 Task: Look for space in Pułtusk, Poland from 4th June, 2023 to 8th June, 2023 for 2 adults in price range Rs.8000 to Rs.16000. Place can be private room with 1  bedroom having 1 bed and 1 bathroom. Property type can be house, flat, guest house, hotel. Booking option can be shelf check-in. Required host language is English.
Action: Mouse pressed left at (494, 81)
Screenshot: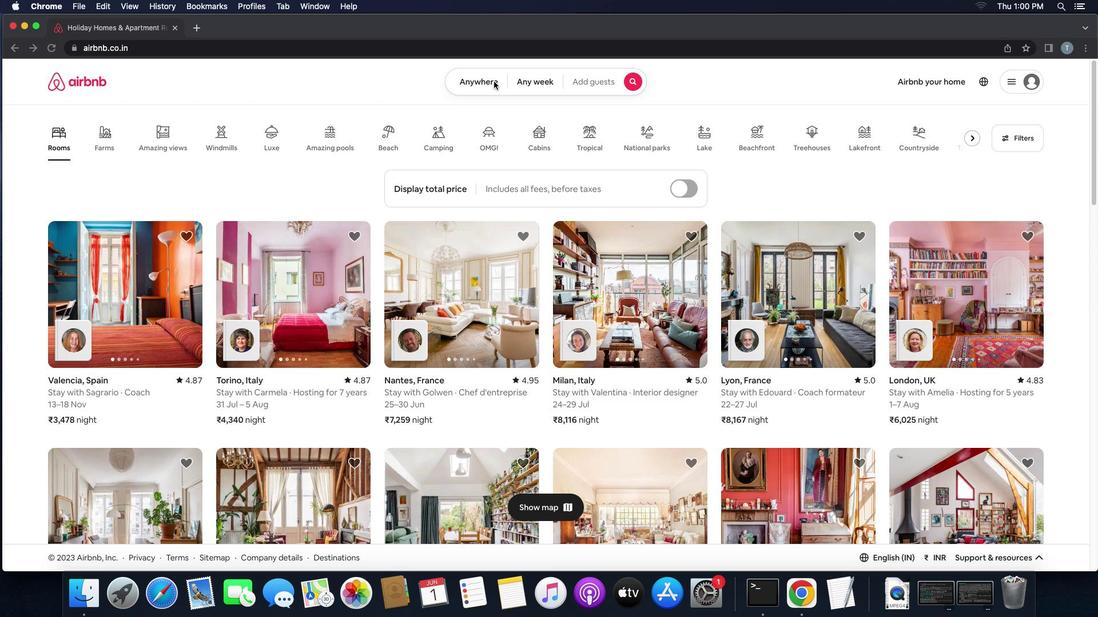 
Action: Mouse moved to (478, 81)
Screenshot: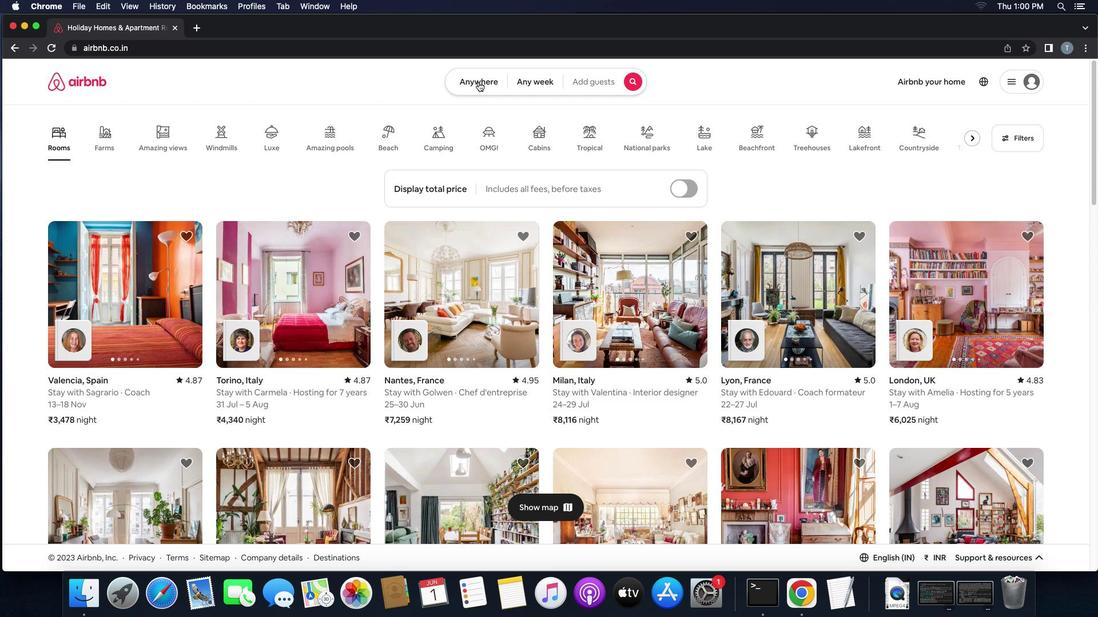 
Action: Mouse pressed left at (478, 81)
Screenshot: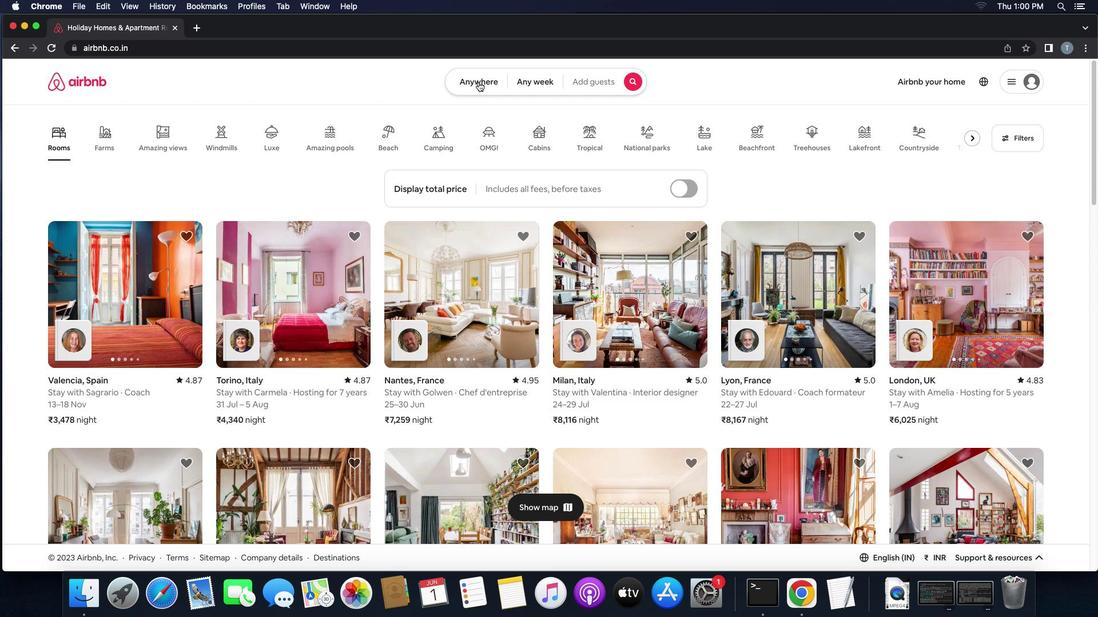 
Action: Mouse moved to (420, 131)
Screenshot: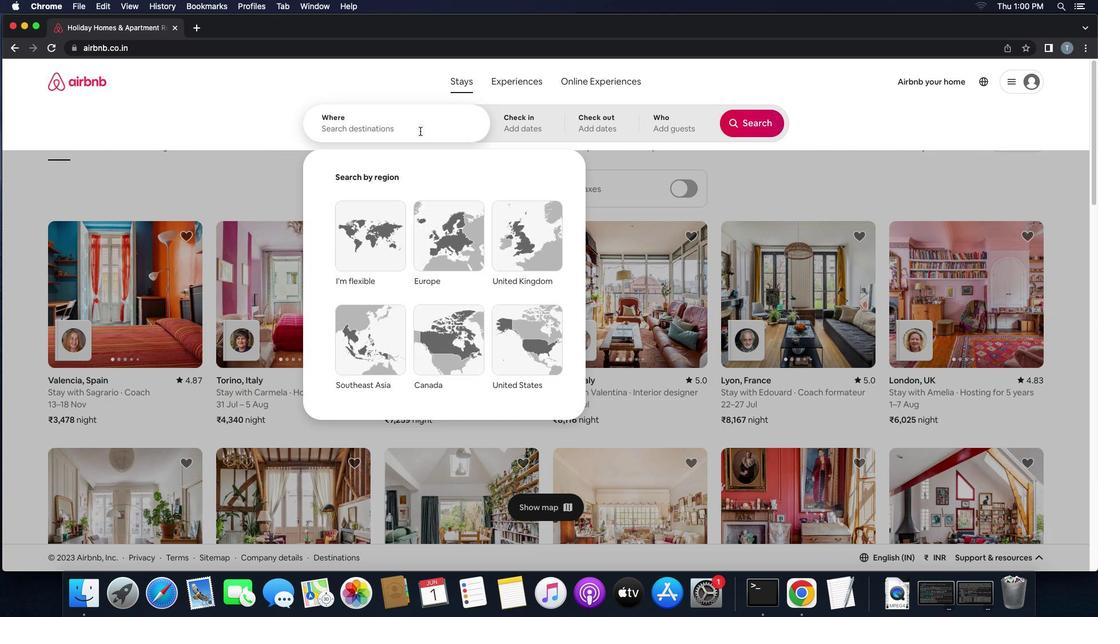 
Action: Mouse pressed left at (420, 131)
Screenshot: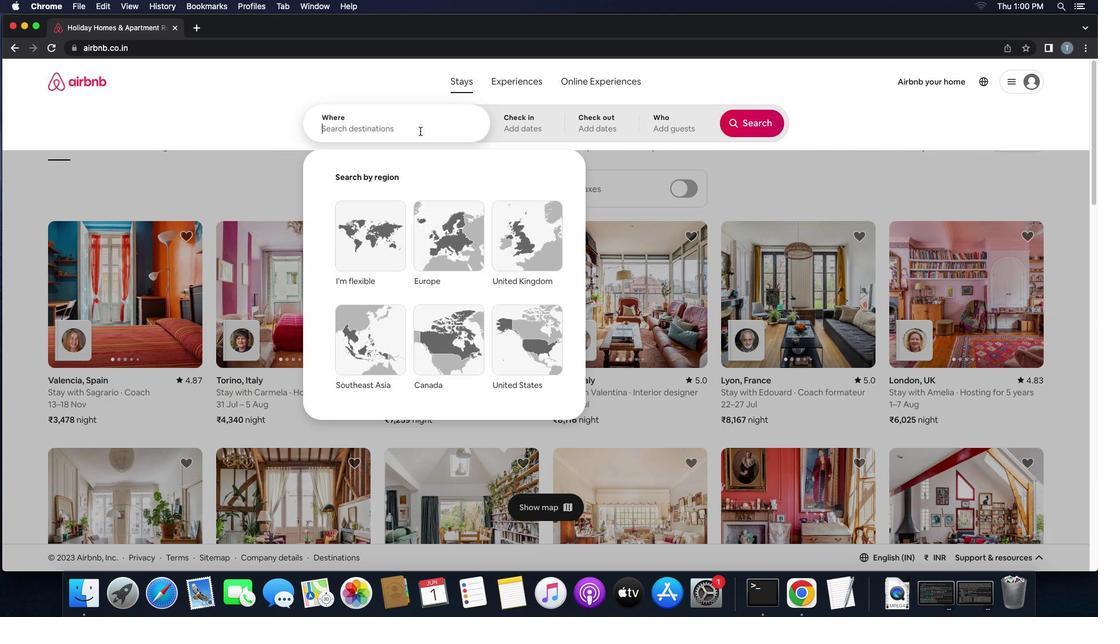 
Action: Key pressed 'p''i'Key.backspace'u''l''t''u''s''k'',''p''o''l''a''n''d'
Screenshot: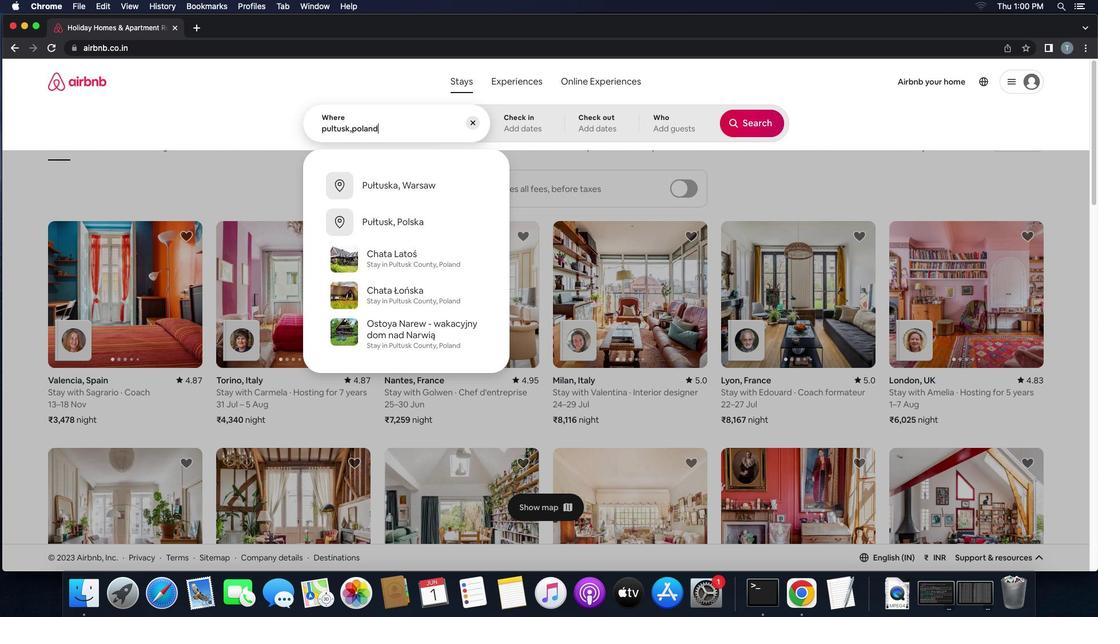 
Action: Mouse moved to (387, 184)
Screenshot: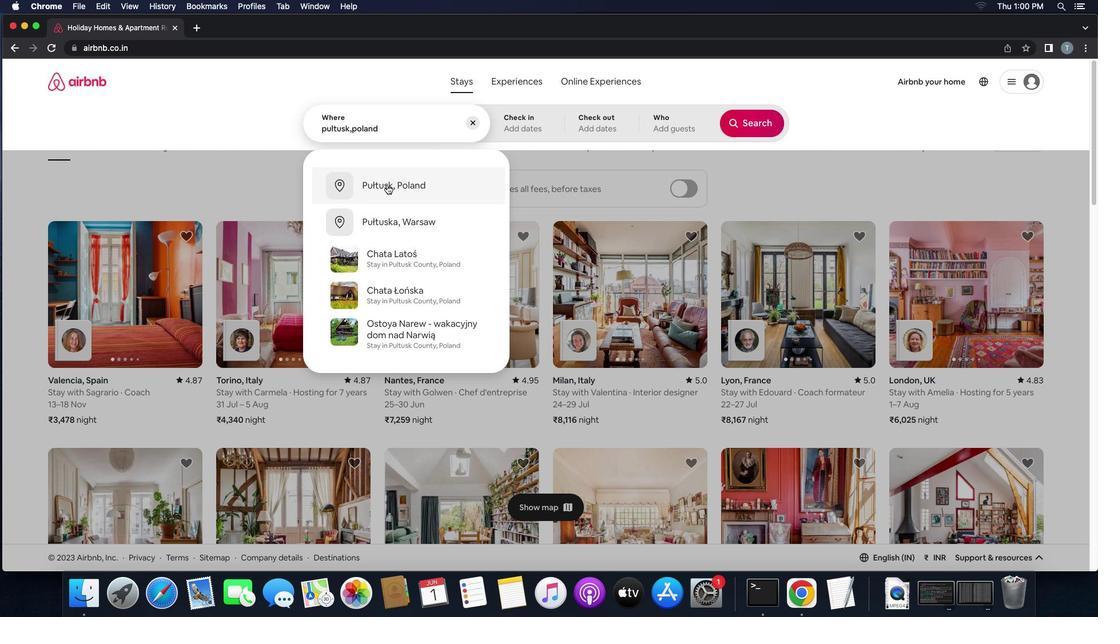 
Action: Mouse pressed left at (387, 184)
Screenshot: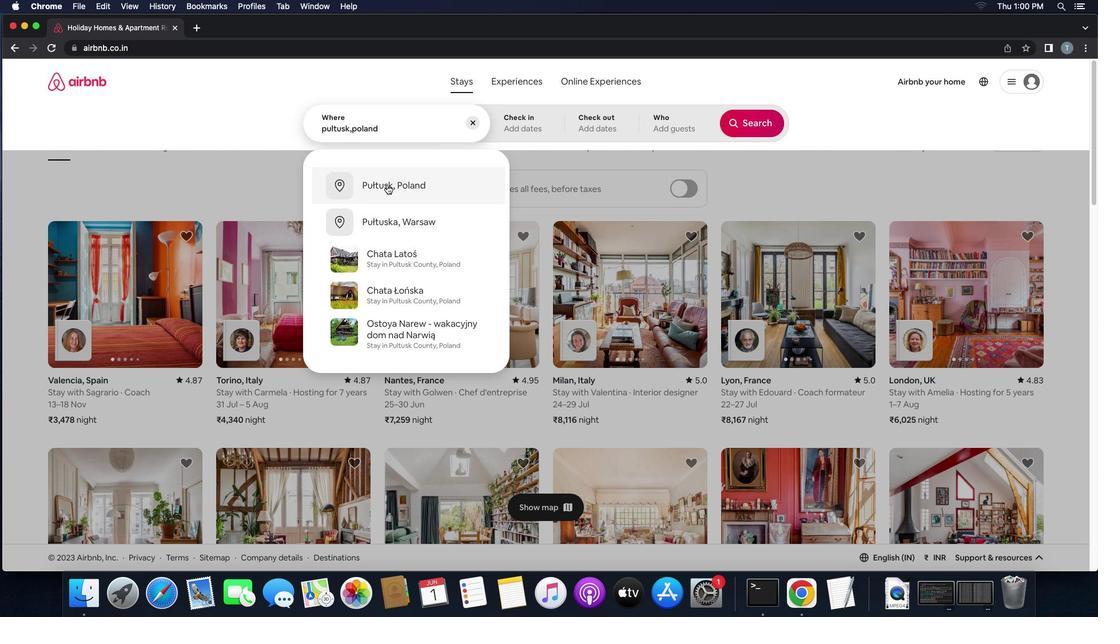 
Action: Mouse moved to (353, 288)
Screenshot: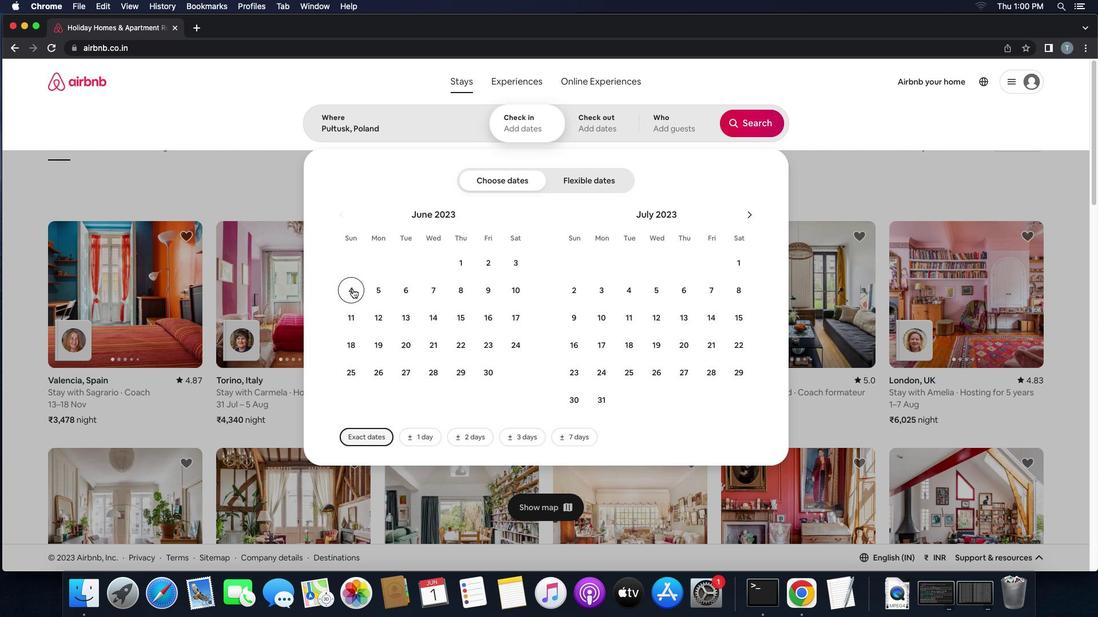 
Action: Mouse pressed left at (353, 288)
Screenshot: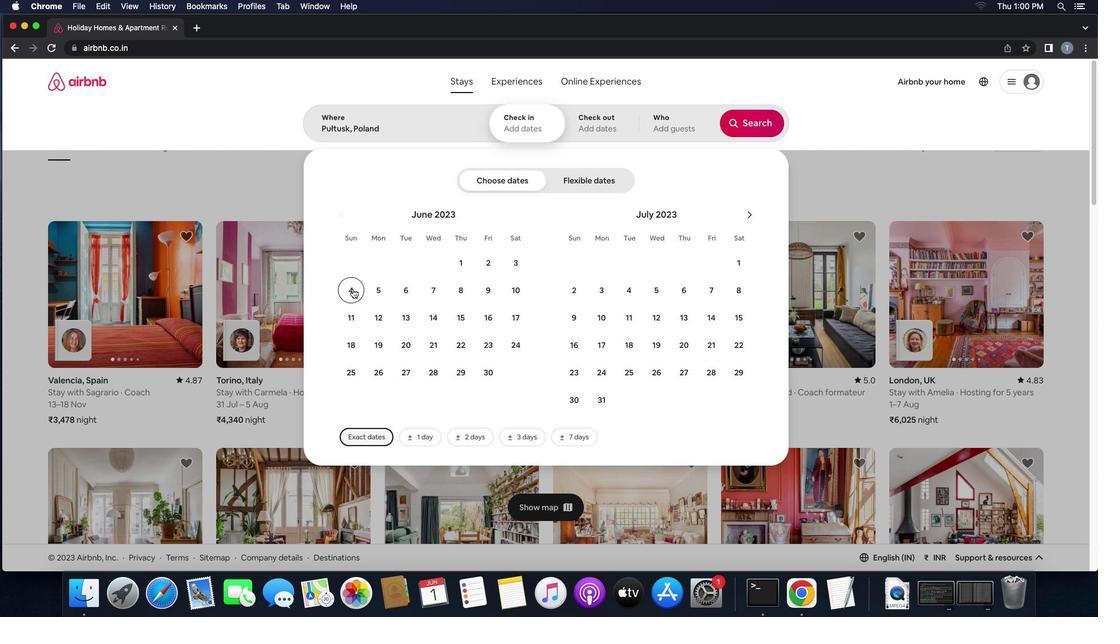 
Action: Mouse moved to (464, 290)
Screenshot: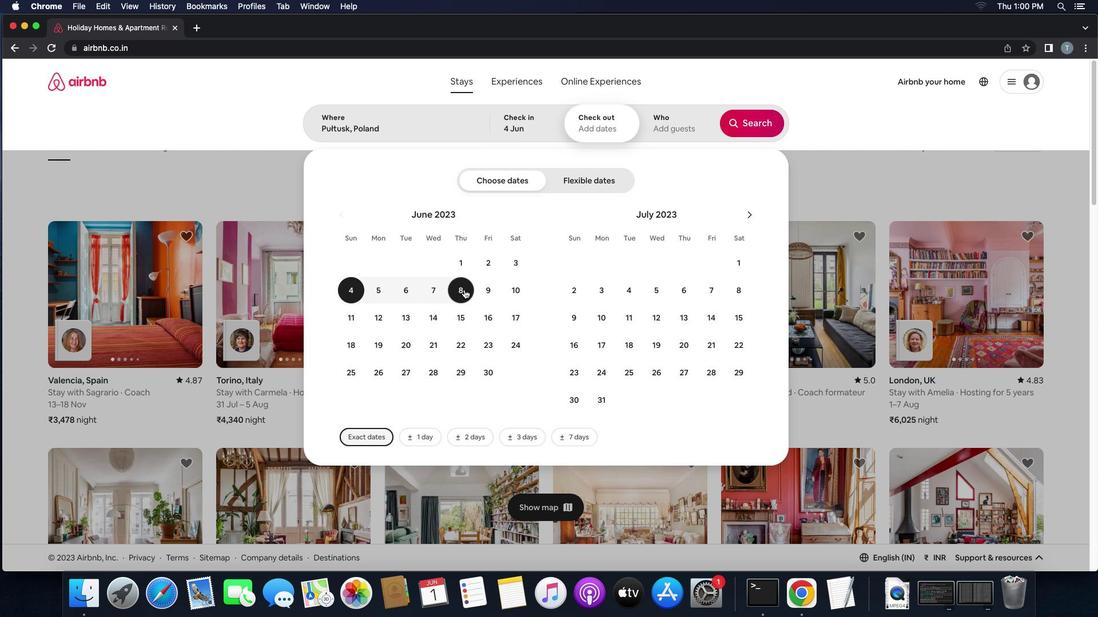 
Action: Mouse pressed left at (464, 290)
Screenshot: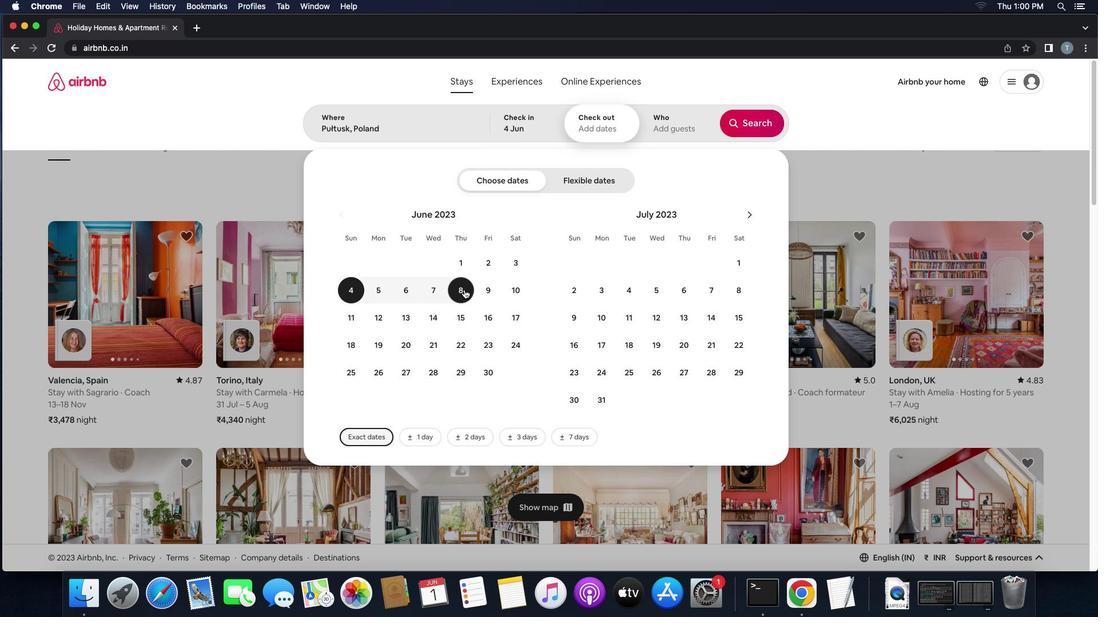 
Action: Mouse moved to (658, 132)
Screenshot: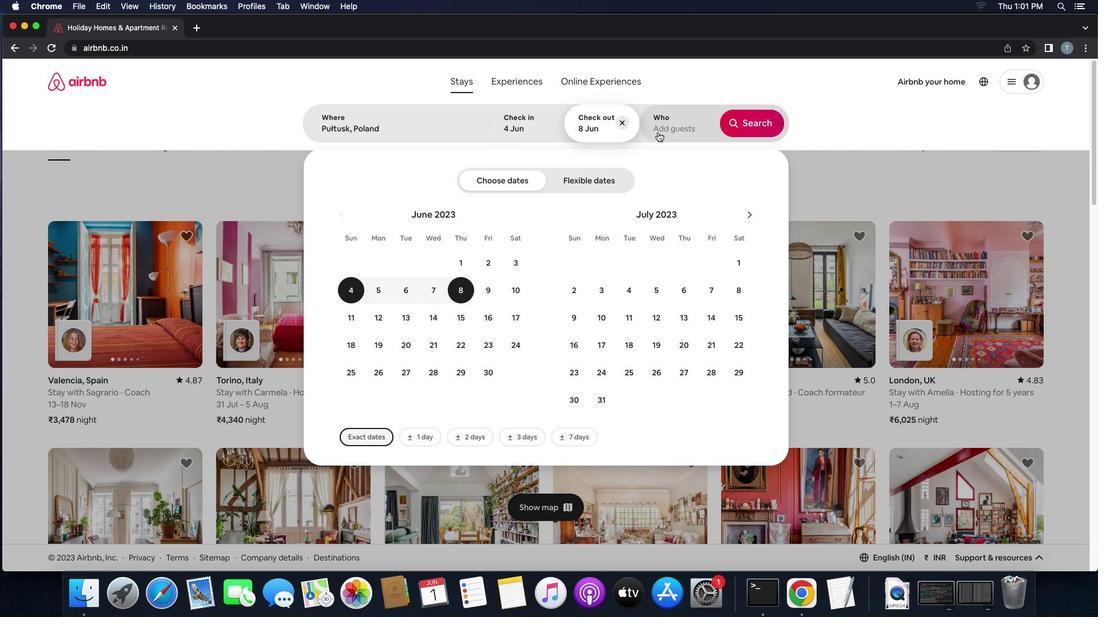 
Action: Mouse pressed left at (658, 132)
Screenshot: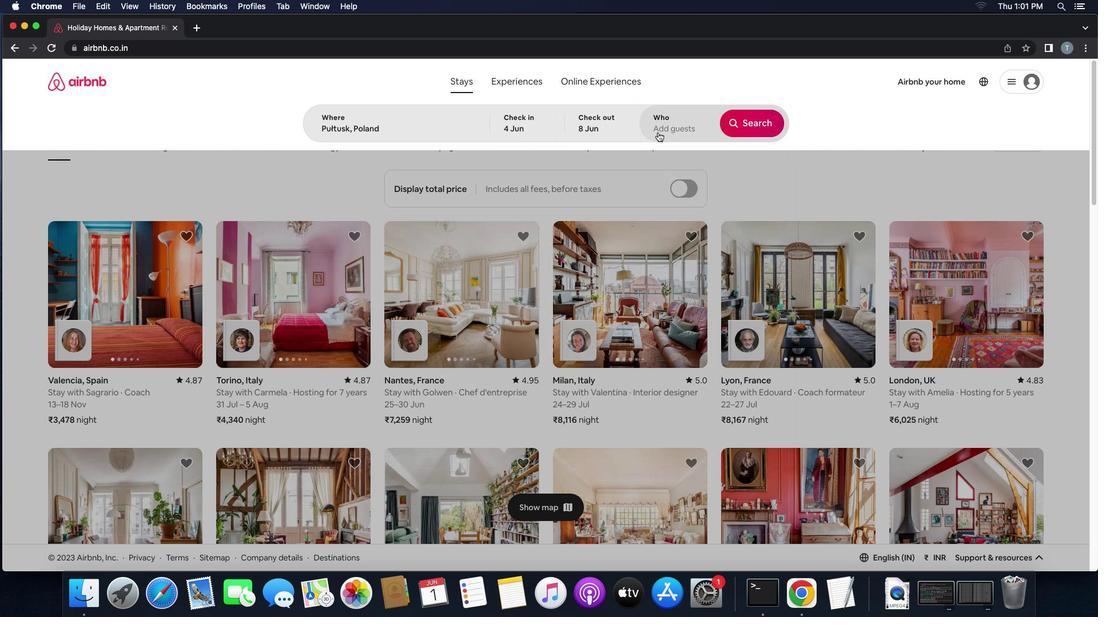 
Action: Mouse moved to (758, 187)
Screenshot: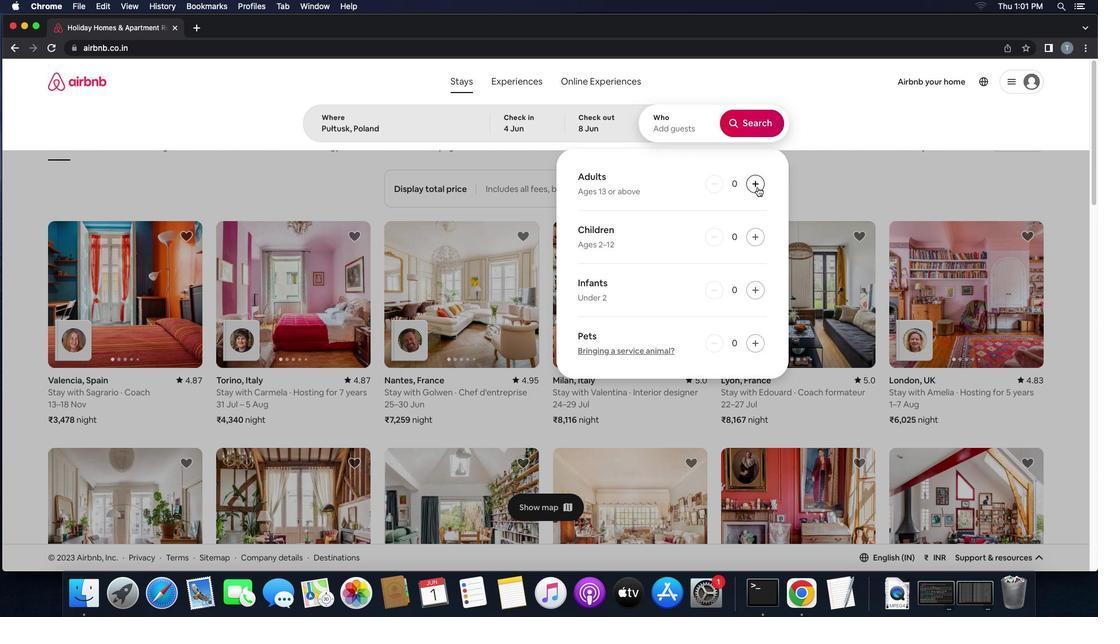 
Action: Mouse pressed left at (758, 187)
Screenshot: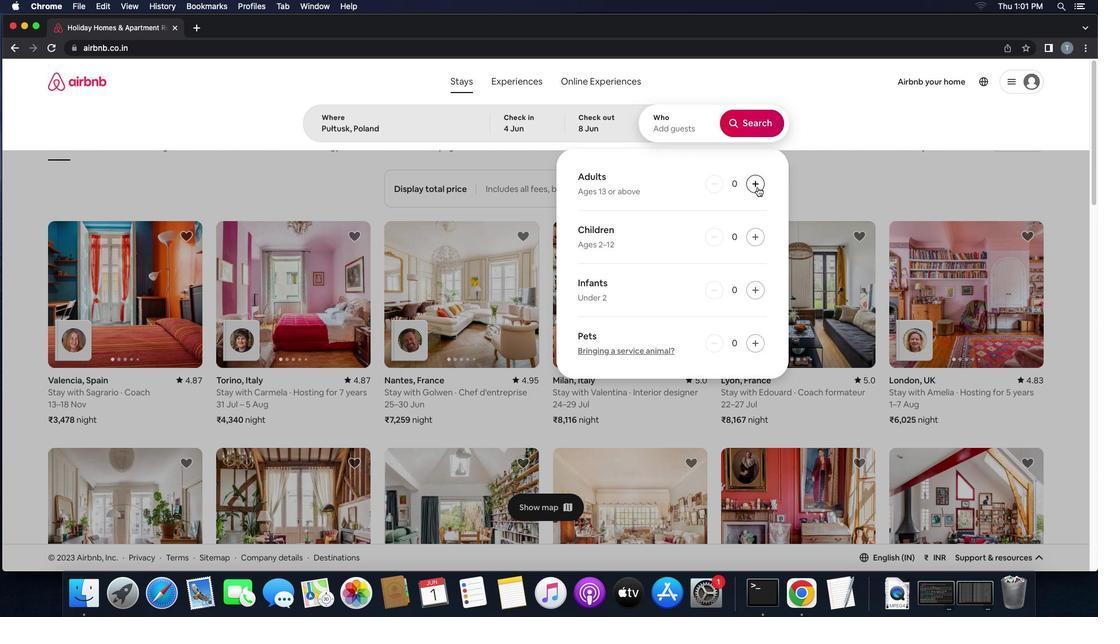 
Action: Mouse pressed left at (758, 187)
Screenshot: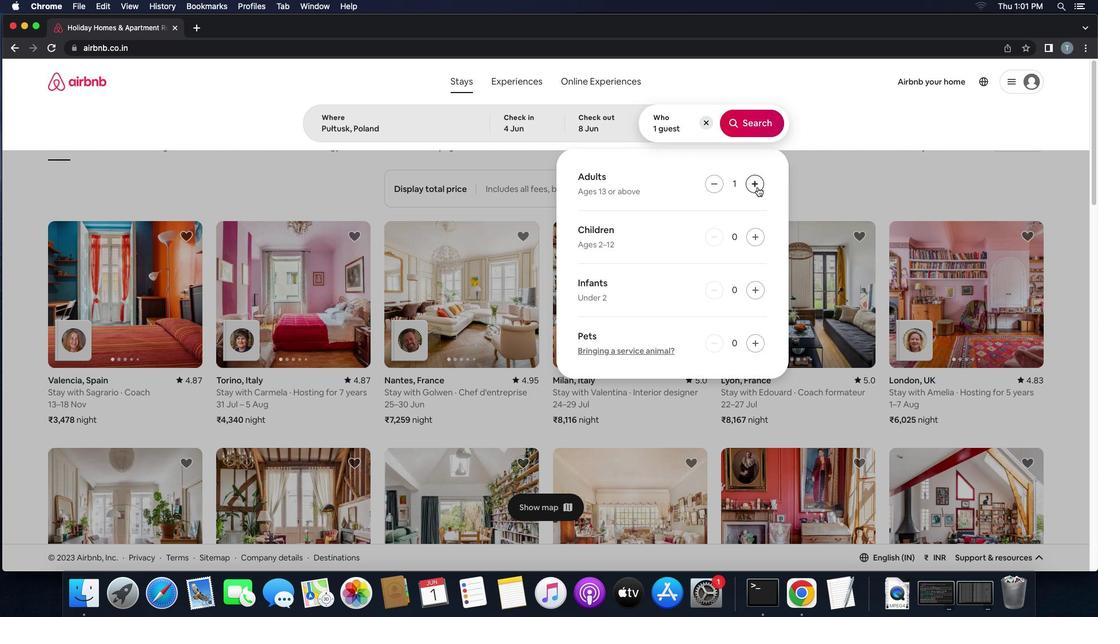 
Action: Mouse moved to (758, 128)
Screenshot: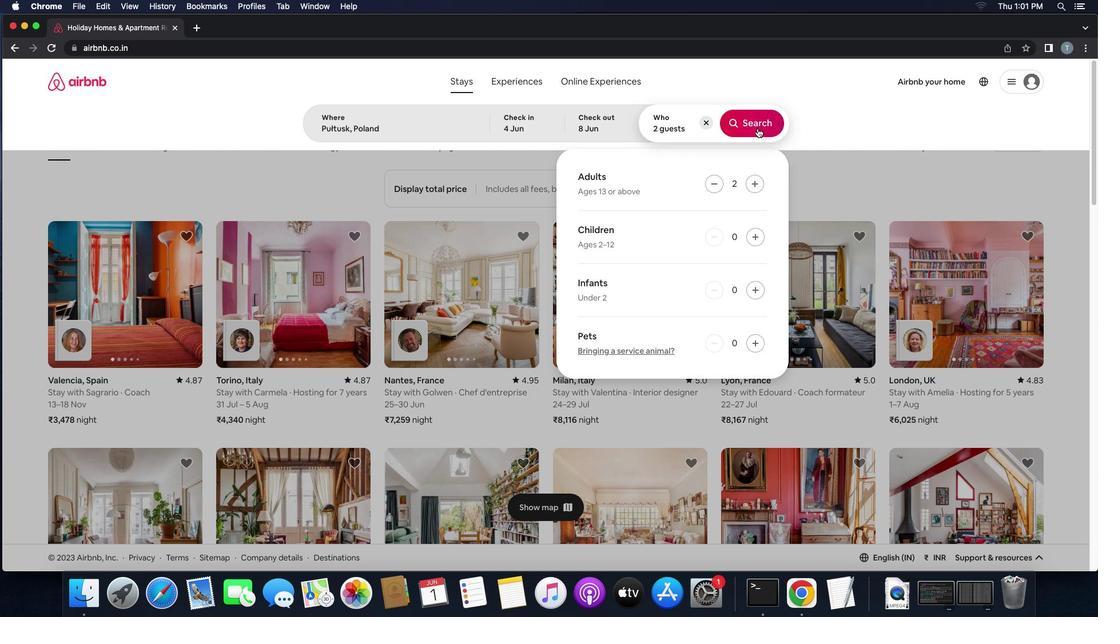 
Action: Mouse pressed left at (758, 128)
Screenshot: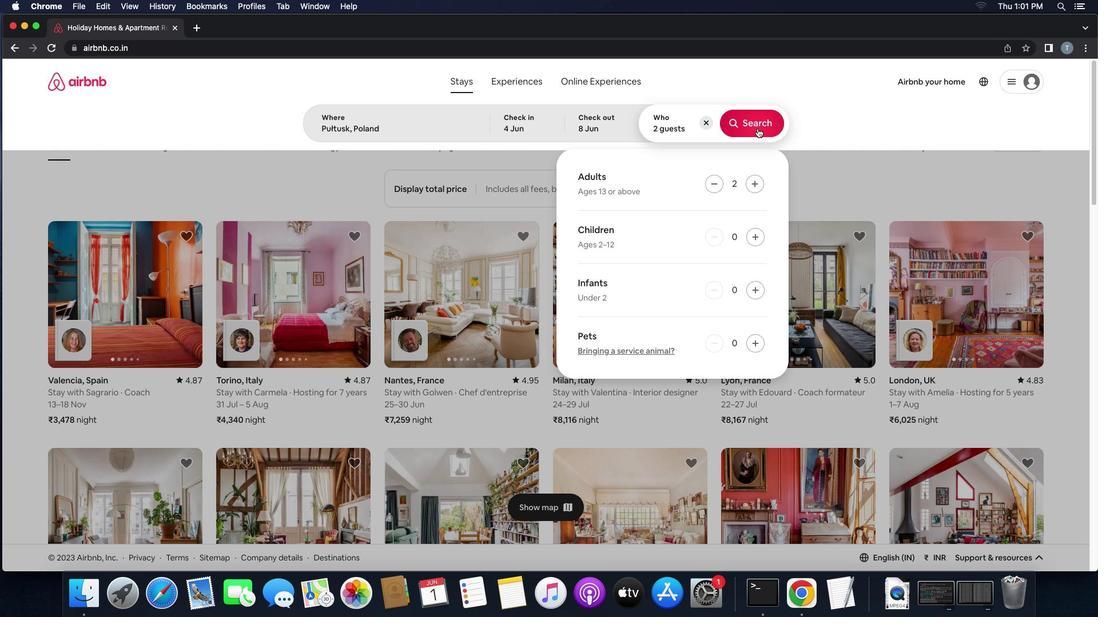 
Action: Mouse moved to (1061, 129)
Screenshot: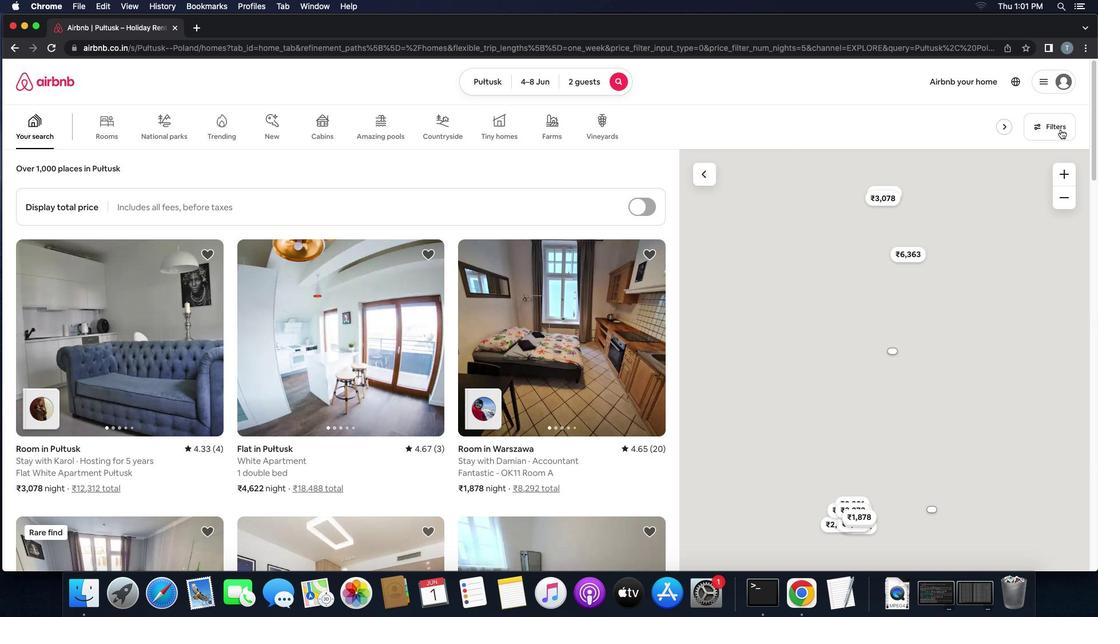 
Action: Mouse pressed left at (1061, 129)
Screenshot: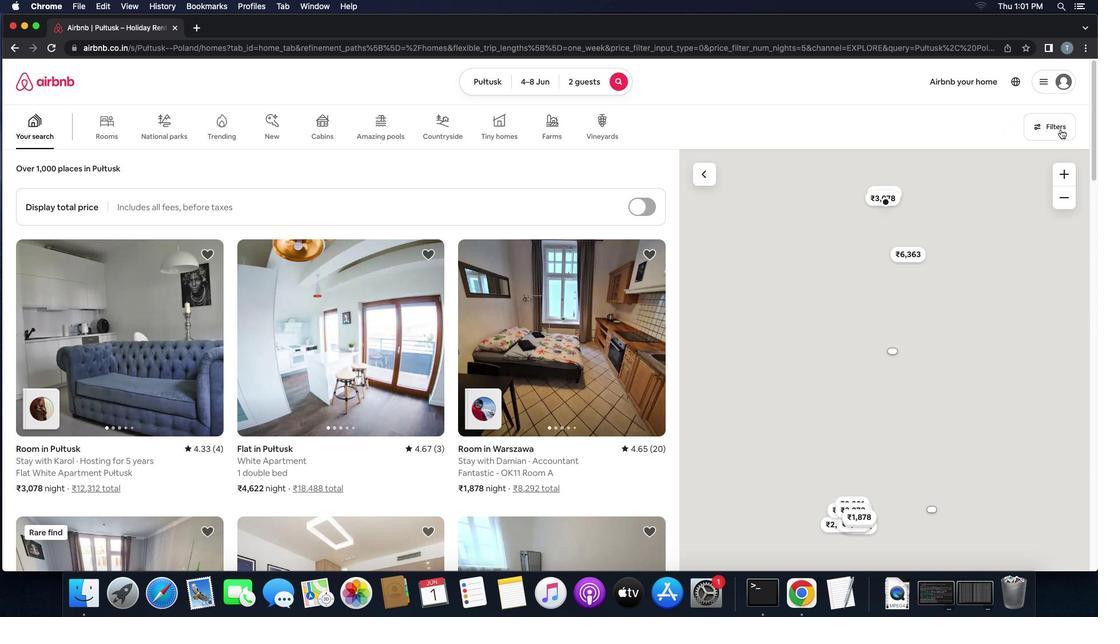 
Action: Mouse moved to (456, 412)
Screenshot: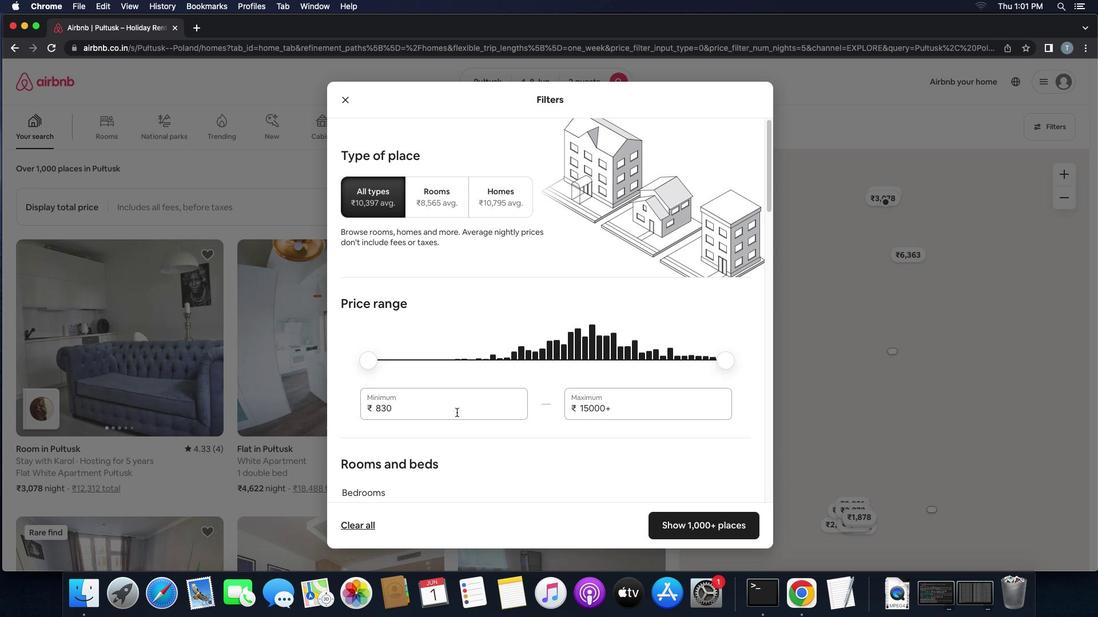 
Action: Mouse pressed left at (456, 412)
Screenshot: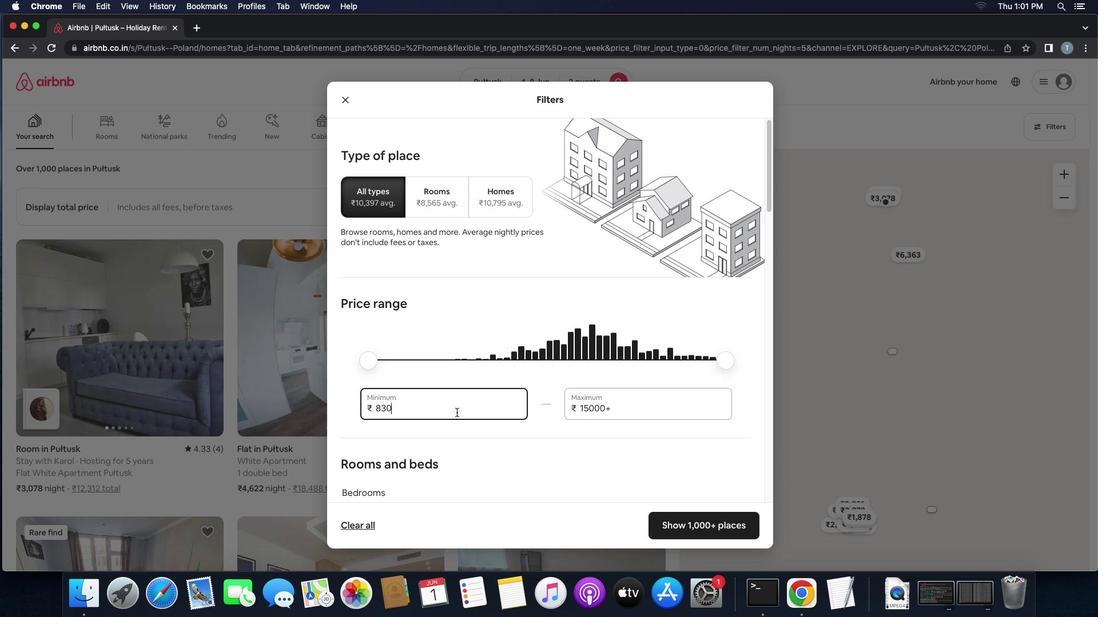 
Action: Key pressed Key.backspaceKey.backspaceKey.backspaceKey.backspace
Screenshot: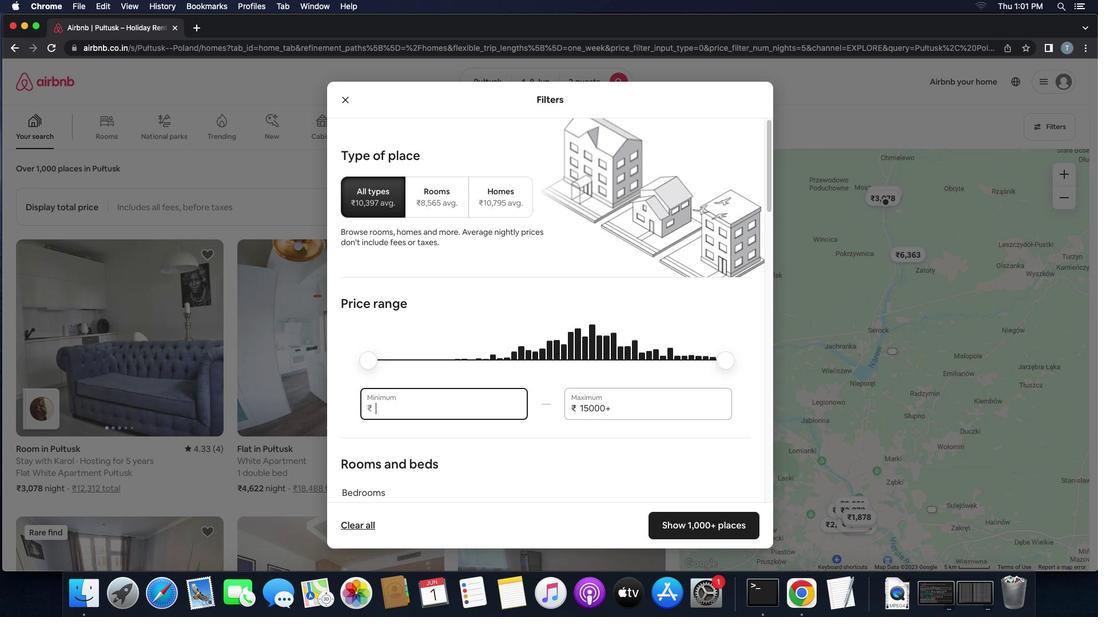 
Action: Mouse moved to (513, 422)
Screenshot: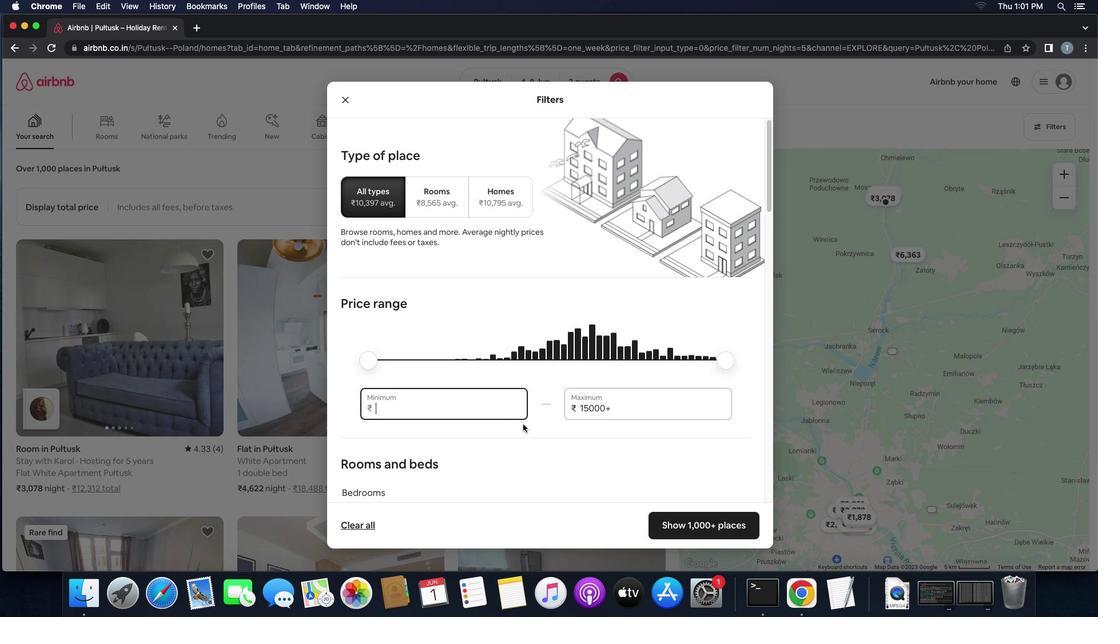 
Action: Key pressed '8'
Screenshot: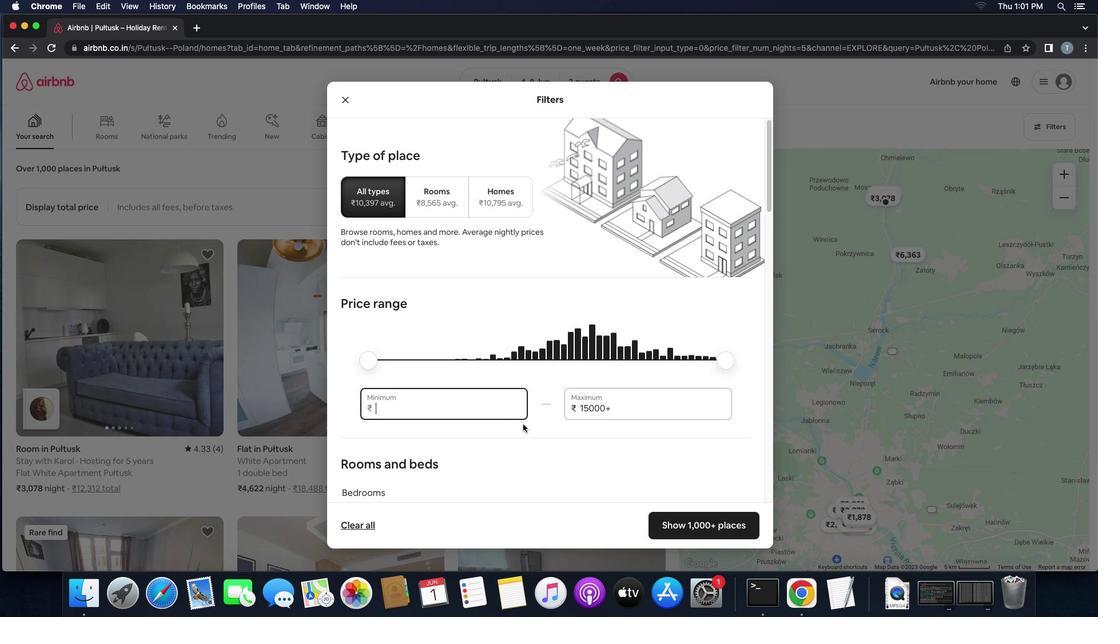 
Action: Mouse moved to (523, 425)
Screenshot: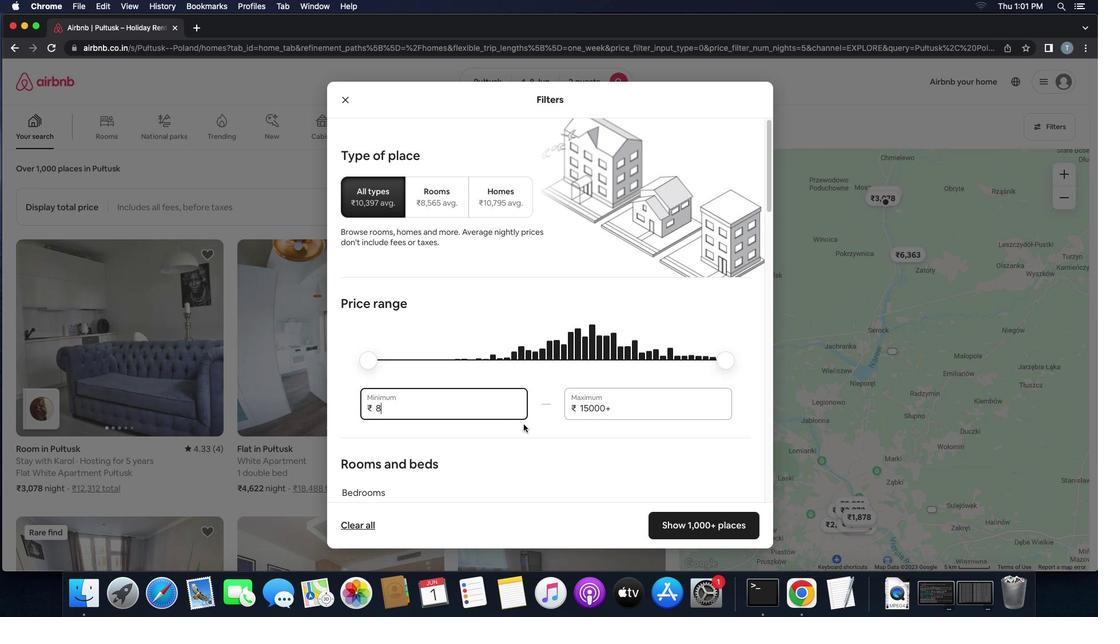 
Action: Key pressed '0''0''0'
Screenshot: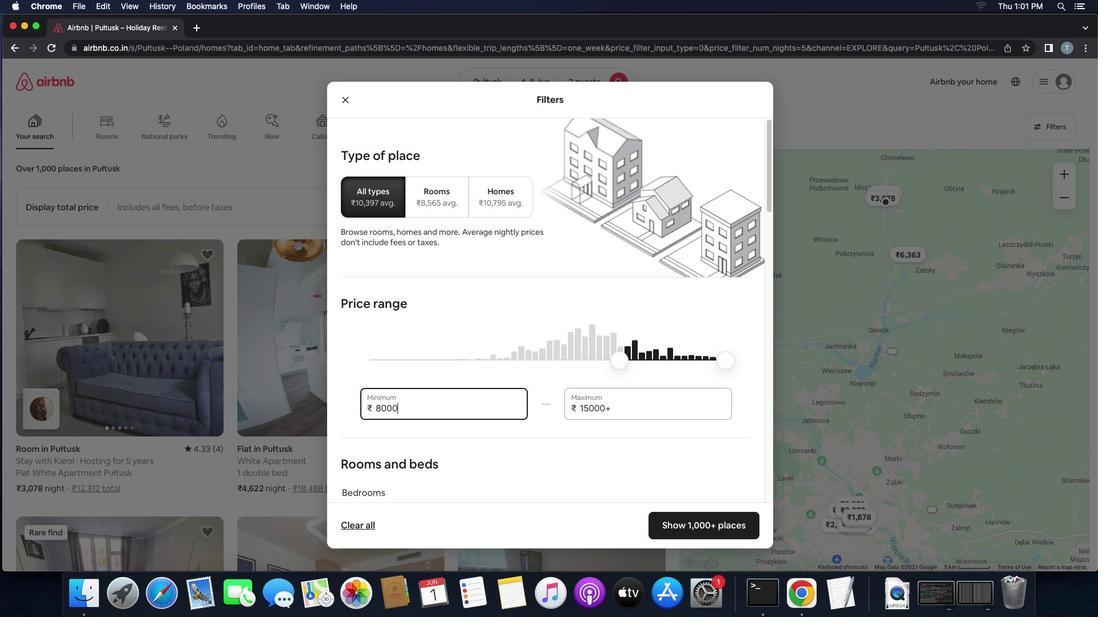 
Action: Mouse moved to (662, 406)
Screenshot: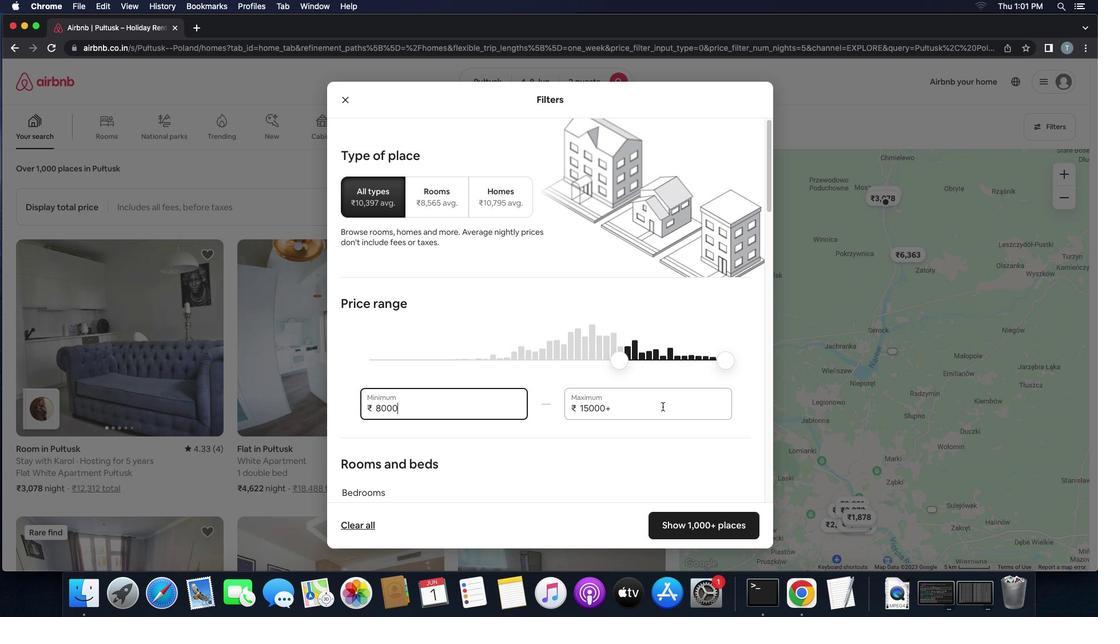 
Action: Mouse pressed left at (662, 406)
Screenshot: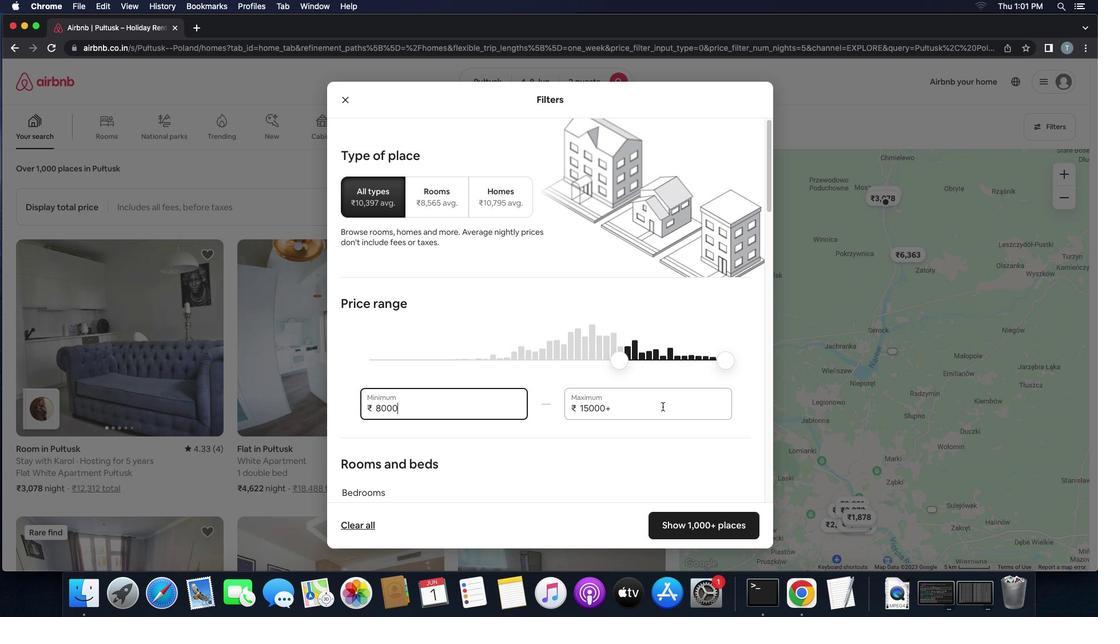 
Action: Key pressed Key.backspaceKey.backspaceKey.backspaceKey.backspaceKey.backspaceKey.backspace'1''6''0''0''0'
Screenshot: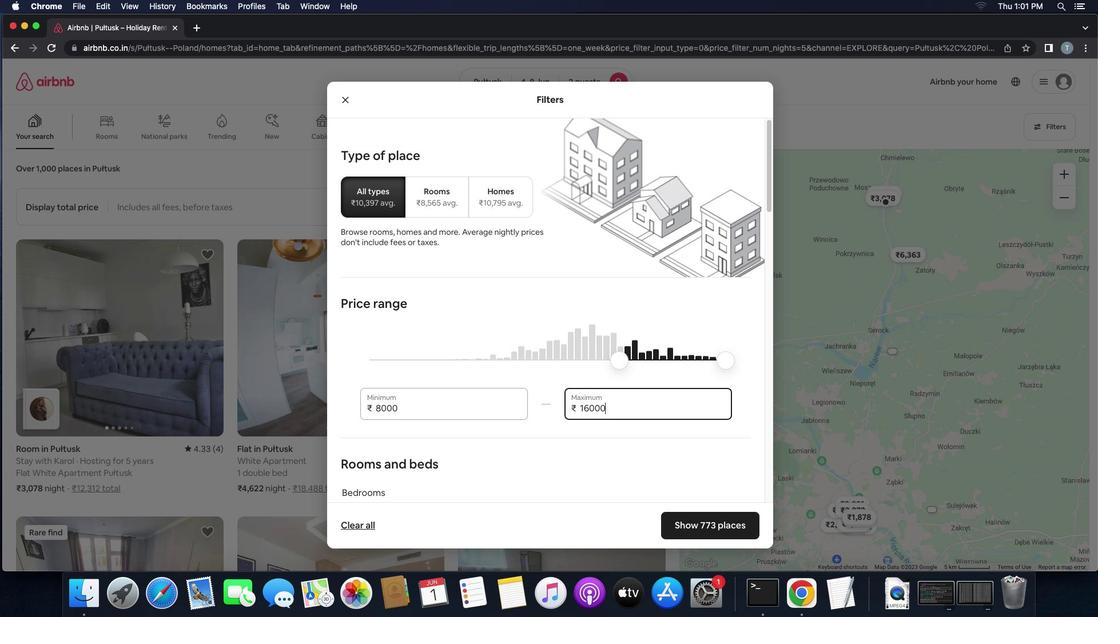 
Action: Mouse moved to (607, 400)
Screenshot: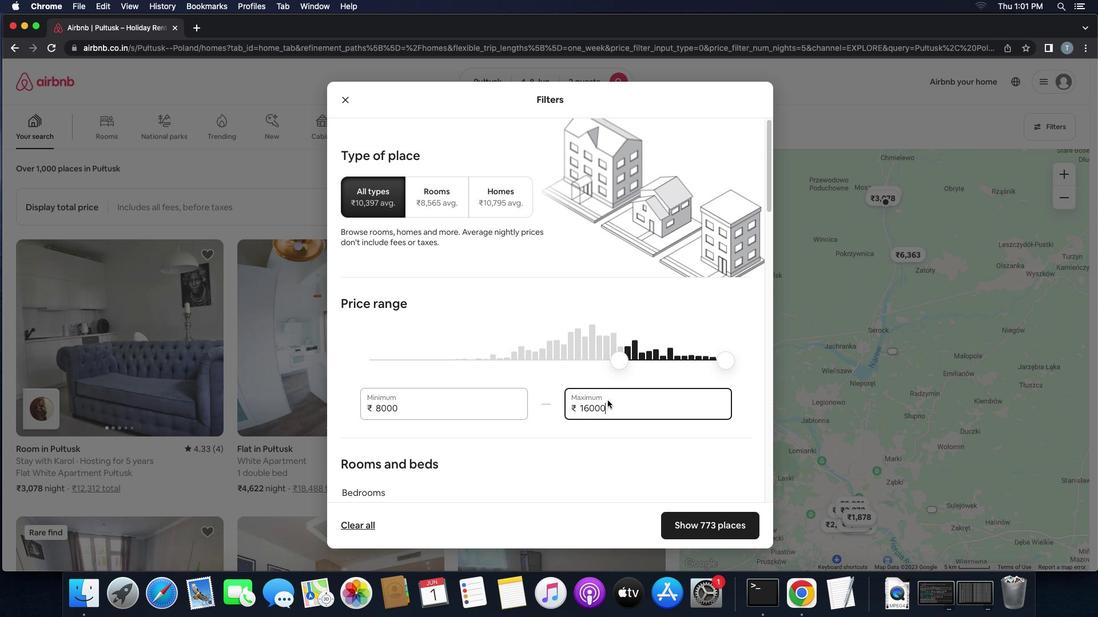 
Action: Mouse scrolled (607, 400) with delta (0, 0)
Screenshot: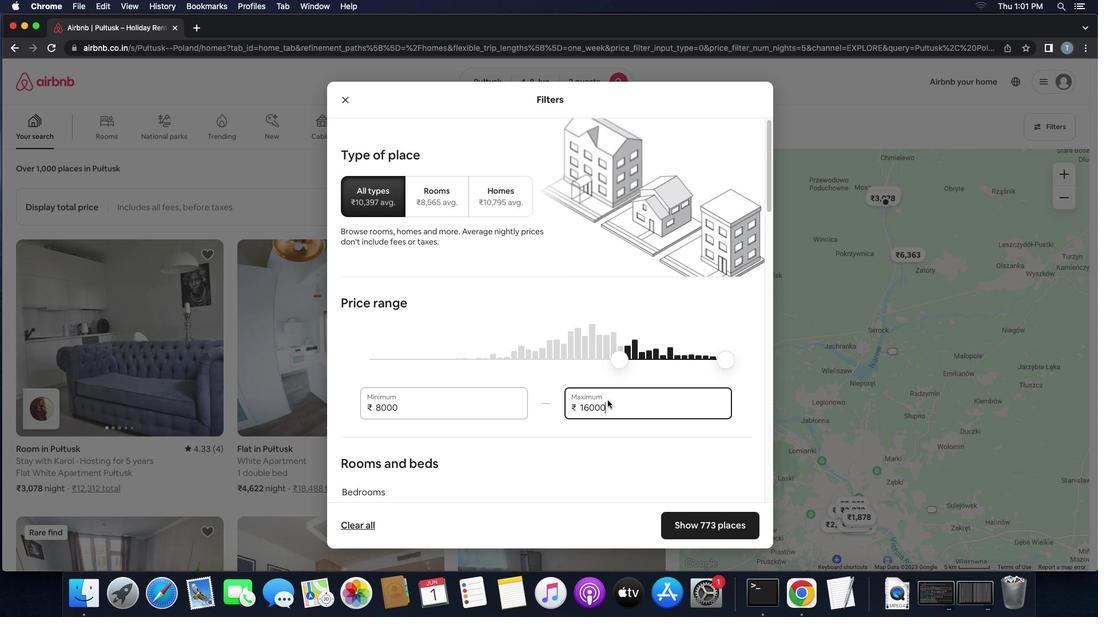
Action: Mouse scrolled (607, 400) with delta (0, 0)
Screenshot: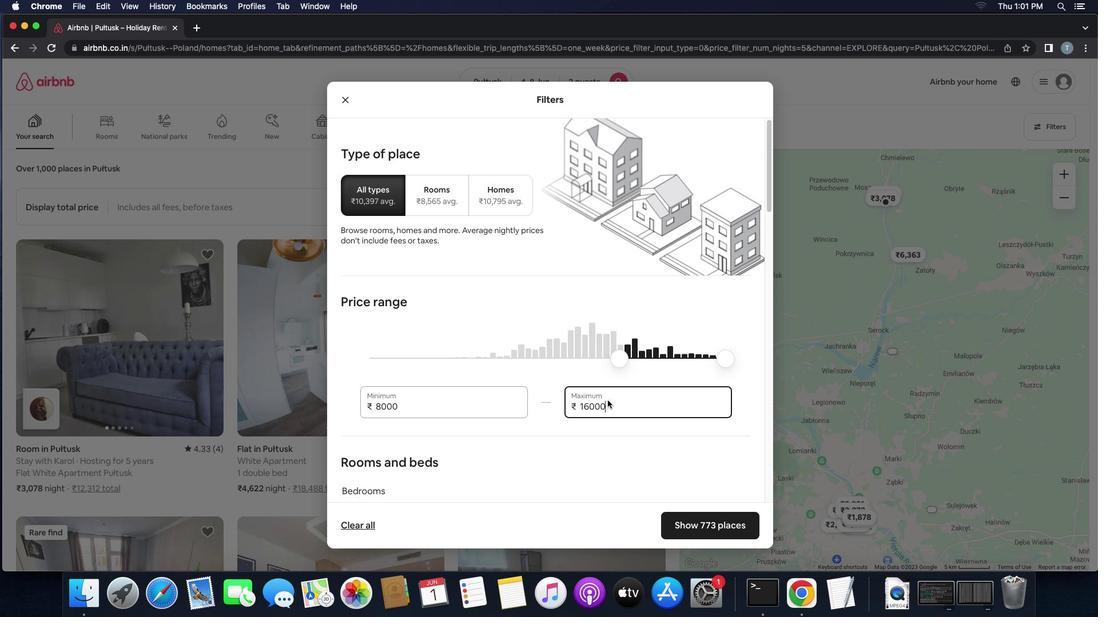 
Action: Mouse scrolled (607, 400) with delta (0, -1)
Screenshot: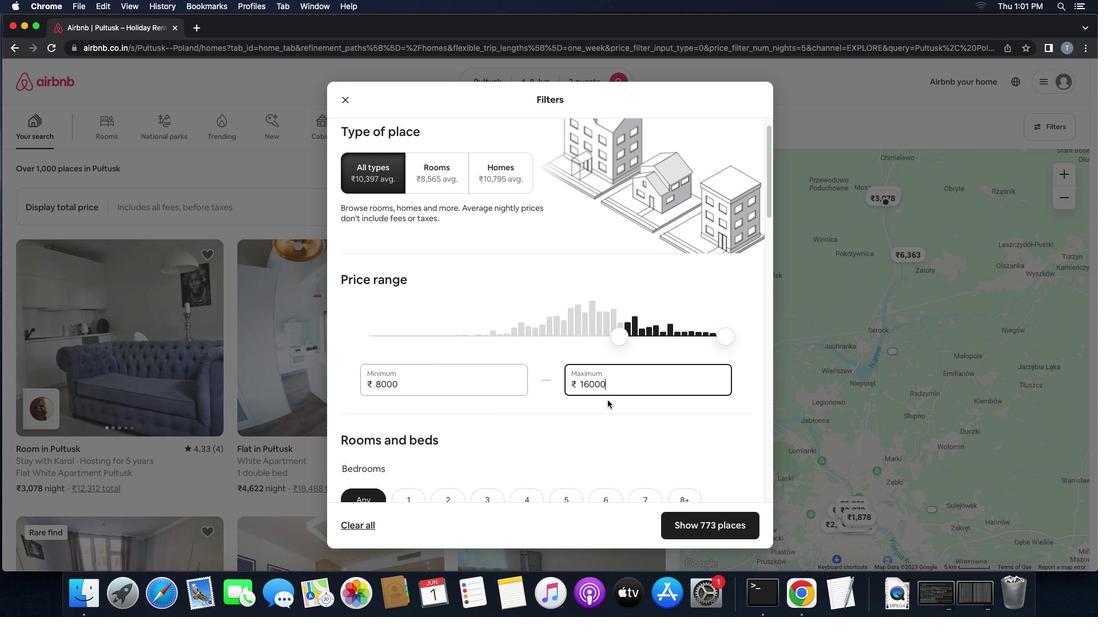 
Action: Mouse scrolled (607, 400) with delta (0, 0)
Screenshot: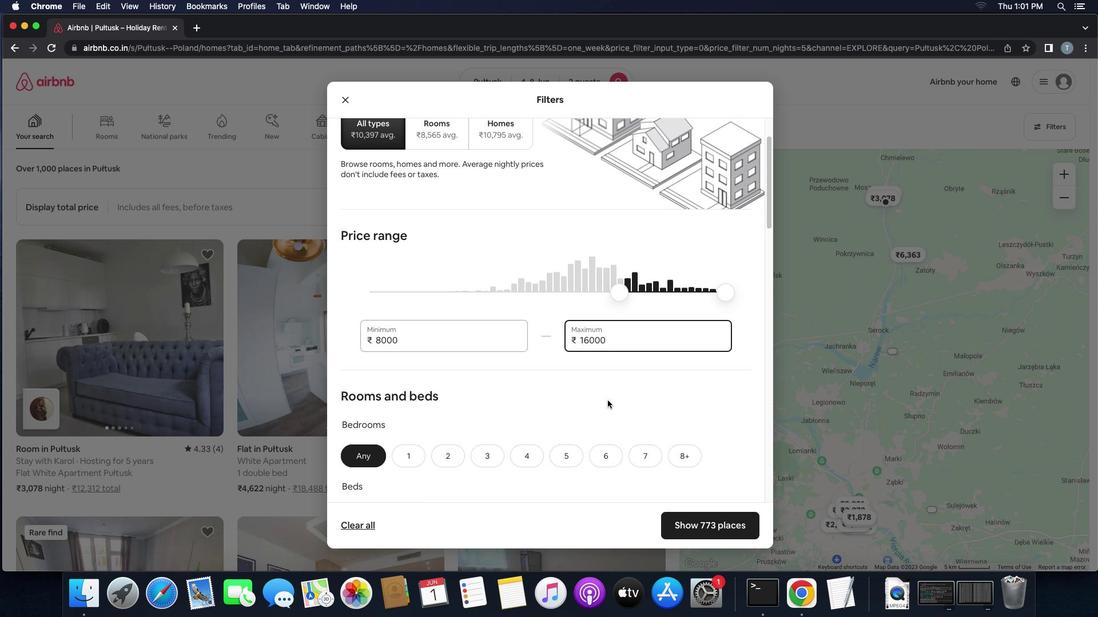 
Action: Mouse scrolled (607, 400) with delta (0, 0)
Screenshot: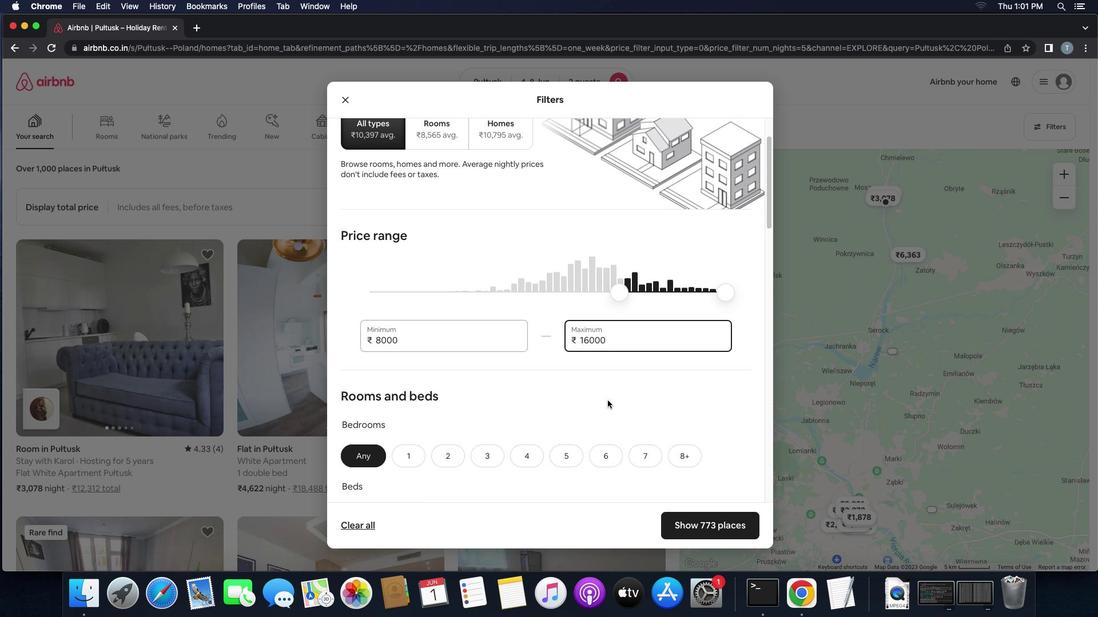 
Action: Mouse scrolled (607, 400) with delta (0, -1)
Screenshot: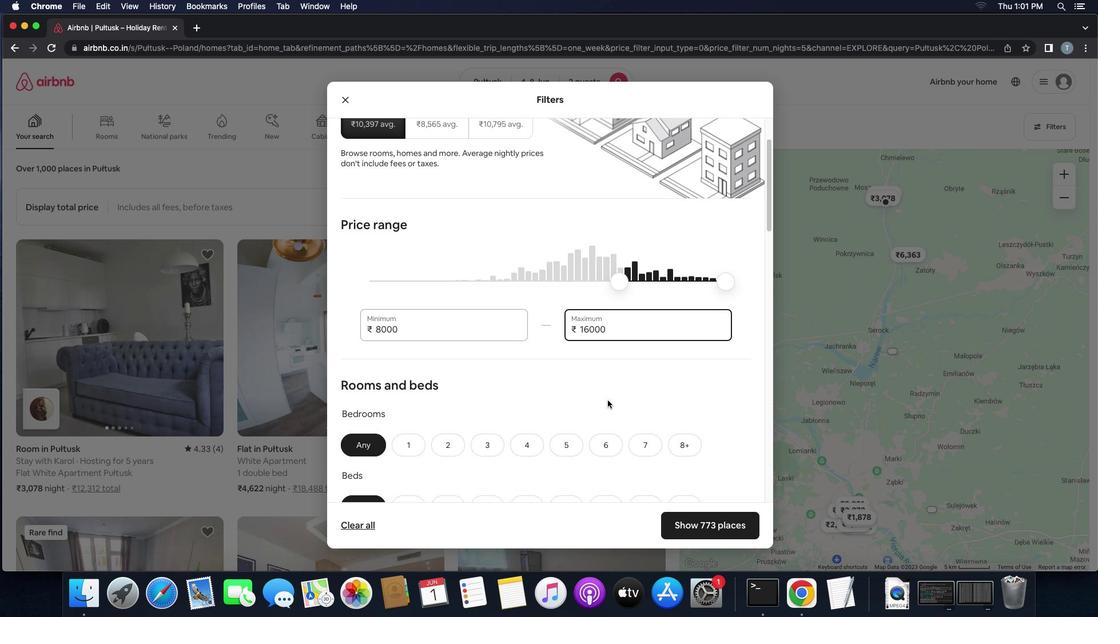 
Action: Mouse moved to (411, 363)
Screenshot: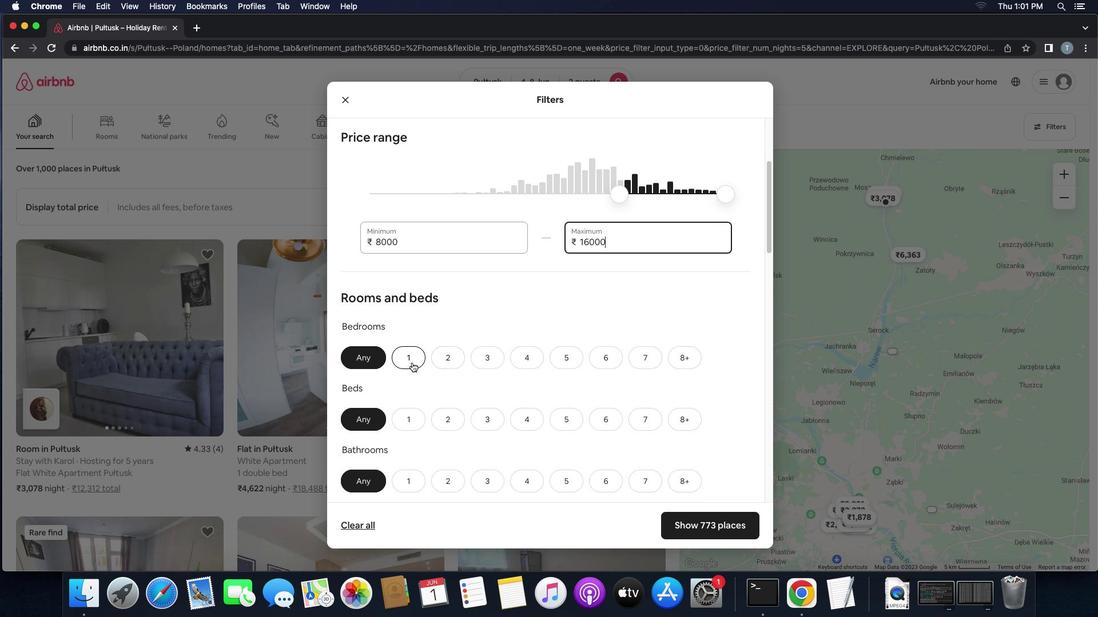 
Action: Mouse pressed left at (411, 363)
Screenshot: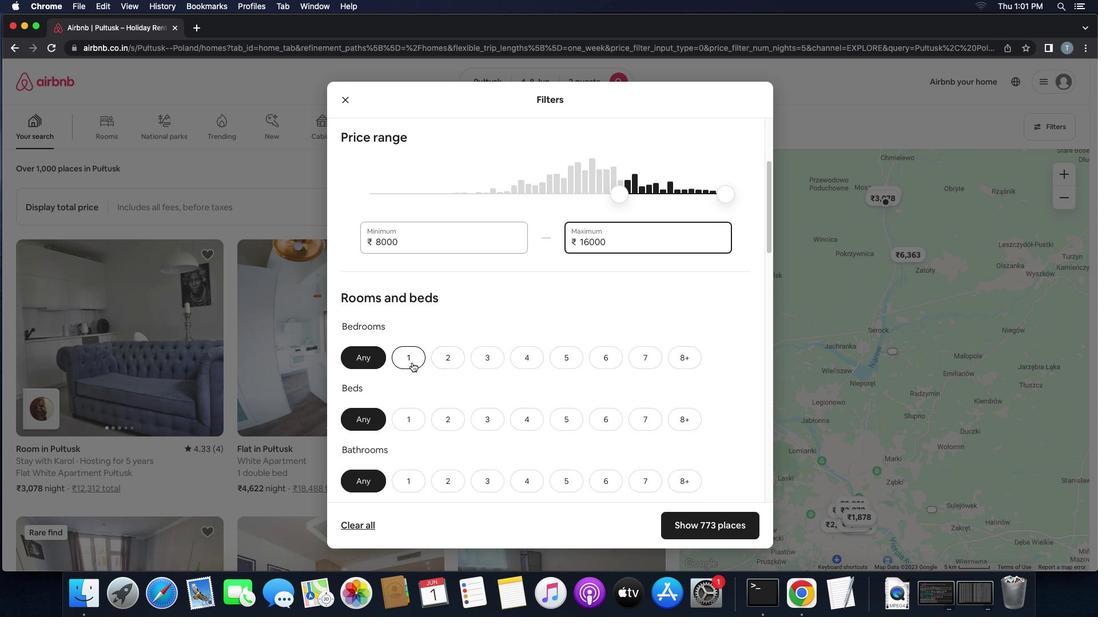 
Action: Mouse moved to (402, 417)
Screenshot: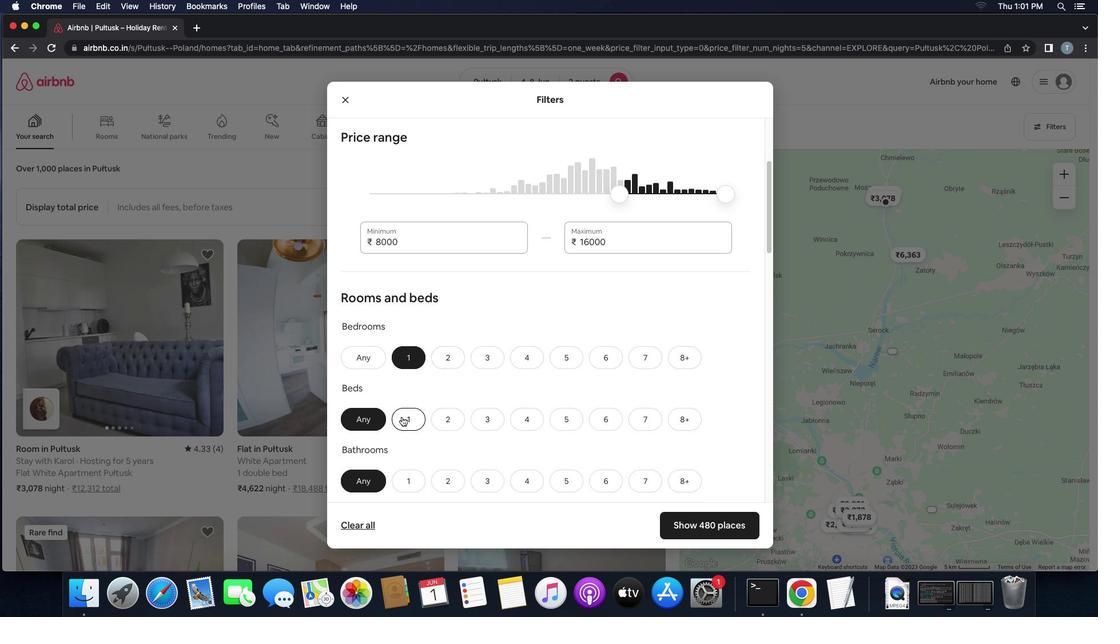 
Action: Mouse pressed left at (402, 417)
Screenshot: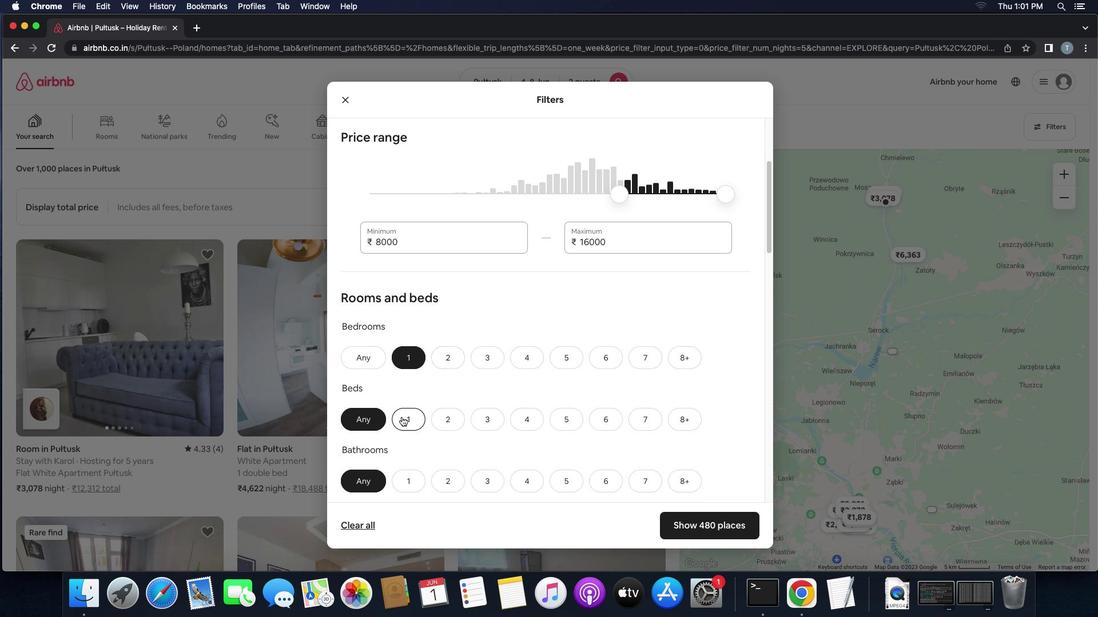 
Action: Mouse moved to (424, 425)
Screenshot: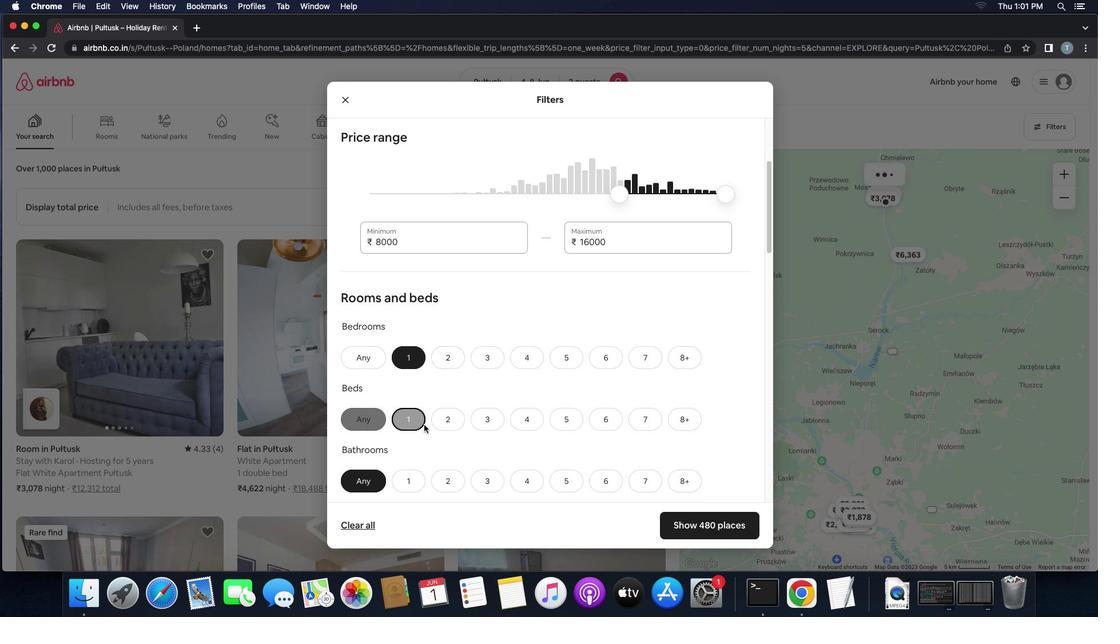 
Action: Mouse scrolled (424, 425) with delta (0, 0)
Screenshot: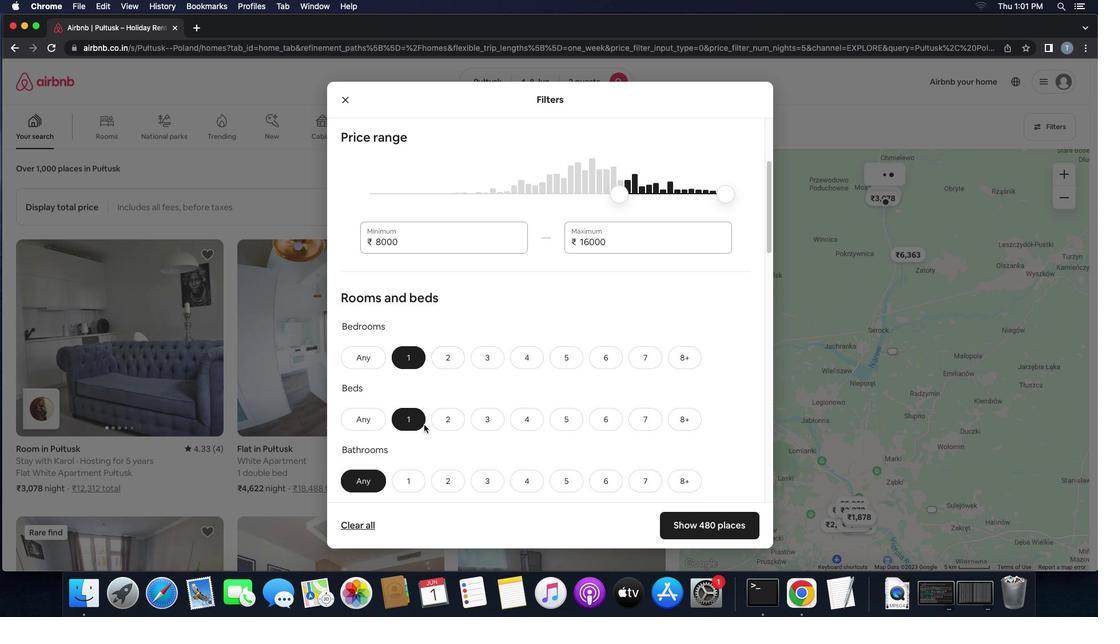 
Action: Mouse scrolled (424, 425) with delta (0, 0)
Screenshot: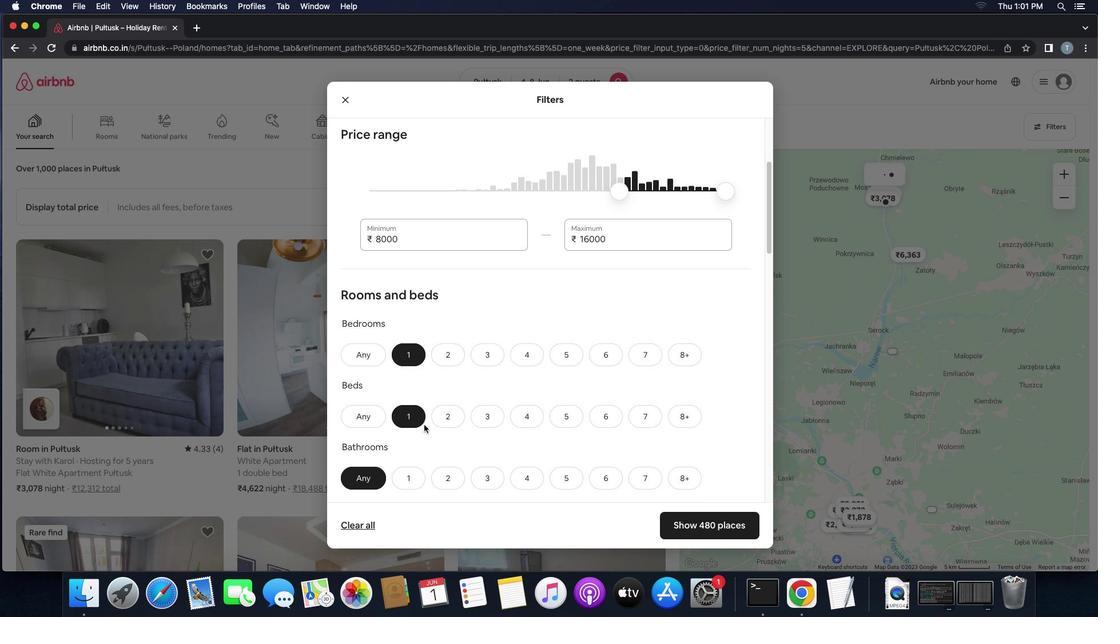 
Action: Mouse scrolled (424, 425) with delta (0, 0)
Screenshot: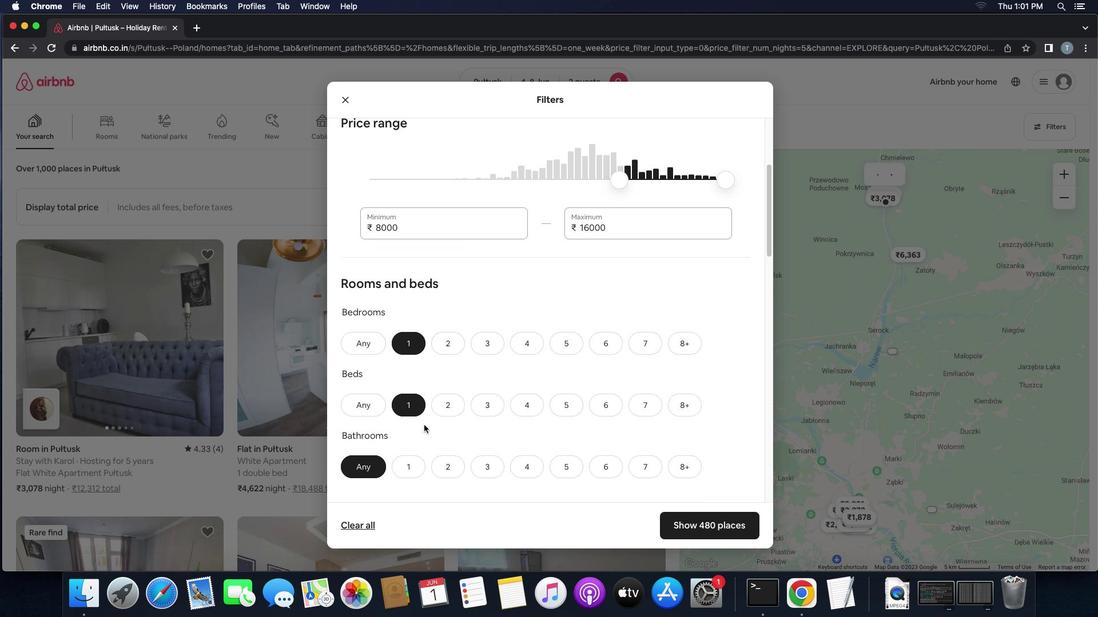 
Action: Mouse moved to (417, 459)
Screenshot: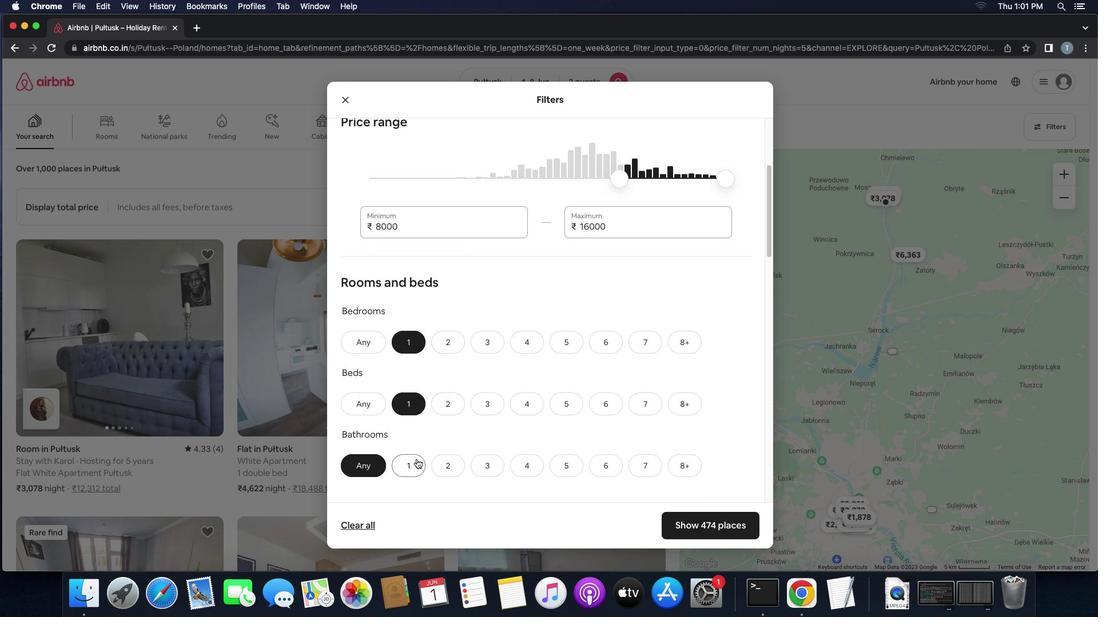 
Action: Mouse pressed left at (417, 459)
Screenshot: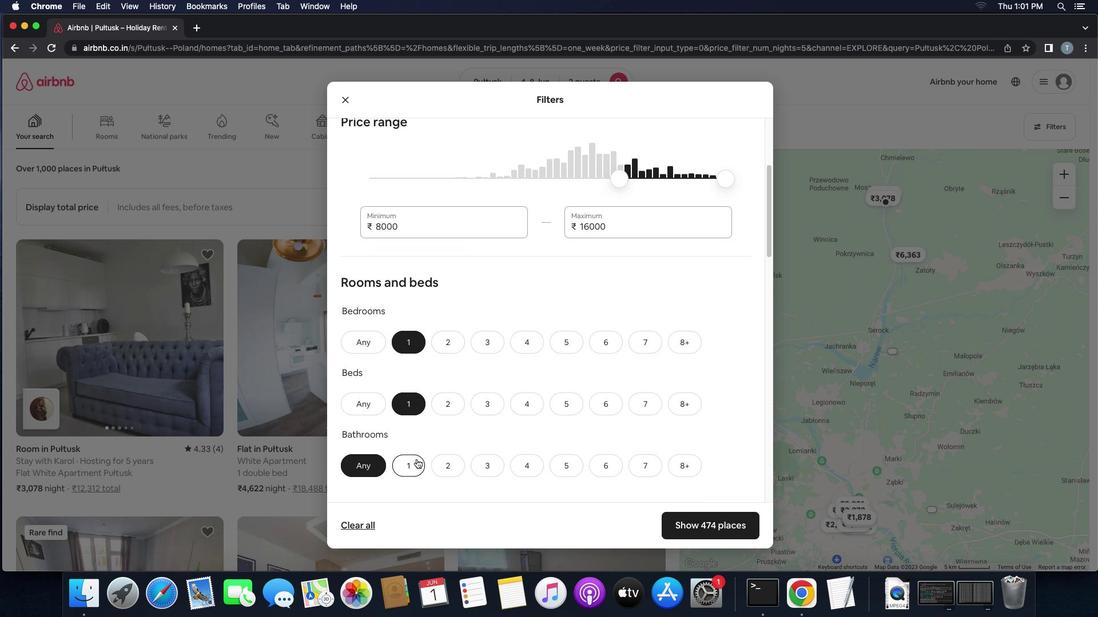 
Action: Mouse moved to (480, 471)
Screenshot: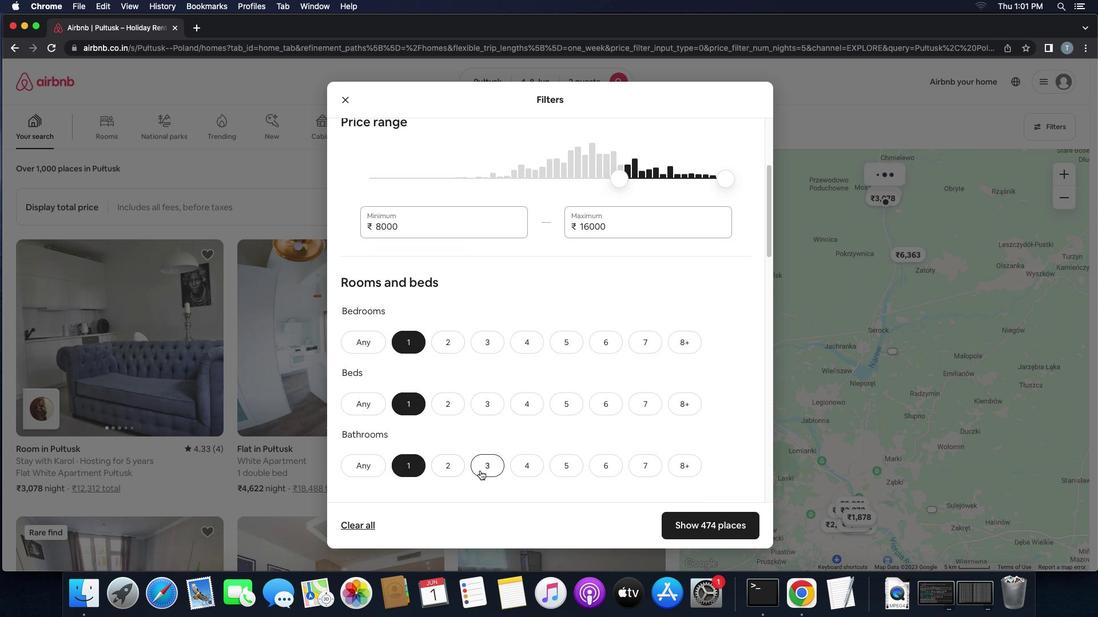 
Action: Mouse scrolled (480, 471) with delta (0, 0)
Screenshot: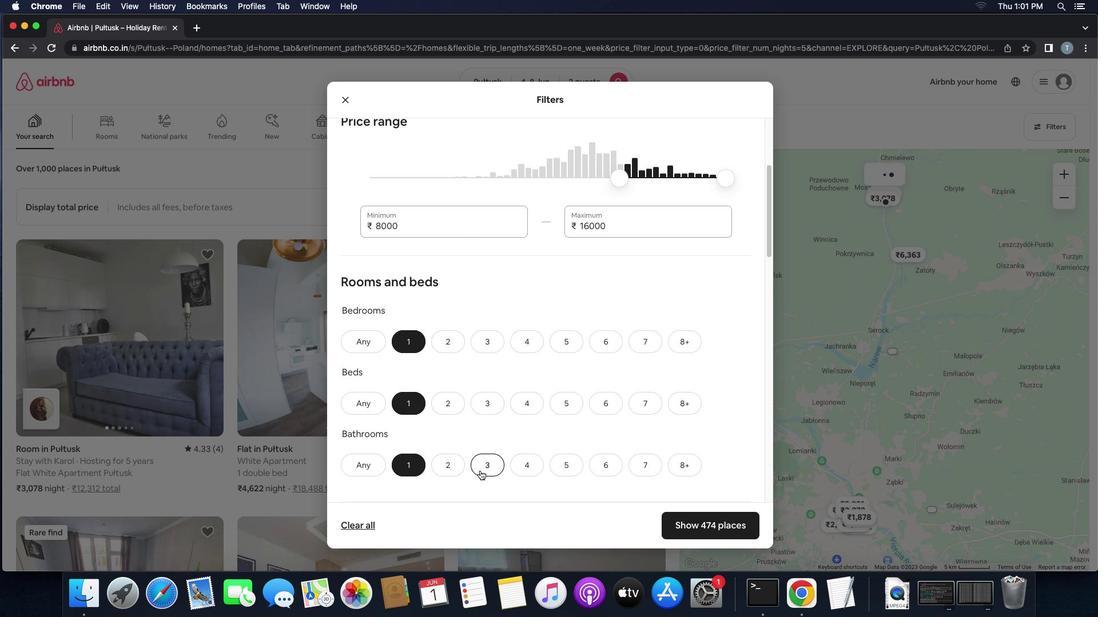 
Action: Mouse scrolled (480, 471) with delta (0, 0)
Screenshot: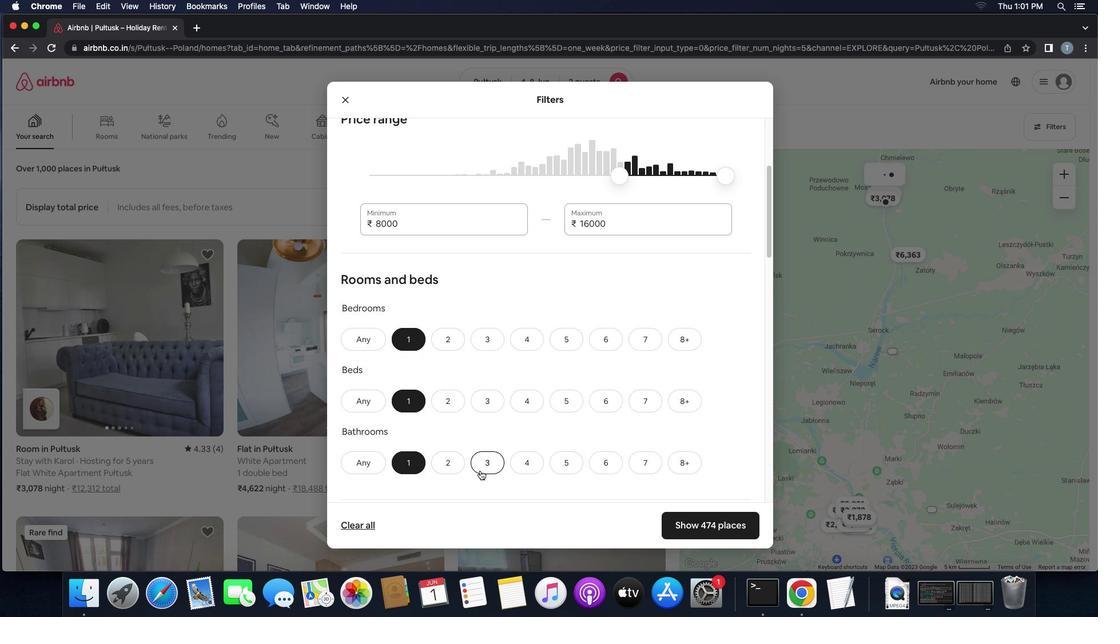 
Action: Mouse scrolled (480, 471) with delta (0, 0)
Screenshot: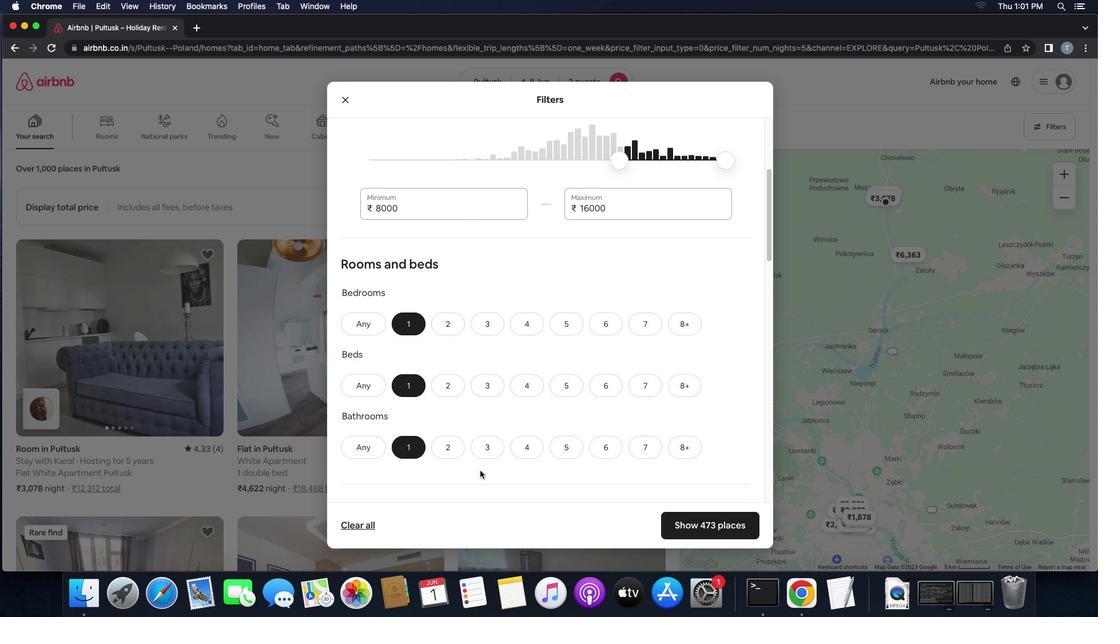 
Action: Mouse scrolled (480, 471) with delta (0, 0)
Screenshot: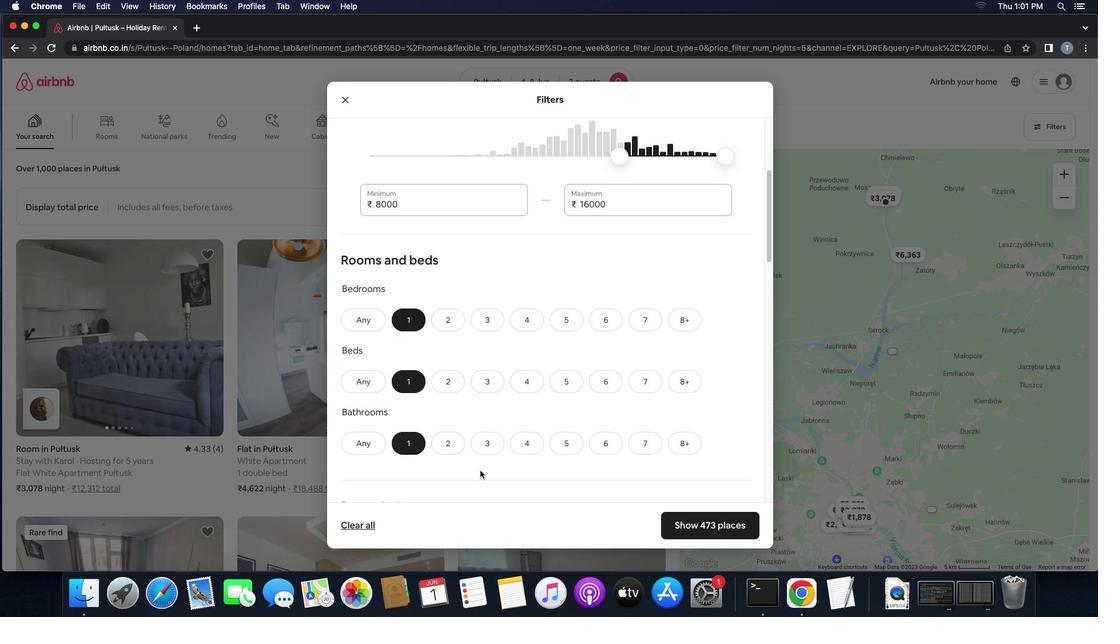
Action: Mouse scrolled (480, 471) with delta (0, 0)
Screenshot: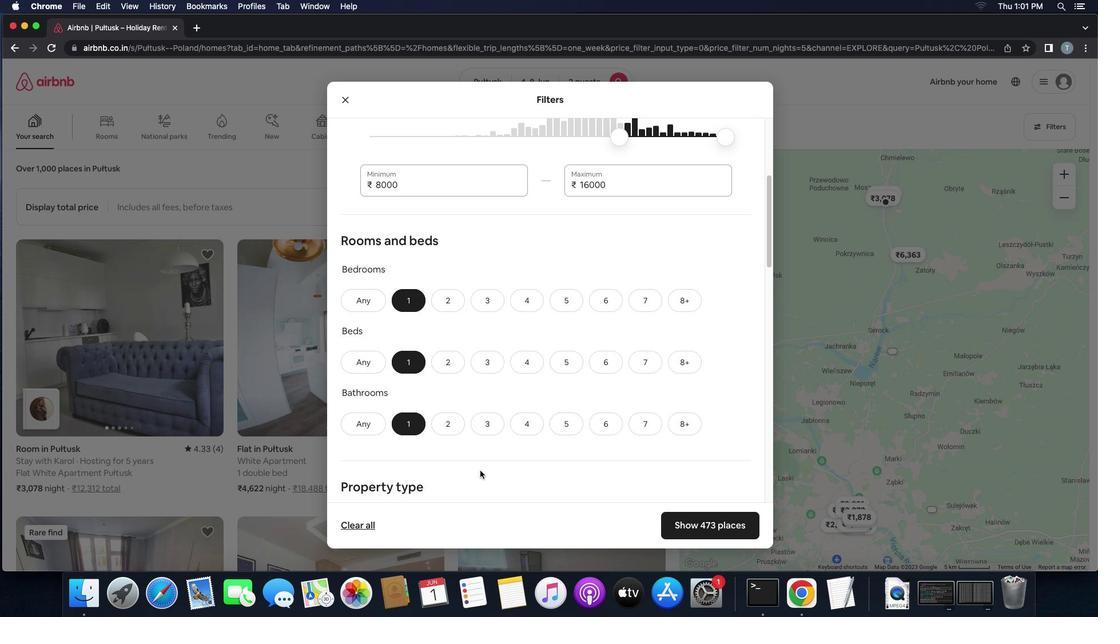 
Action: Mouse scrolled (480, 471) with delta (0, 0)
Screenshot: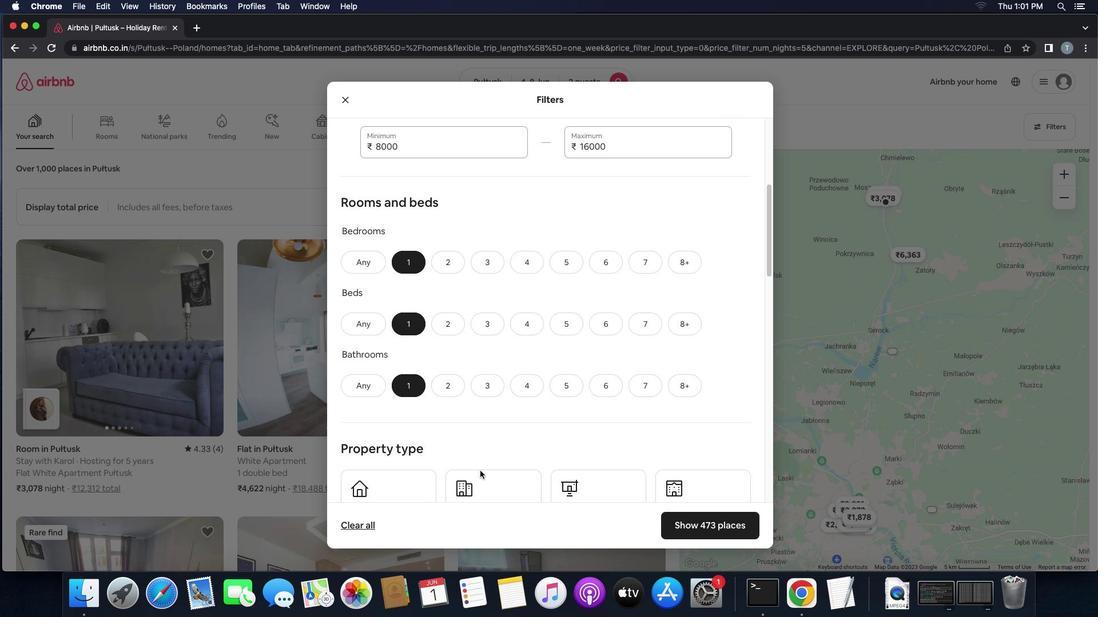 
Action: Mouse scrolled (480, 471) with delta (0, 0)
Screenshot: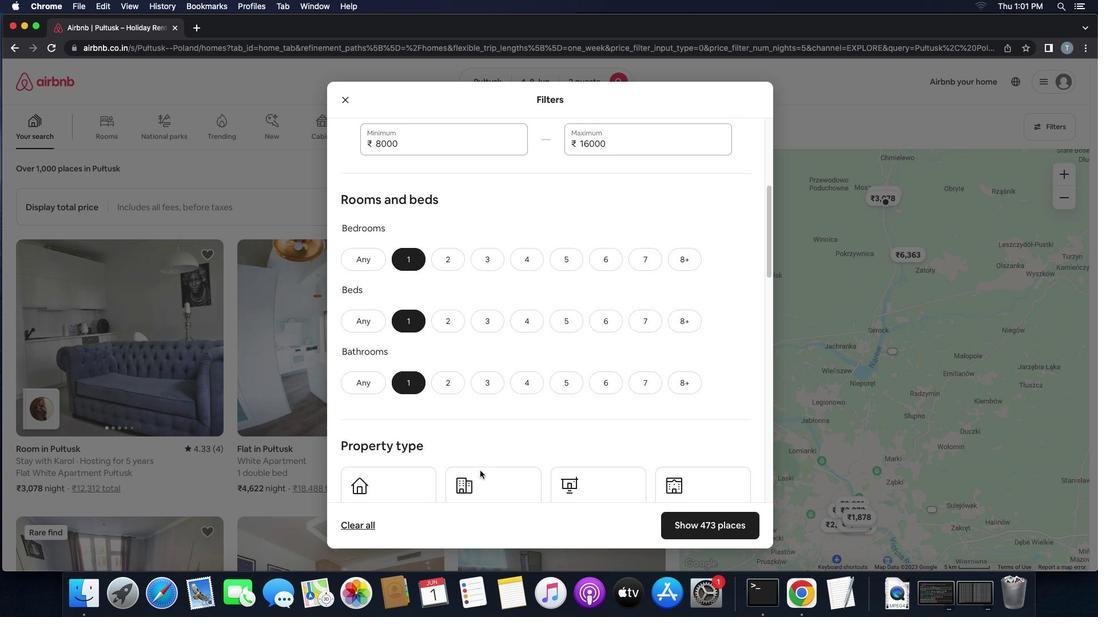 
Action: Mouse scrolled (480, 471) with delta (0, 0)
Screenshot: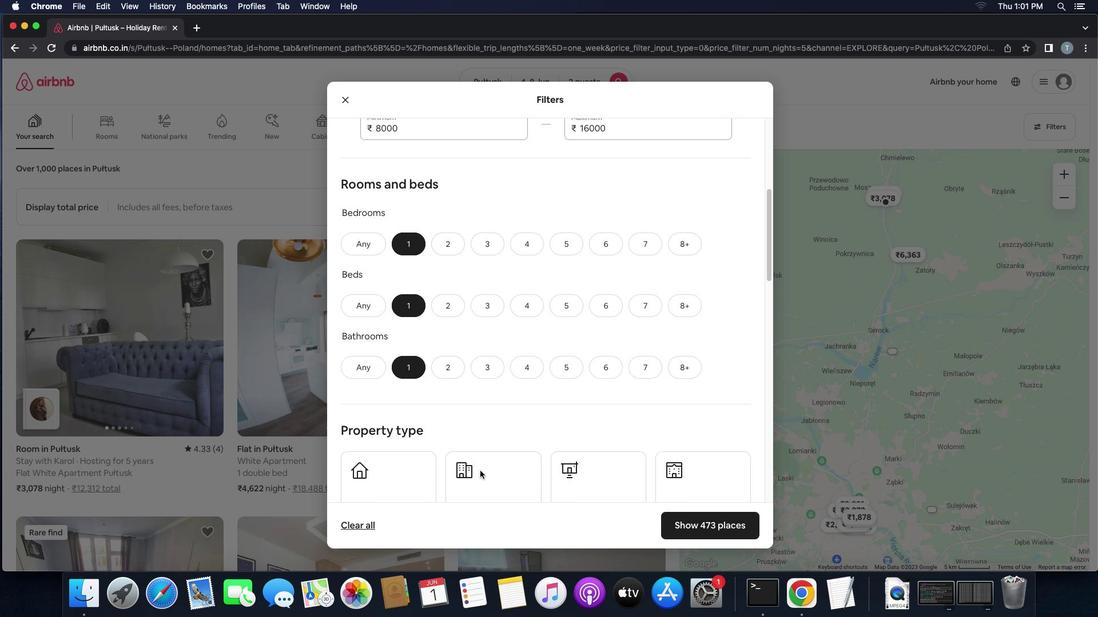 
Action: Mouse scrolled (480, 471) with delta (0, 0)
Screenshot: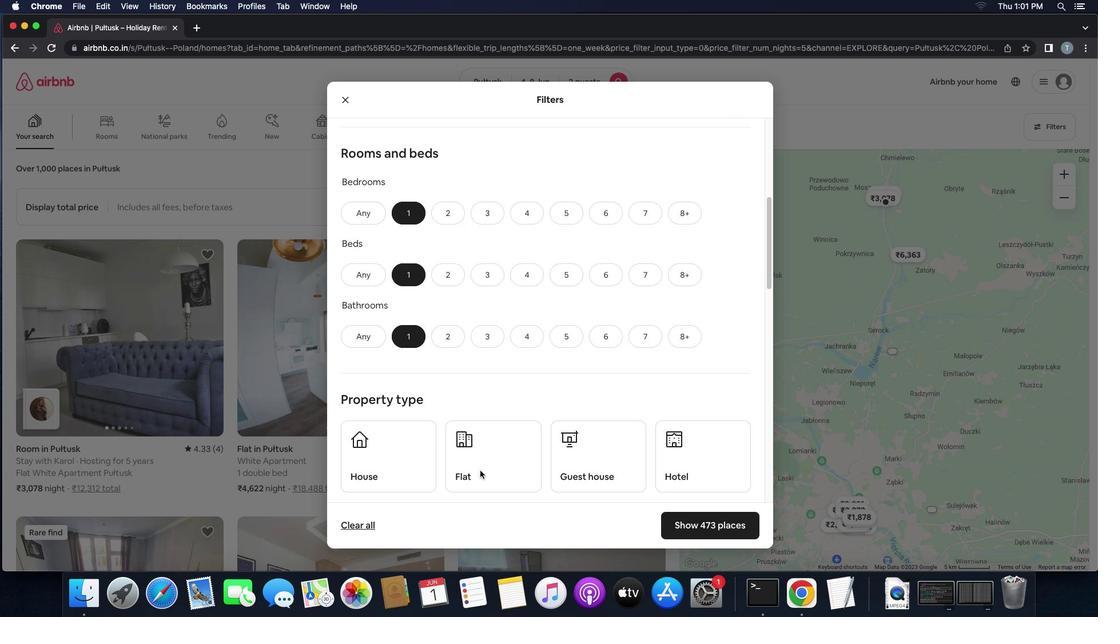 
Action: Mouse scrolled (480, 471) with delta (0, 0)
Screenshot: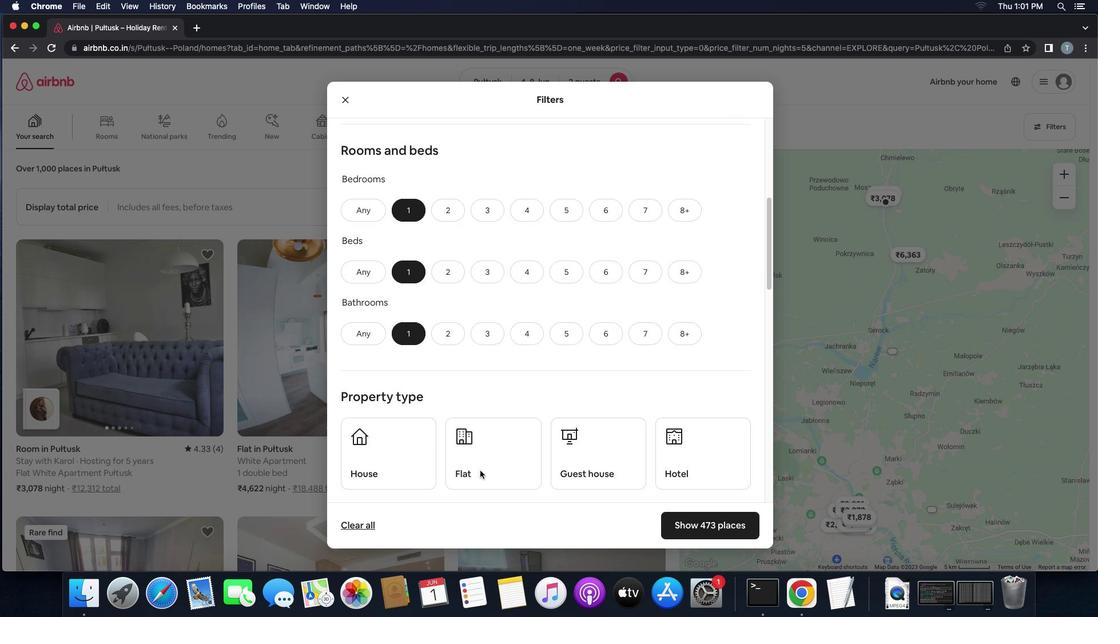 
Action: Mouse scrolled (480, 471) with delta (0, 0)
Screenshot: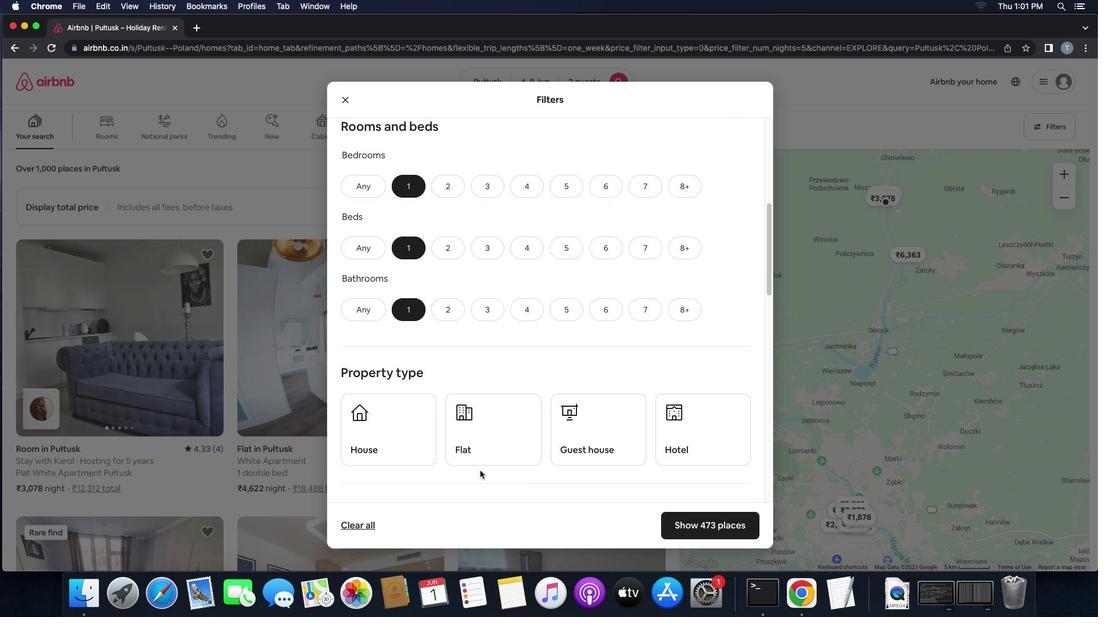 
Action: Mouse moved to (393, 428)
Screenshot: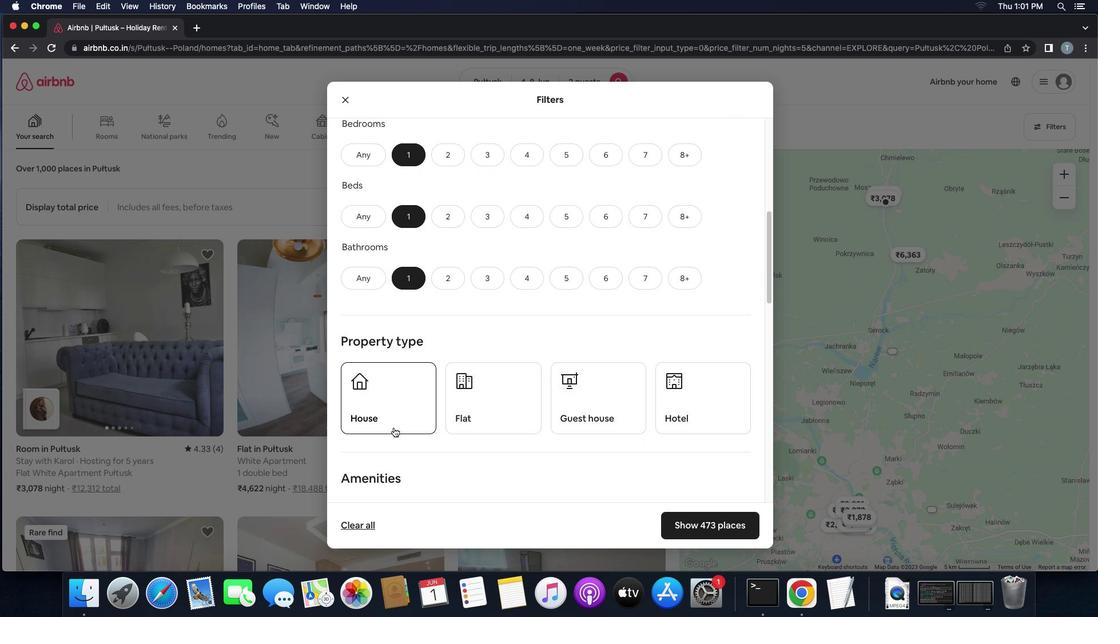 
Action: Mouse pressed left at (393, 428)
Screenshot: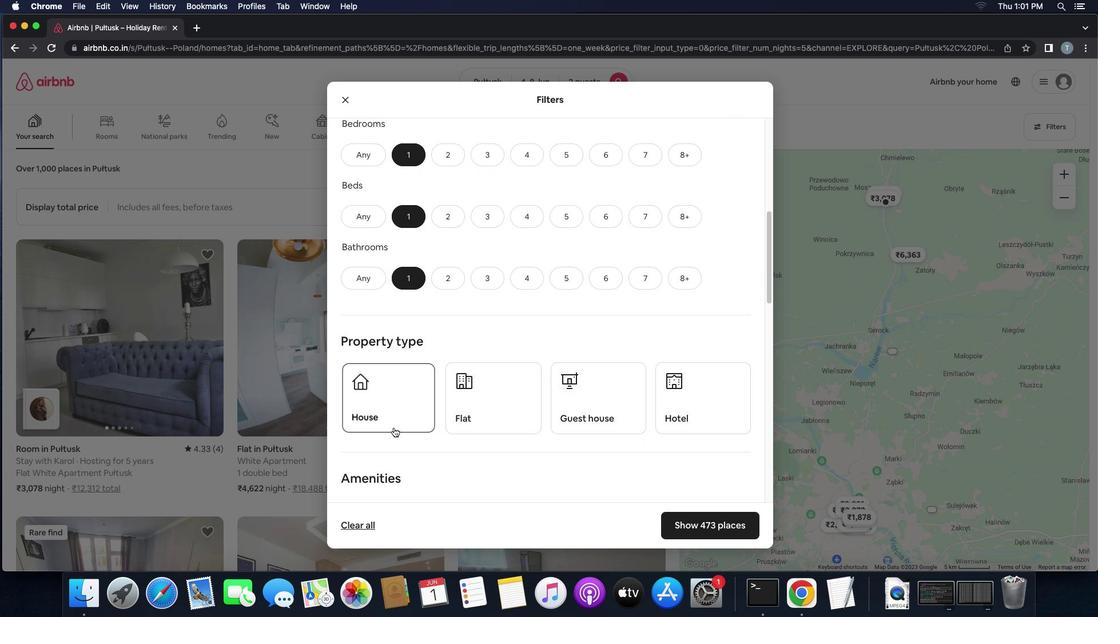 
Action: Mouse moved to (470, 421)
Screenshot: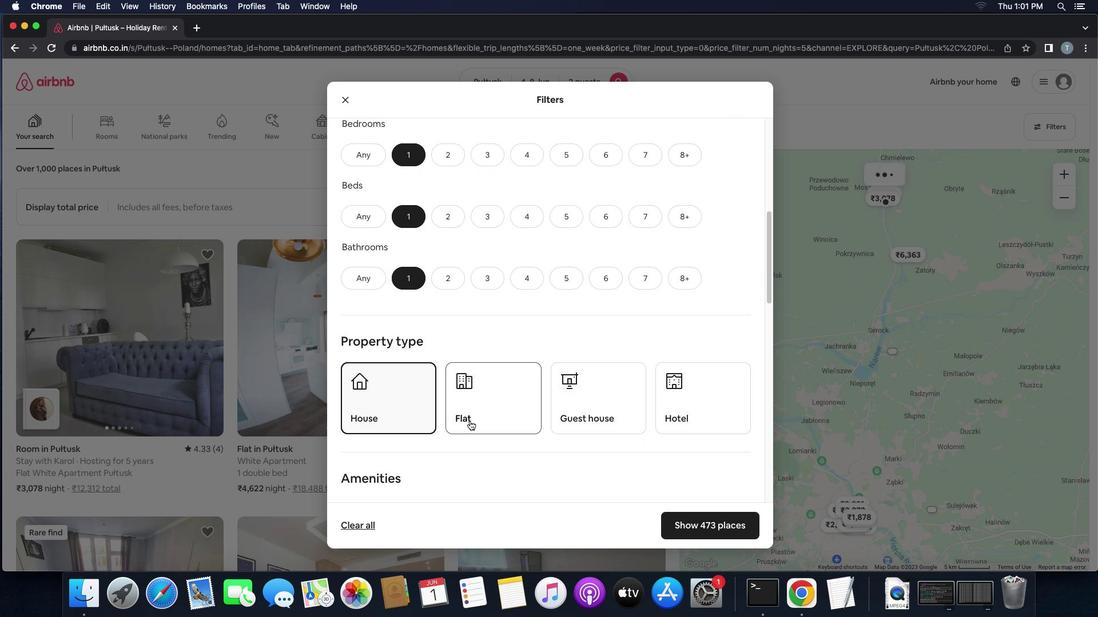 
Action: Mouse pressed left at (470, 421)
Screenshot: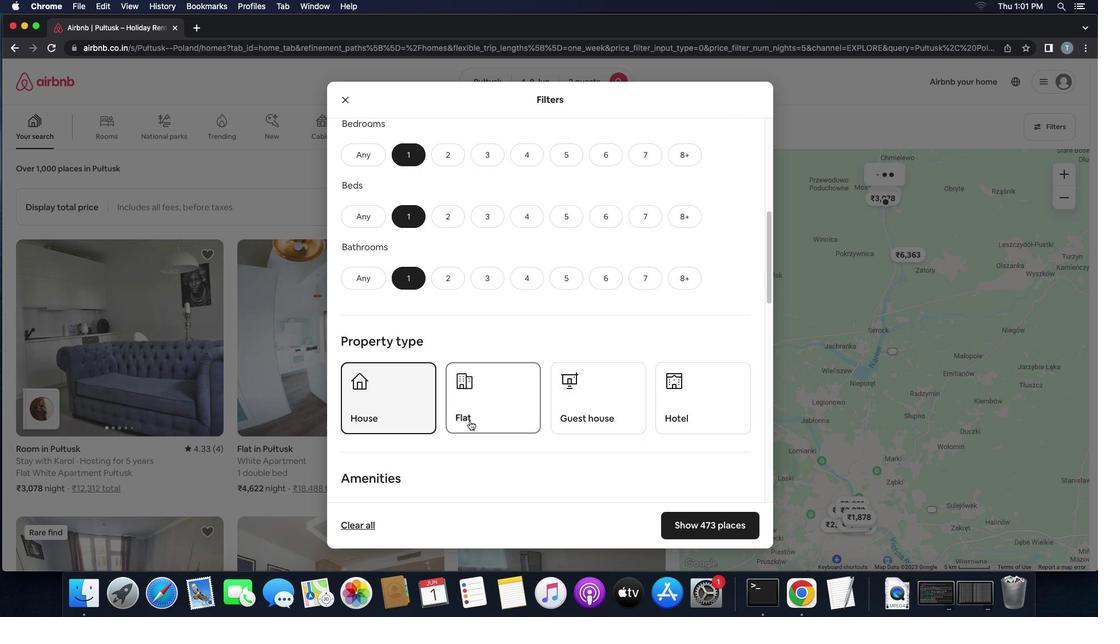 
Action: Mouse moved to (573, 418)
Screenshot: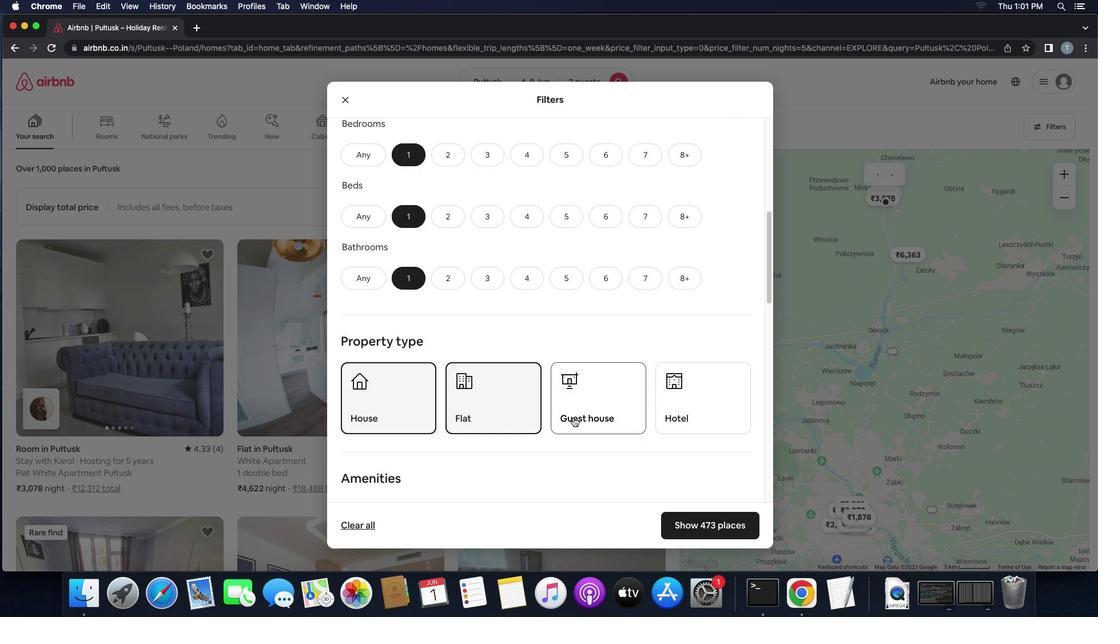 
Action: Mouse pressed left at (573, 418)
Screenshot: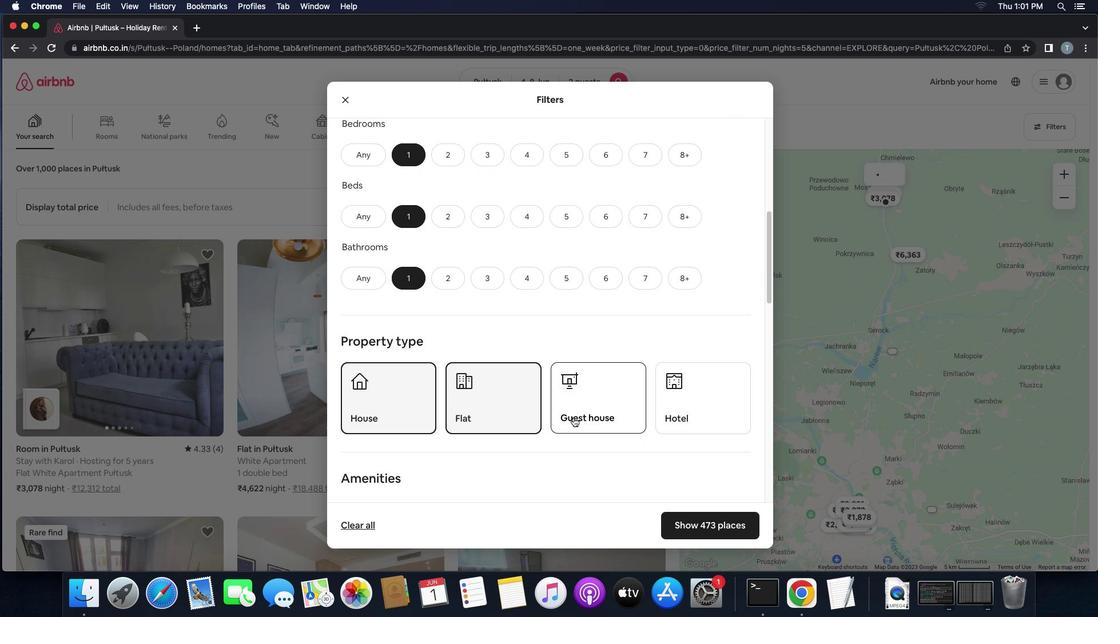 
Action: Mouse moved to (571, 419)
Screenshot: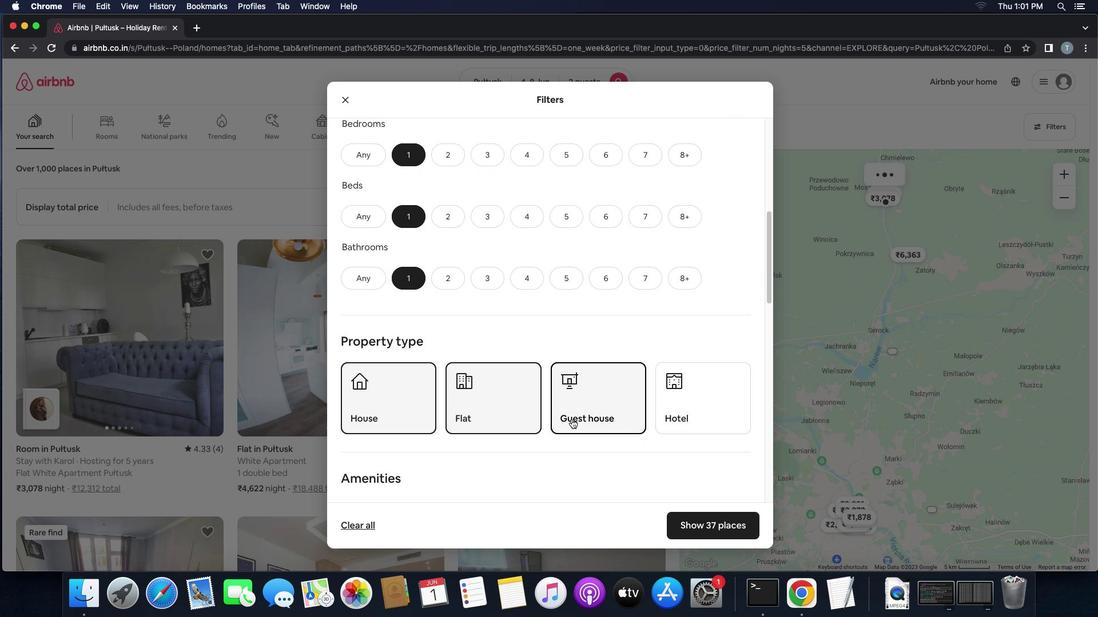 
Action: Mouse scrolled (571, 419) with delta (0, 0)
Screenshot: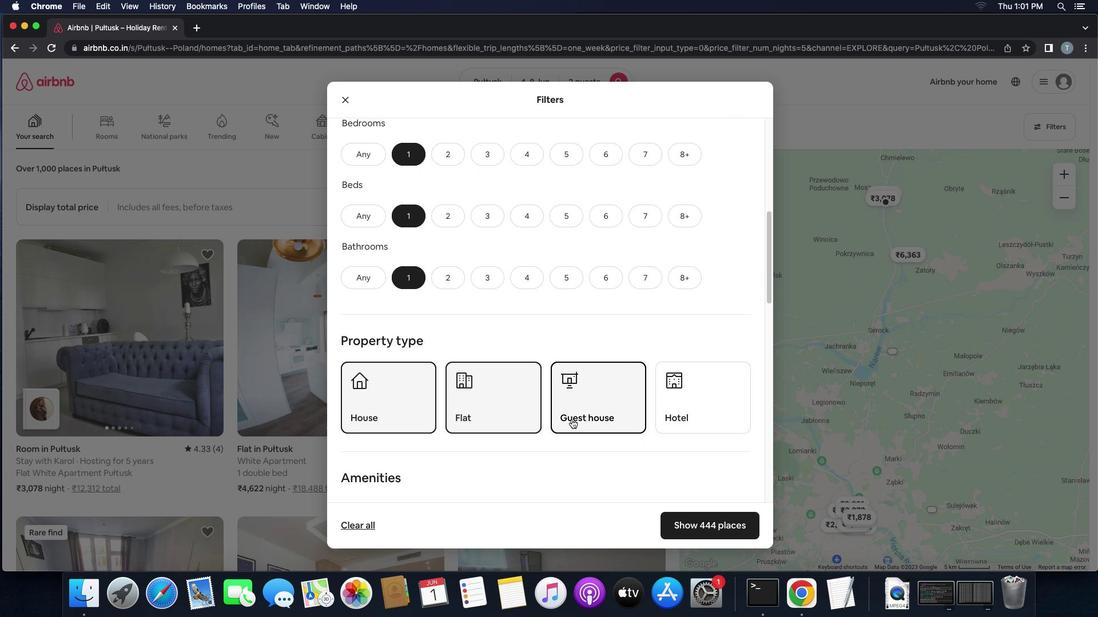 
Action: Mouse scrolled (571, 419) with delta (0, 0)
Screenshot: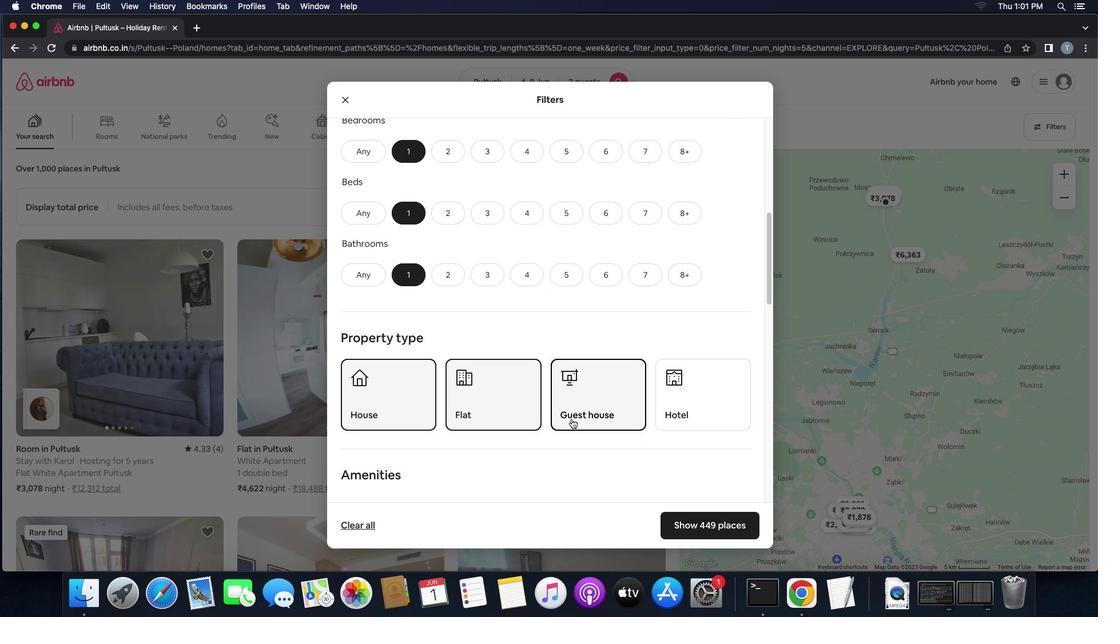 
Action: Mouse scrolled (571, 419) with delta (0, 0)
Screenshot: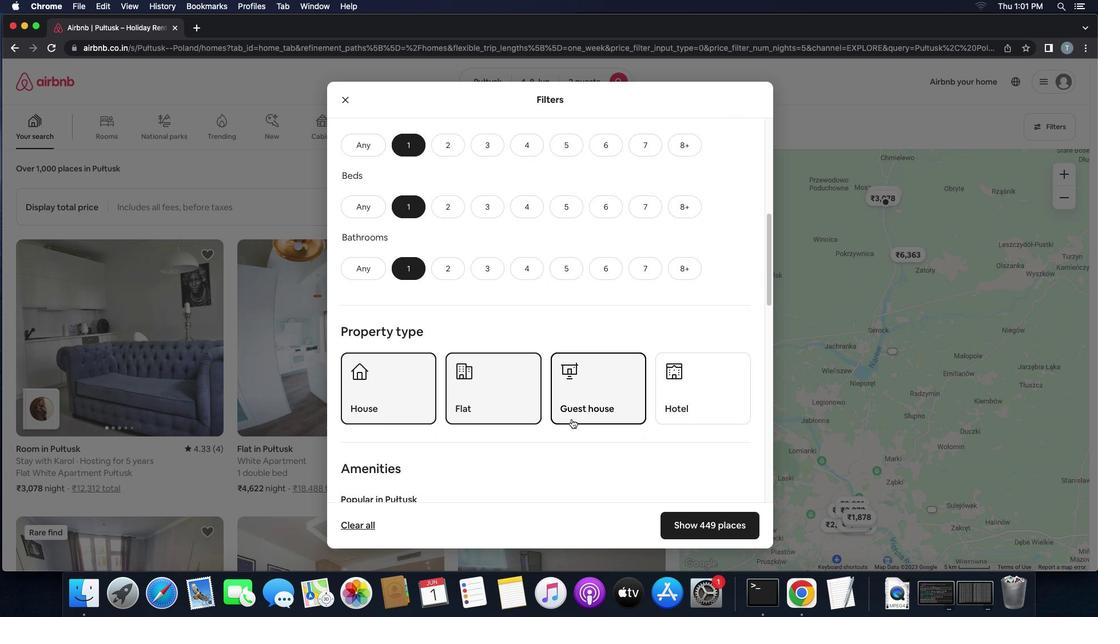 
Action: Mouse scrolled (571, 419) with delta (0, 0)
Screenshot: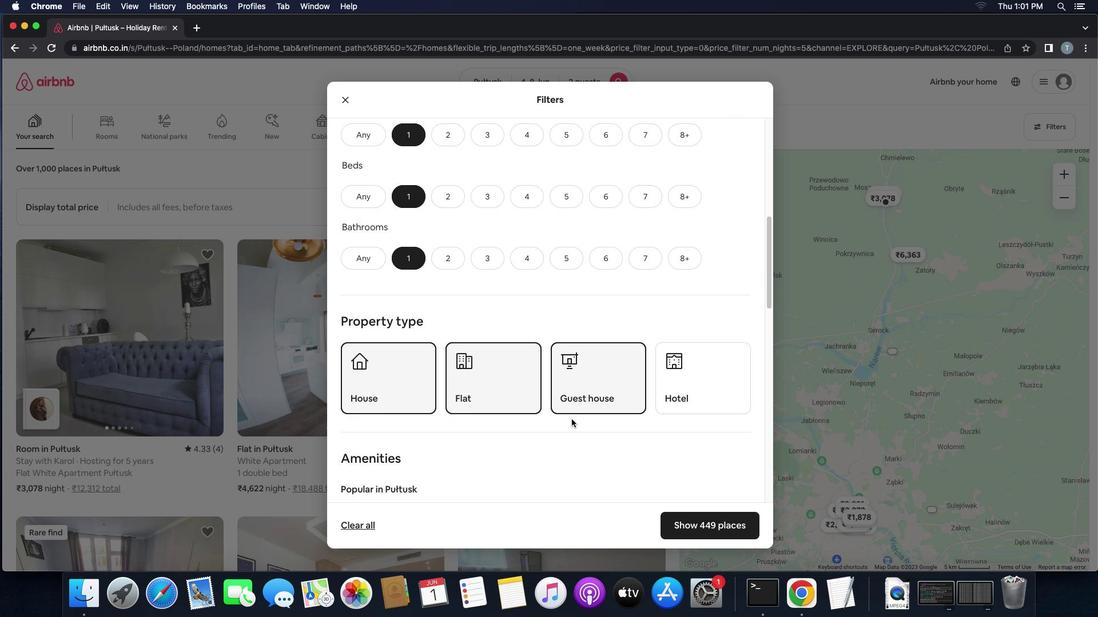 
Action: Mouse scrolled (571, 419) with delta (0, 0)
Screenshot: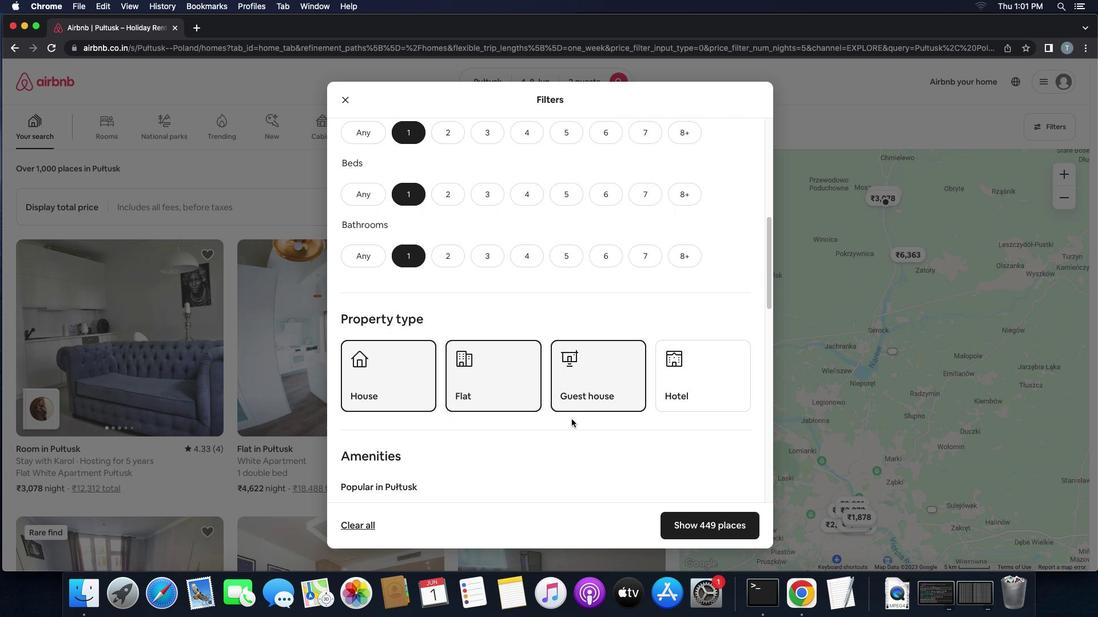 
Action: Mouse scrolled (571, 419) with delta (0, 0)
Screenshot: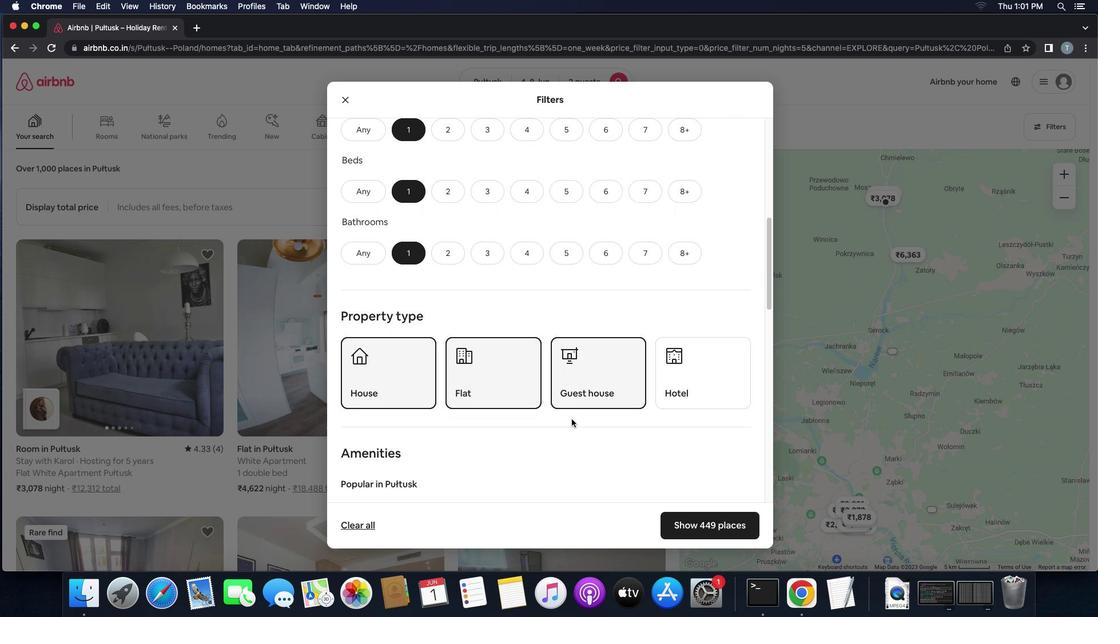 
Action: Mouse scrolled (571, 419) with delta (0, 0)
Screenshot: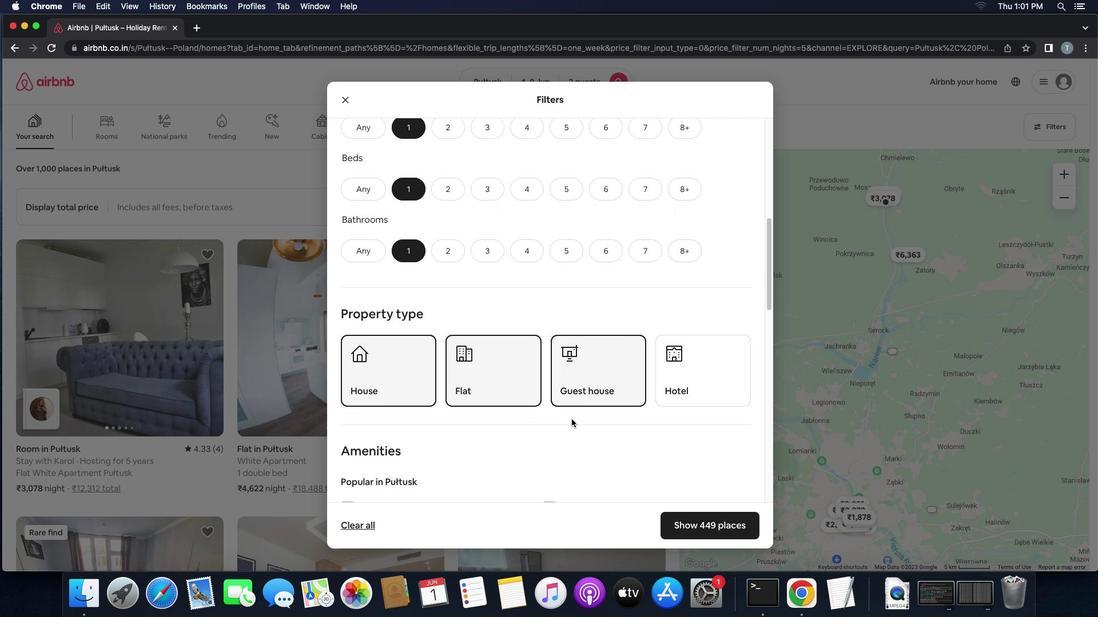 
Action: Mouse scrolled (571, 419) with delta (0, 0)
Screenshot: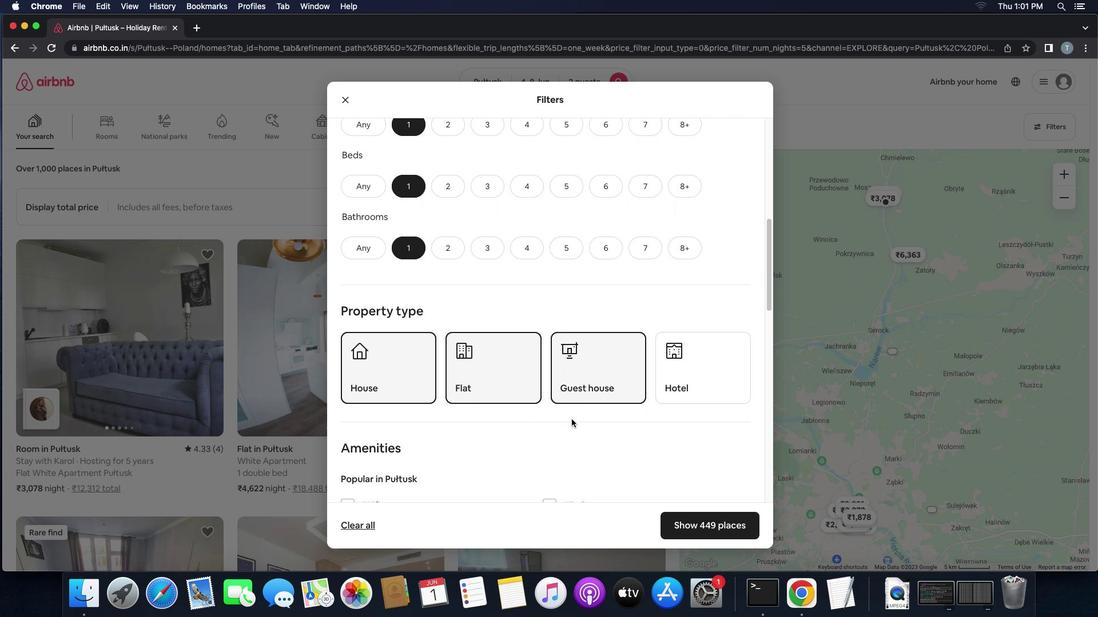
Action: Mouse scrolled (571, 419) with delta (0, 0)
Screenshot: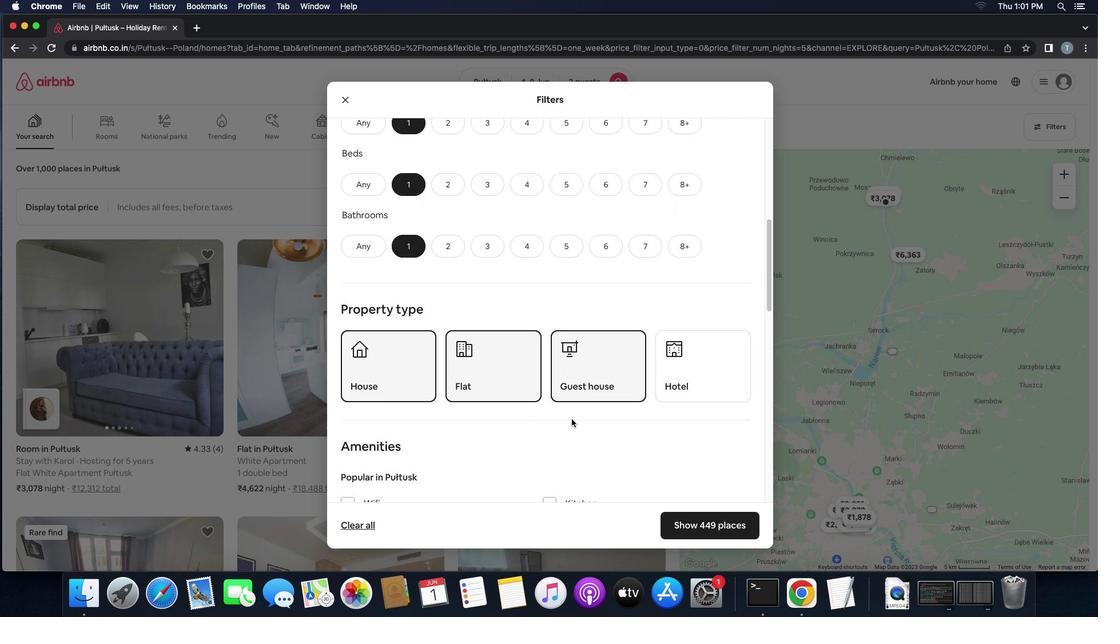 
Action: Mouse scrolled (571, 419) with delta (0, 0)
Screenshot: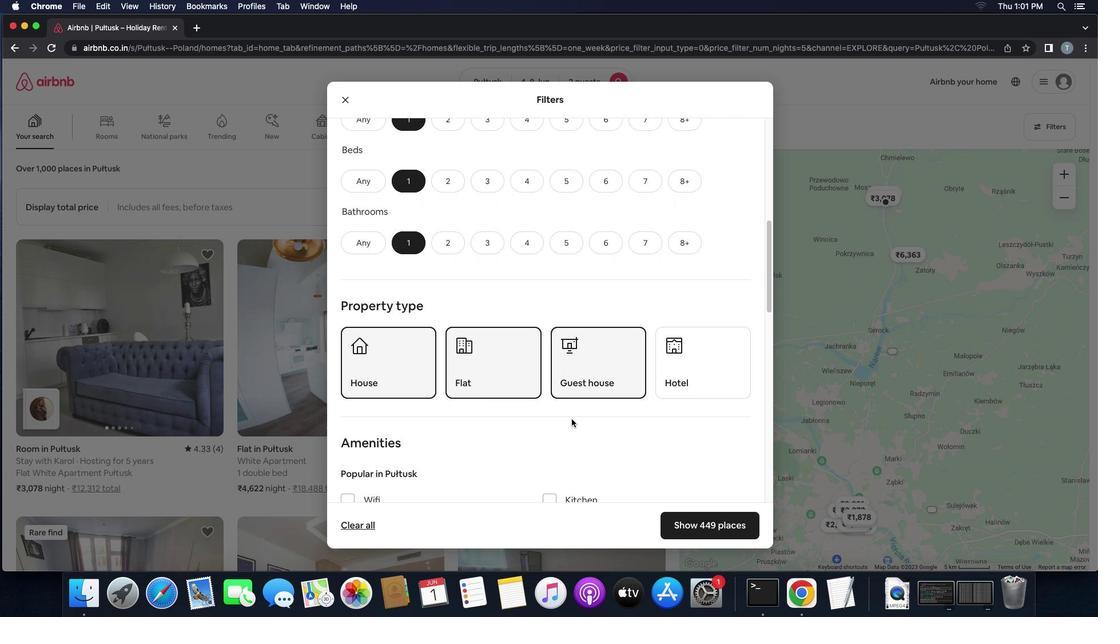 
Action: Mouse moved to (551, 429)
Screenshot: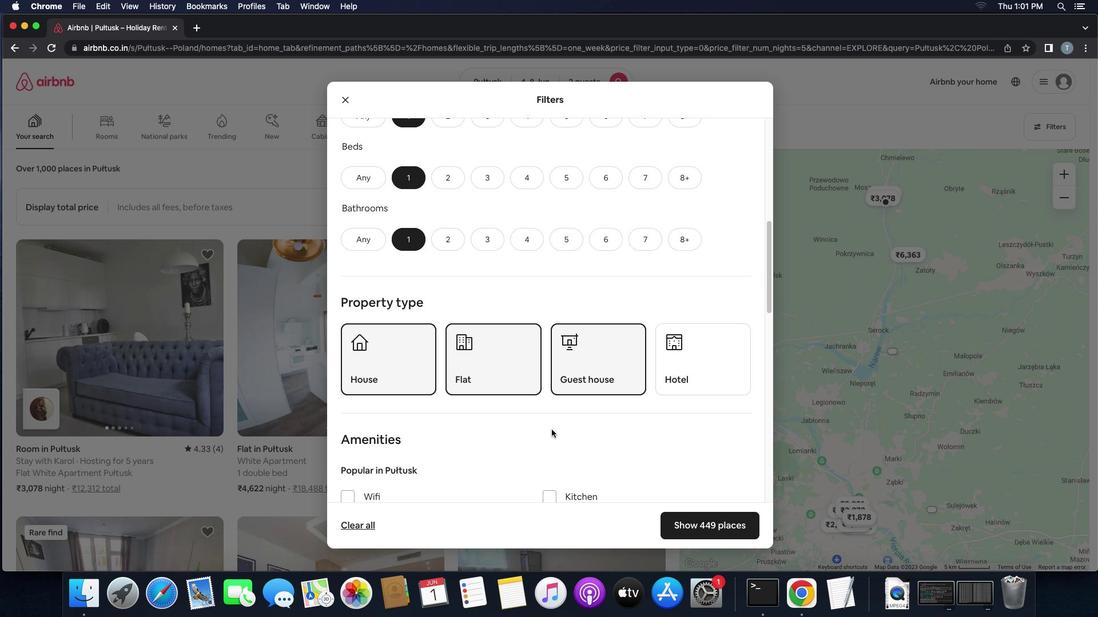 
Action: Mouse scrolled (551, 429) with delta (0, 0)
Screenshot: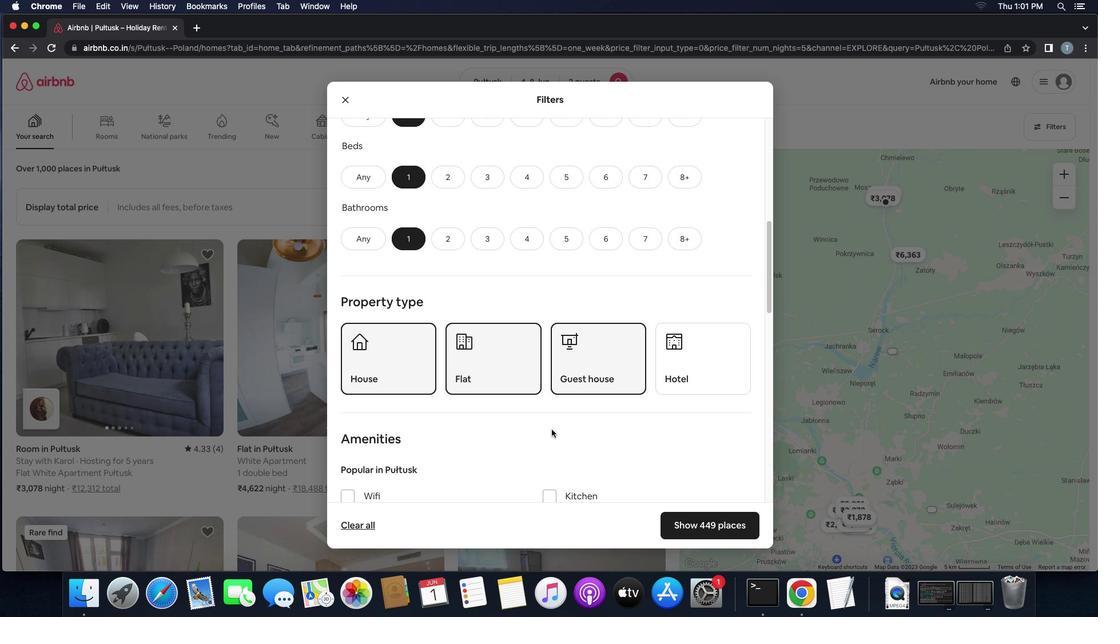 
Action: Mouse scrolled (551, 429) with delta (0, 0)
Screenshot: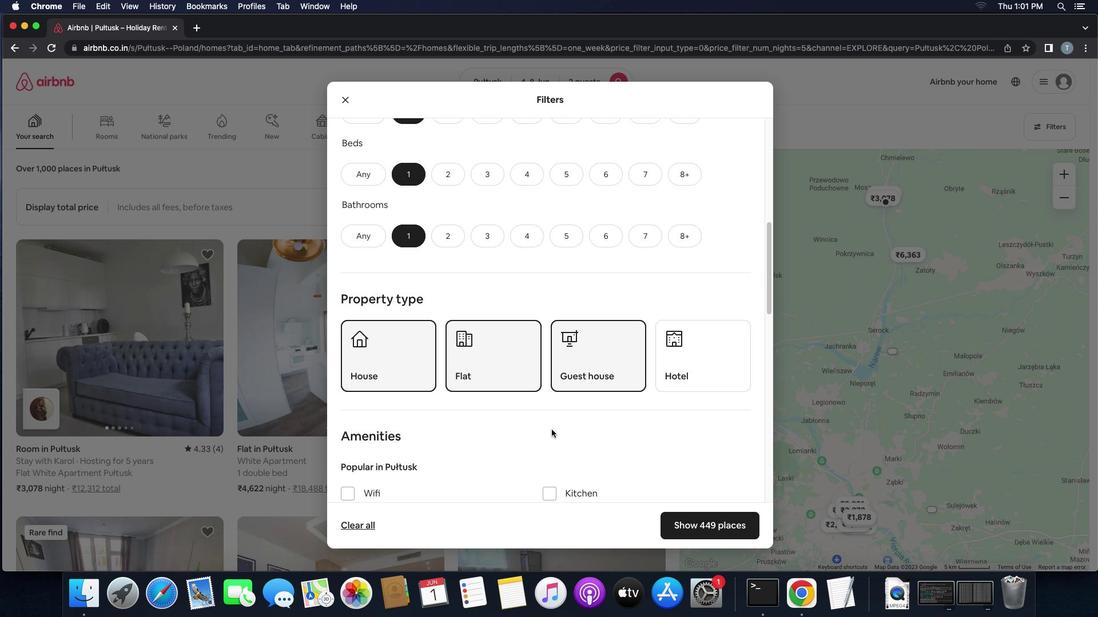 
Action: Mouse scrolled (551, 429) with delta (0, 0)
Screenshot: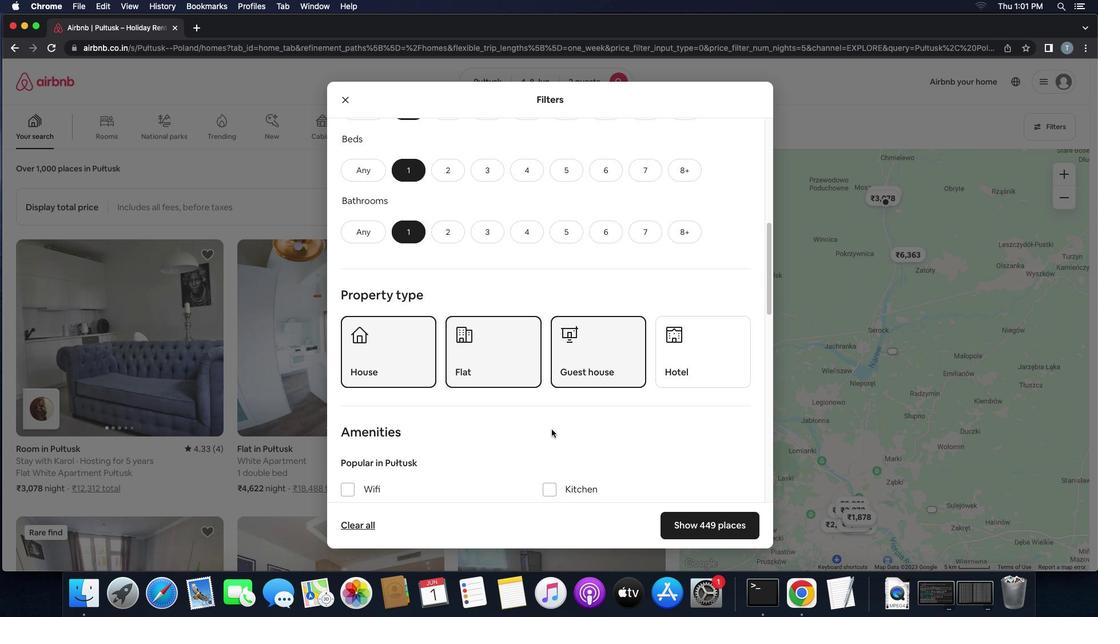 
Action: Mouse moved to (676, 344)
Screenshot: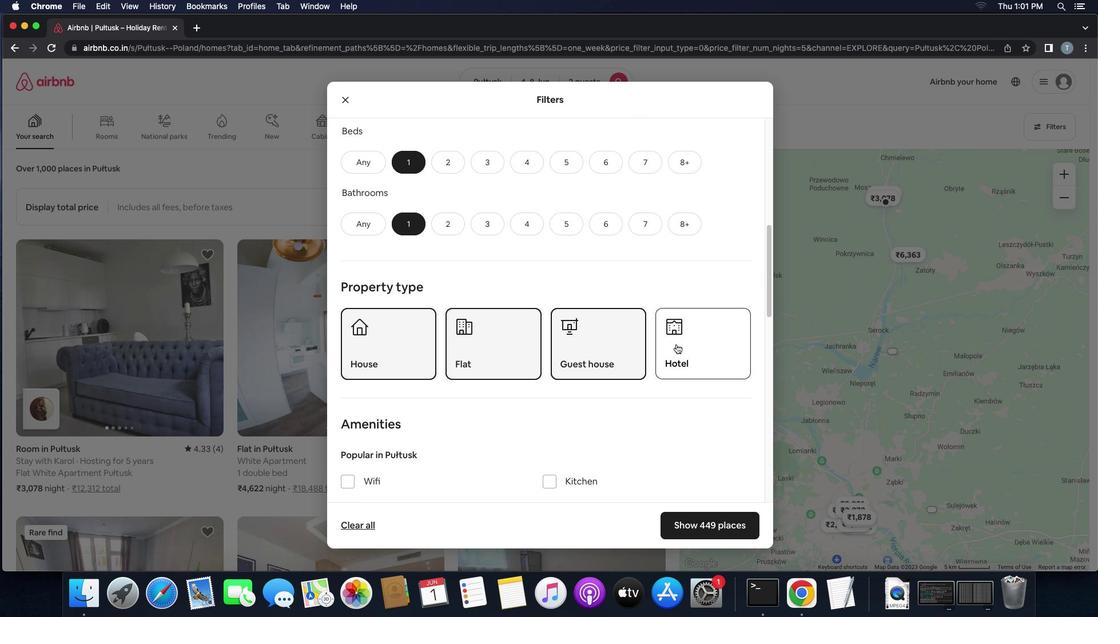 
Action: Mouse pressed left at (676, 344)
Screenshot: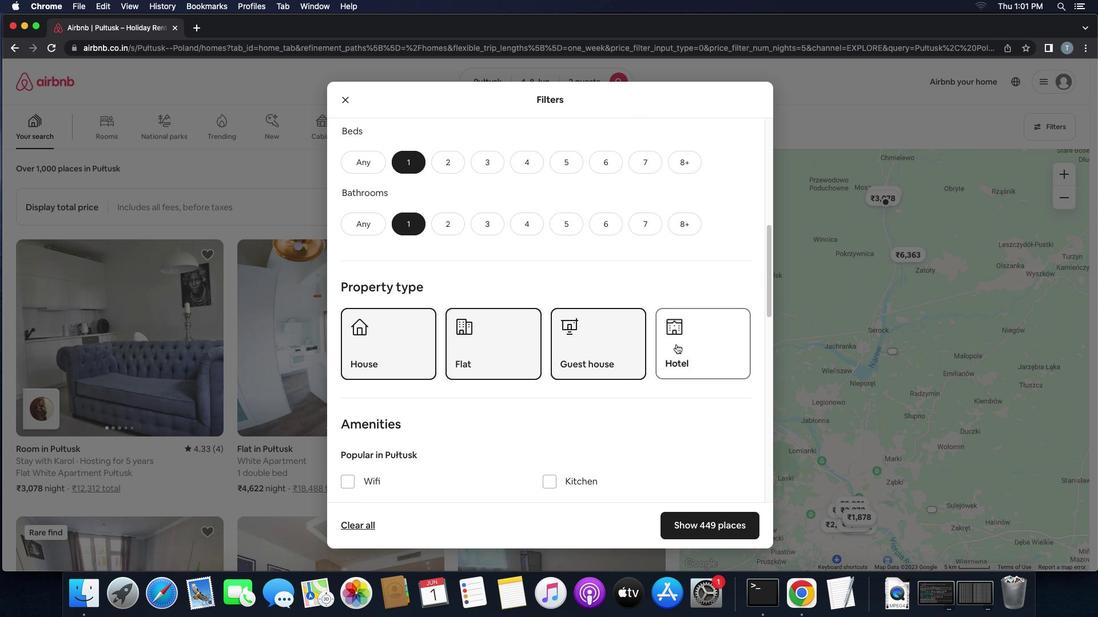 
Action: Mouse moved to (629, 396)
Screenshot: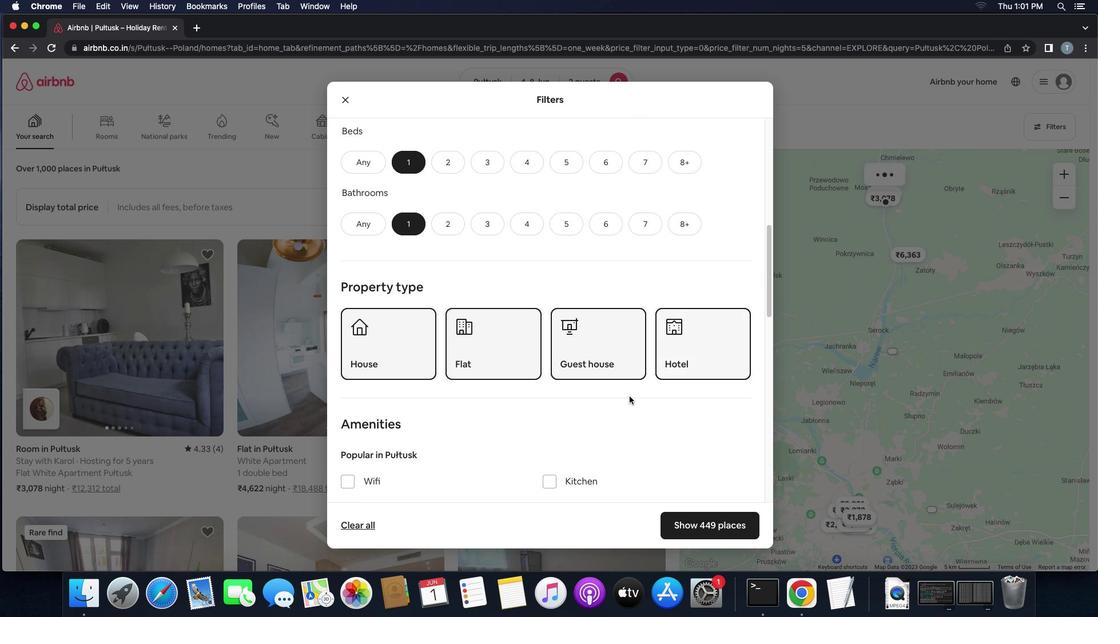 
Action: Mouse scrolled (629, 396) with delta (0, 0)
Screenshot: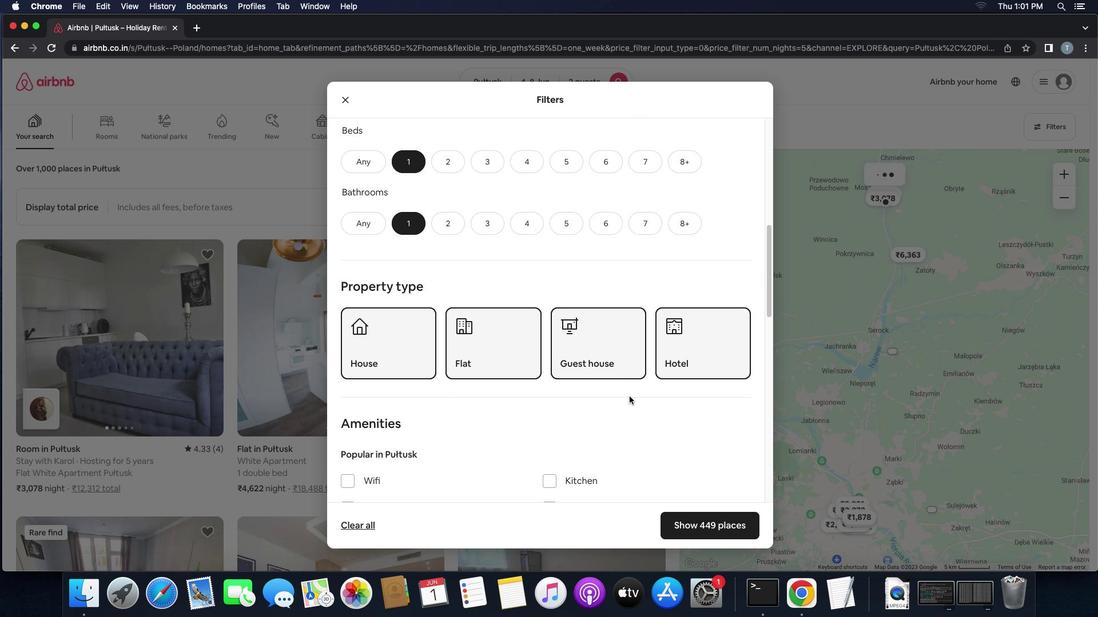 
Action: Mouse scrolled (629, 396) with delta (0, 0)
Screenshot: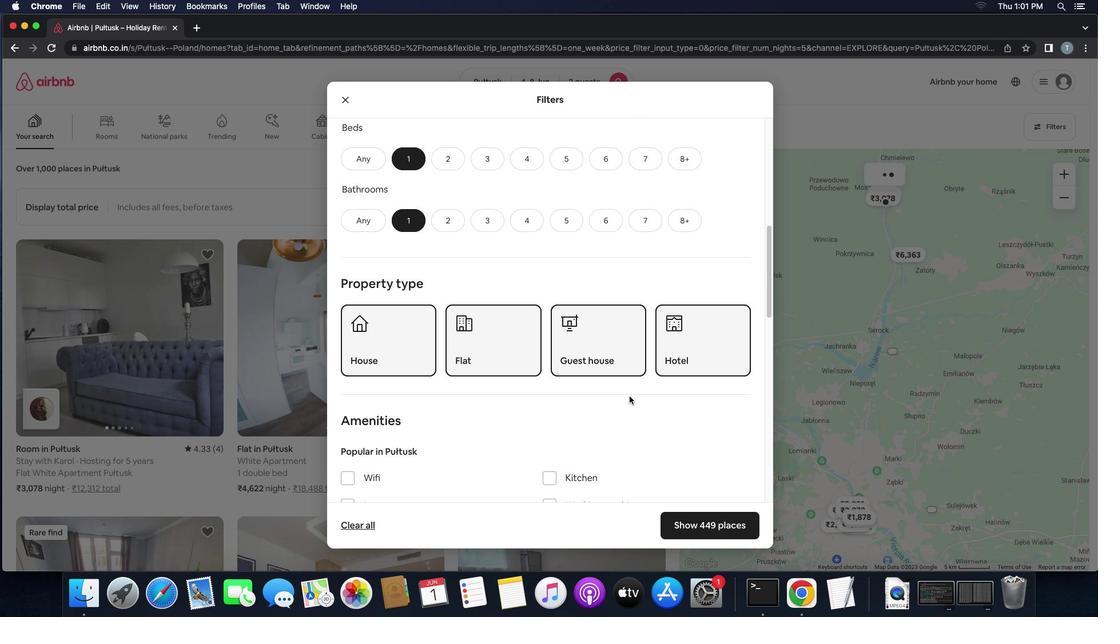 
Action: Mouse scrolled (629, 396) with delta (0, -1)
Screenshot: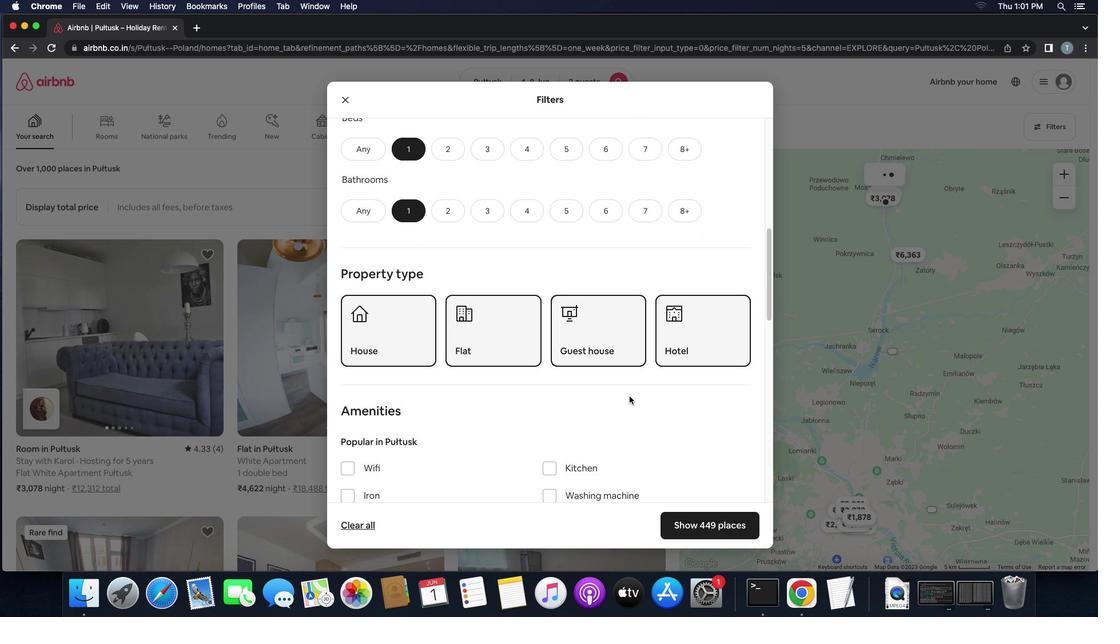 
Action: Mouse scrolled (629, 396) with delta (0, 0)
Screenshot: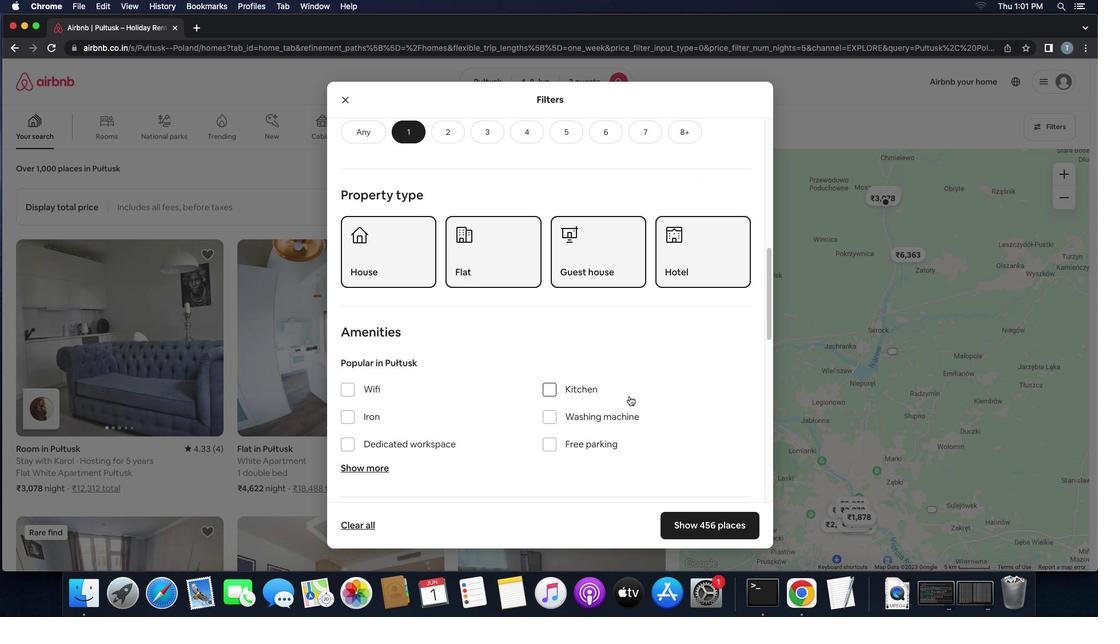 
Action: Mouse scrolled (629, 396) with delta (0, 0)
Screenshot: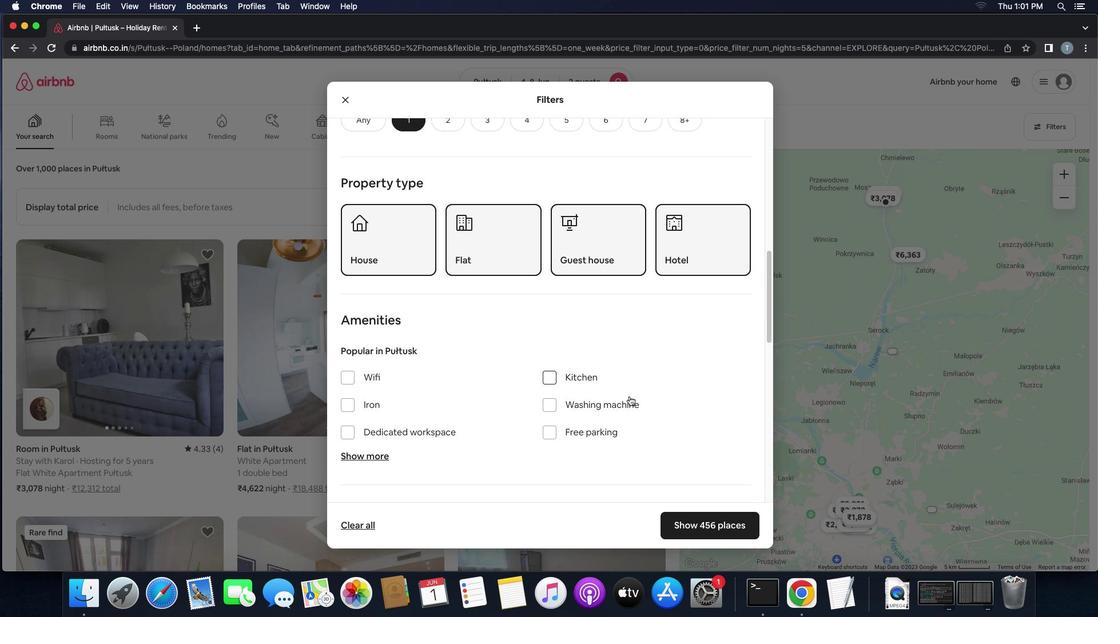 
Action: Mouse scrolled (629, 396) with delta (0, -1)
Screenshot: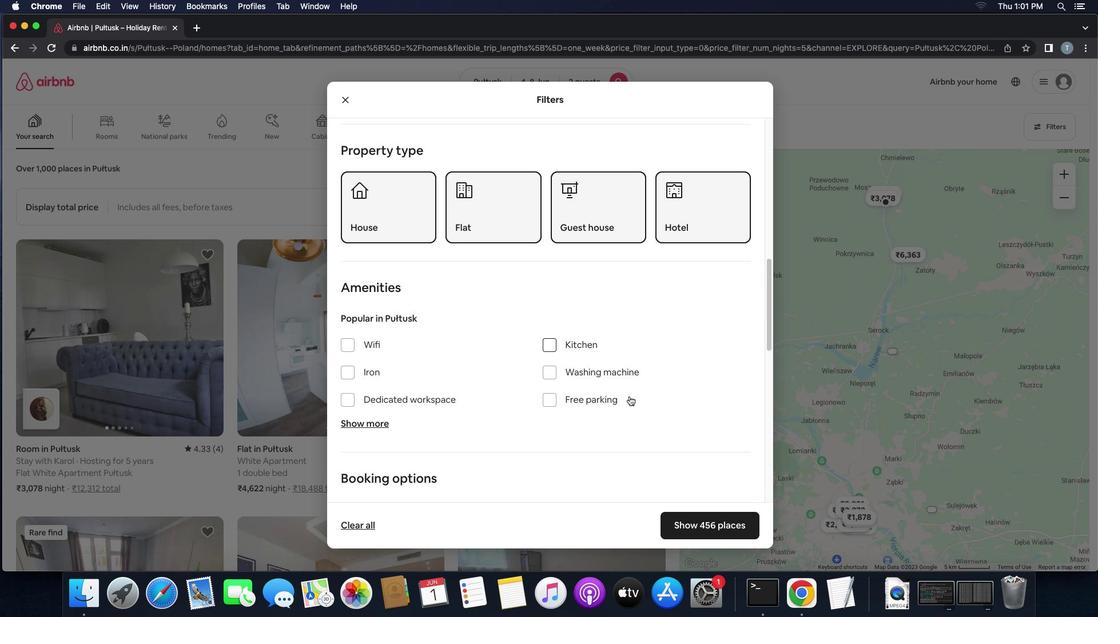 
Action: Mouse scrolled (629, 396) with delta (0, -2)
Screenshot: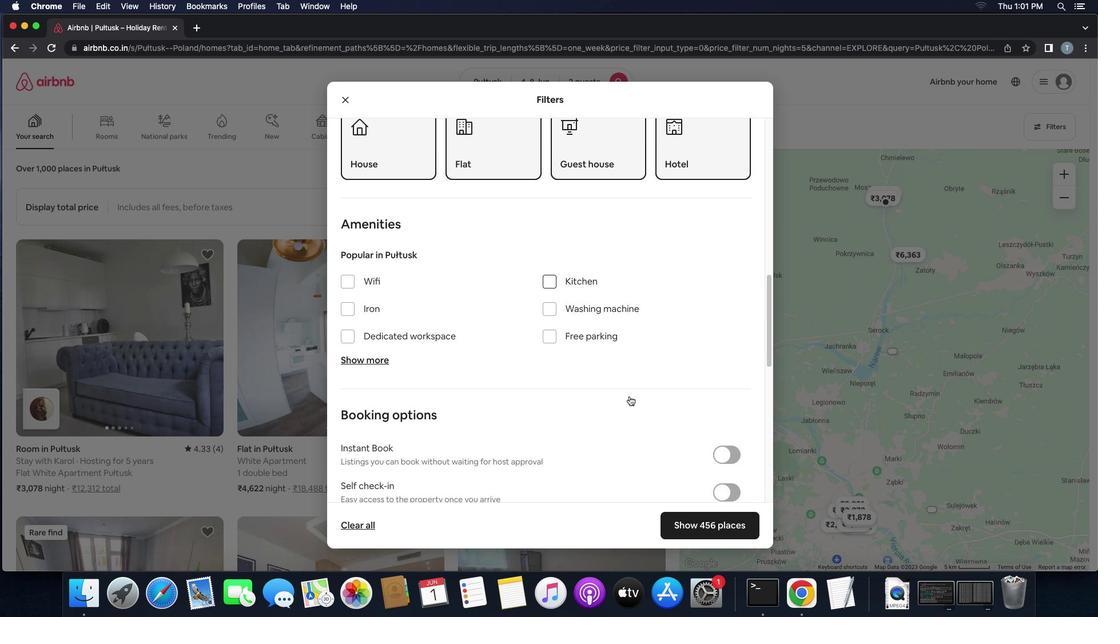 
Action: Mouse moved to (731, 389)
Screenshot: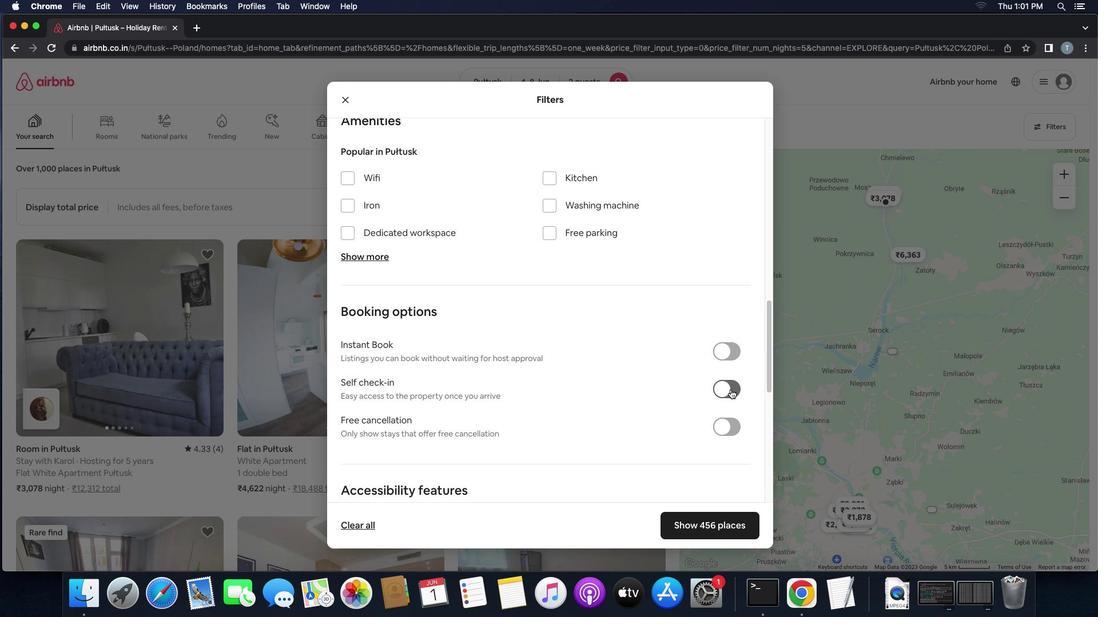 
Action: Mouse pressed left at (731, 389)
Screenshot: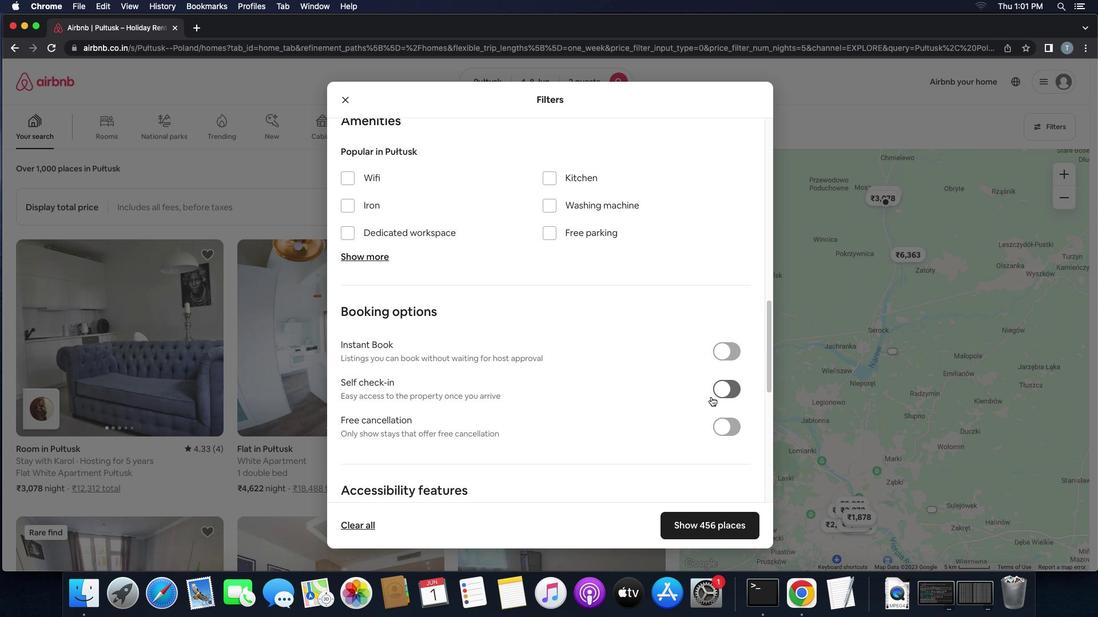
Action: Mouse moved to (608, 434)
Screenshot: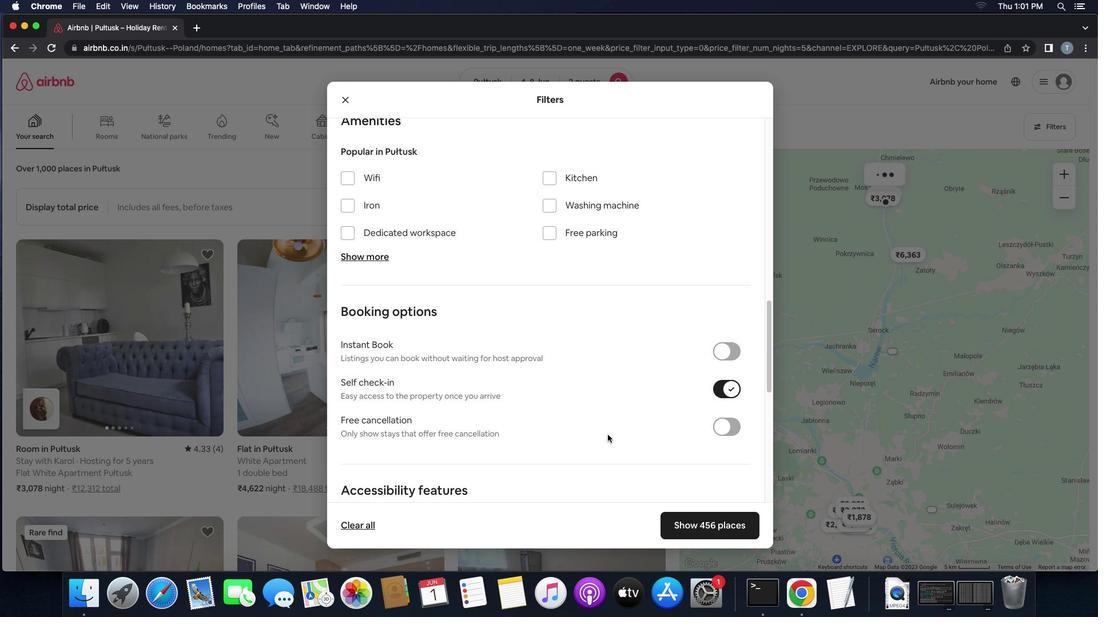 
Action: Mouse scrolled (608, 434) with delta (0, 0)
Screenshot: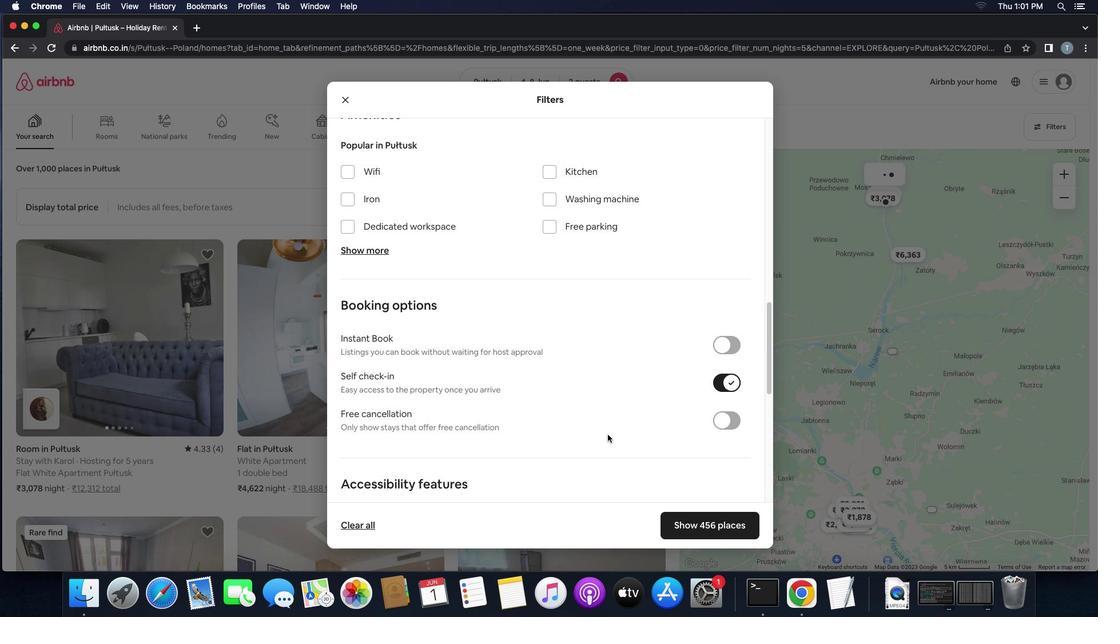 
Action: Mouse scrolled (608, 434) with delta (0, 0)
Screenshot: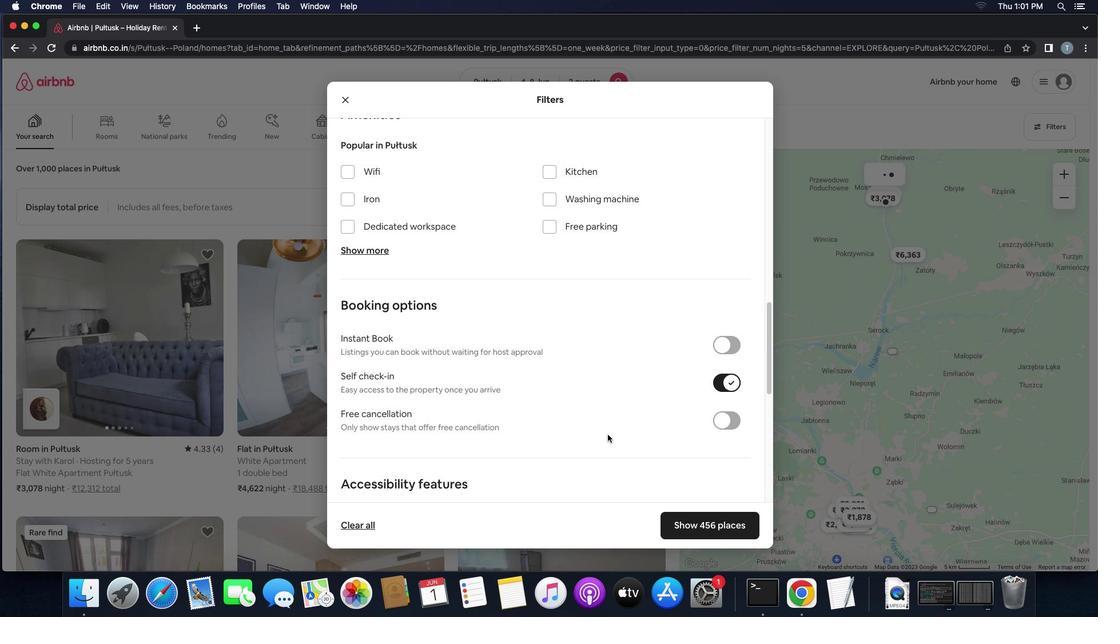 
Action: Mouse scrolled (608, 434) with delta (0, -1)
Screenshot: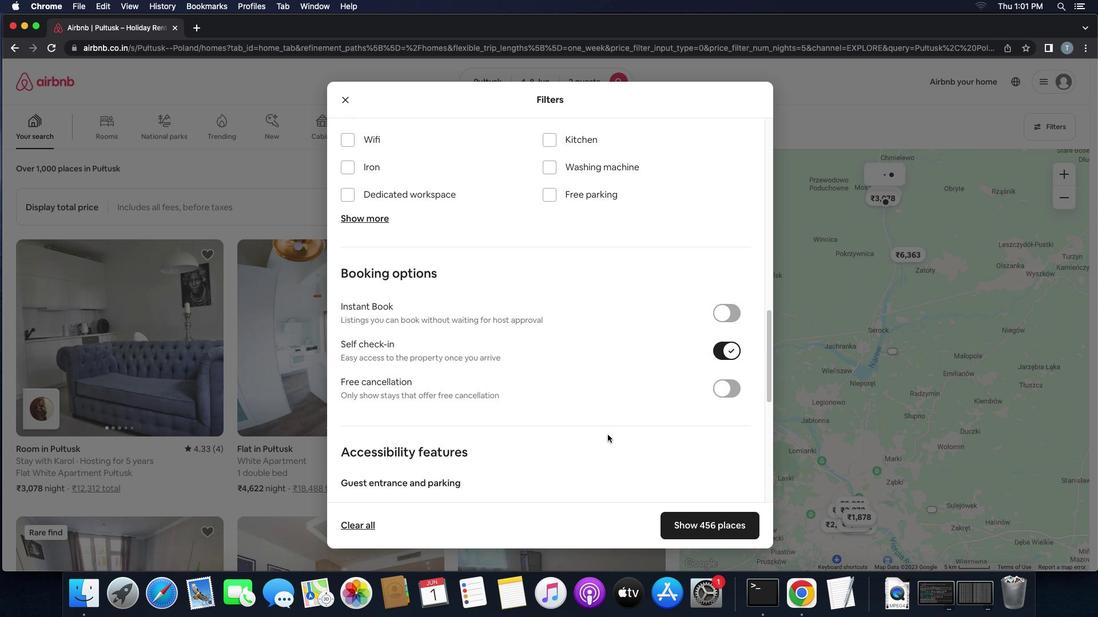 
Action: Mouse scrolled (608, 434) with delta (0, -2)
Screenshot: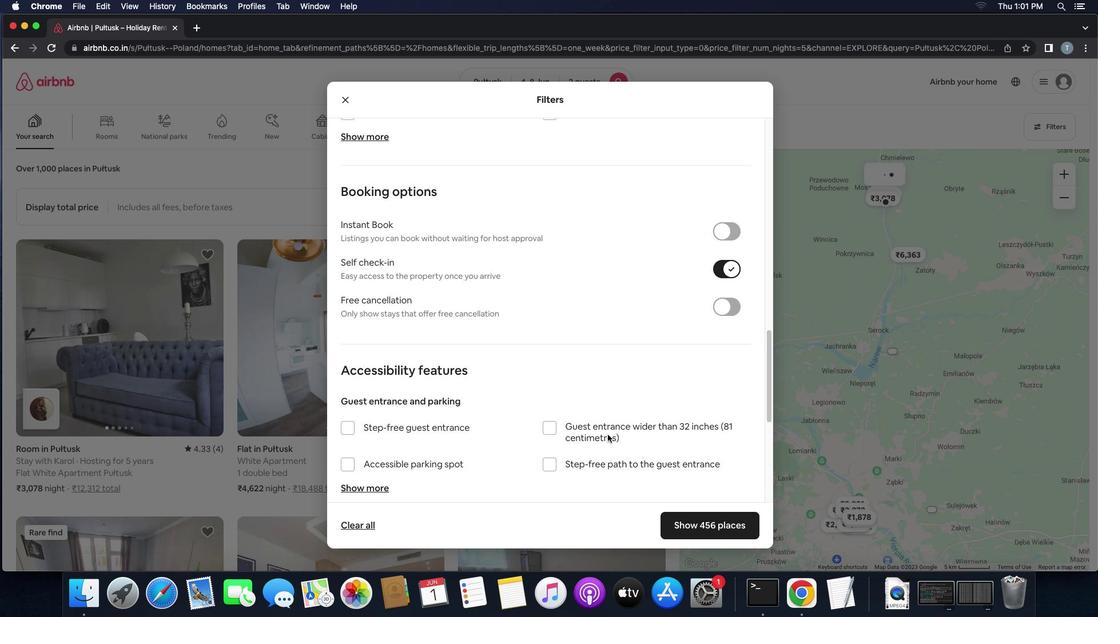
Action: Mouse moved to (568, 442)
Screenshot: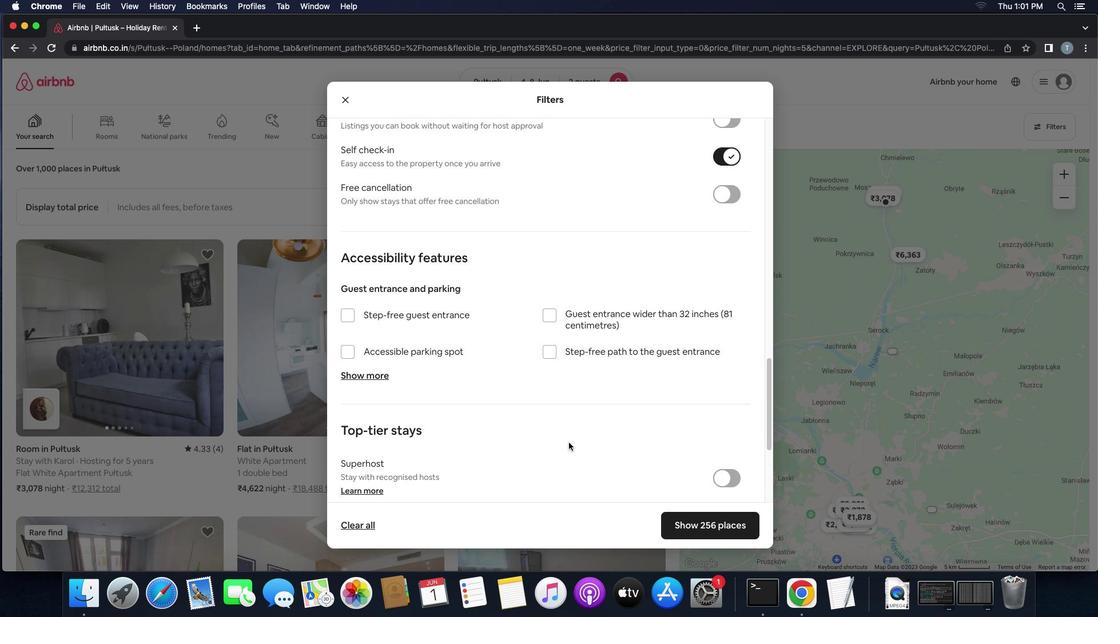 
Action: Mouse scrolled (568, 442) with delta (0, 0)
Screenshot: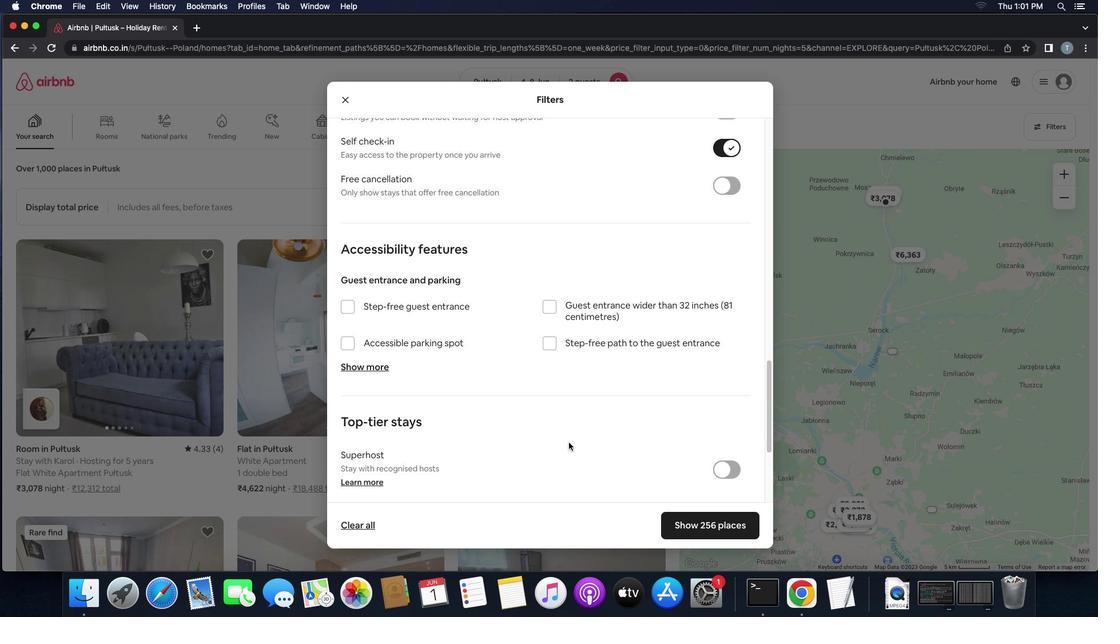 
Action: Mouse scrolled (568, 442) with delta (0, 0)
Screenshot: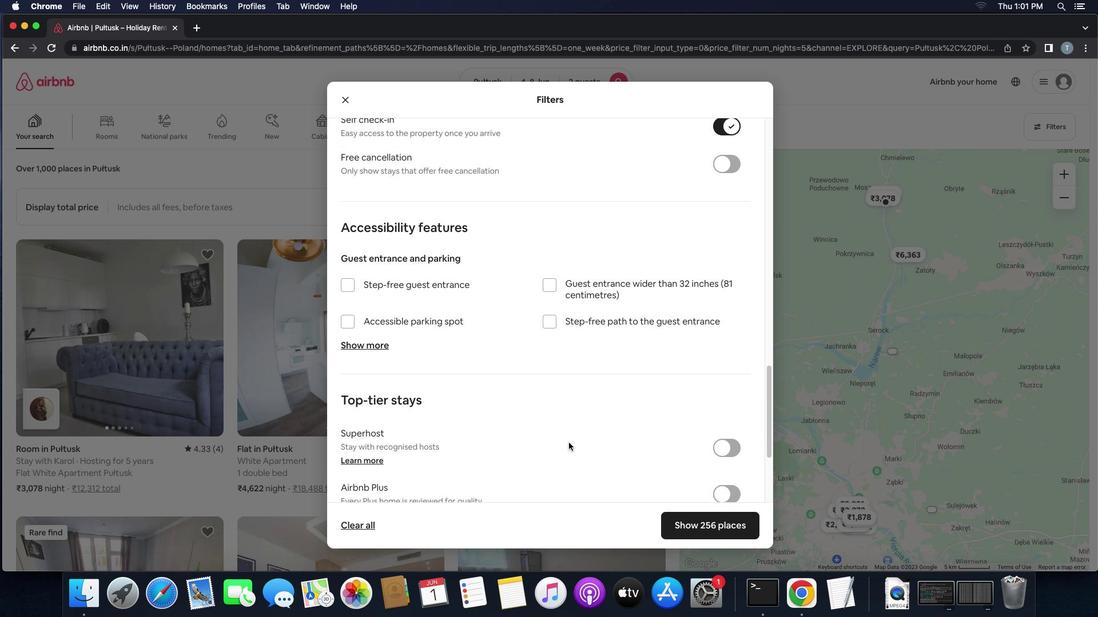 
Action: Mouse scrolled (568, 442) with delta (0, -1)
Screenshot: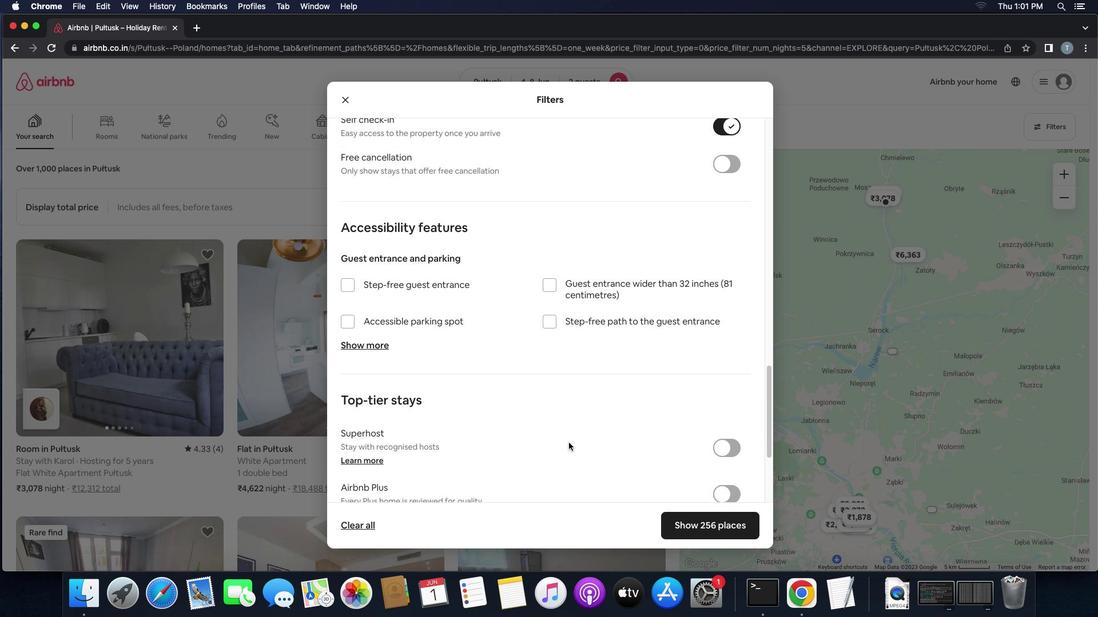 
Action: Mouse moved to (429, 489)
Screenshot: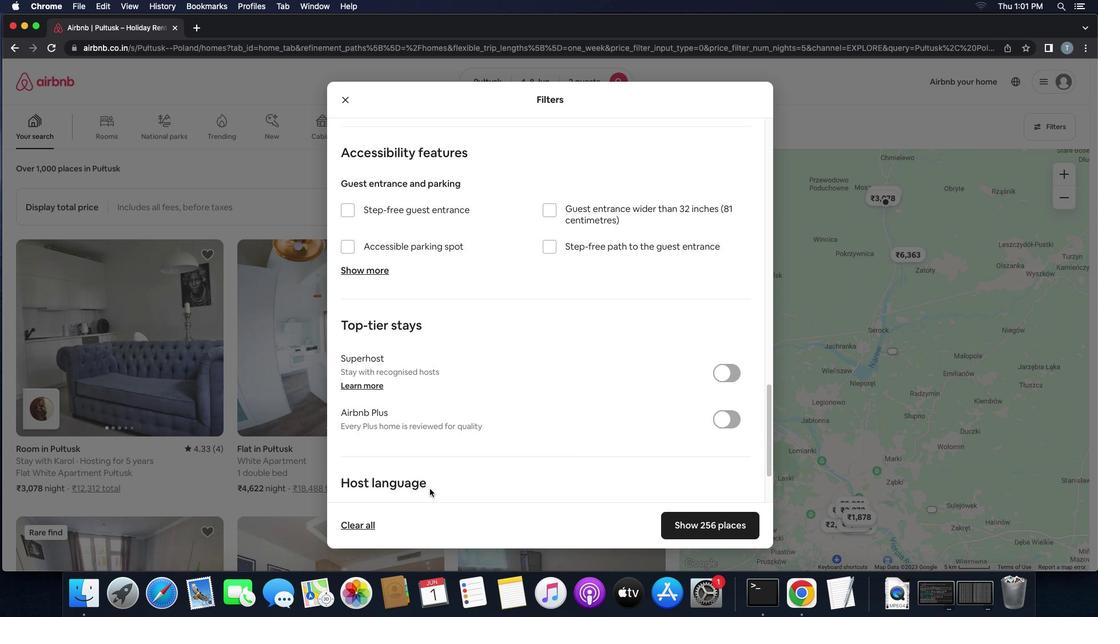 
Action: Mouse scrolled (429, 489) with delta (0, 0)
Screenshot: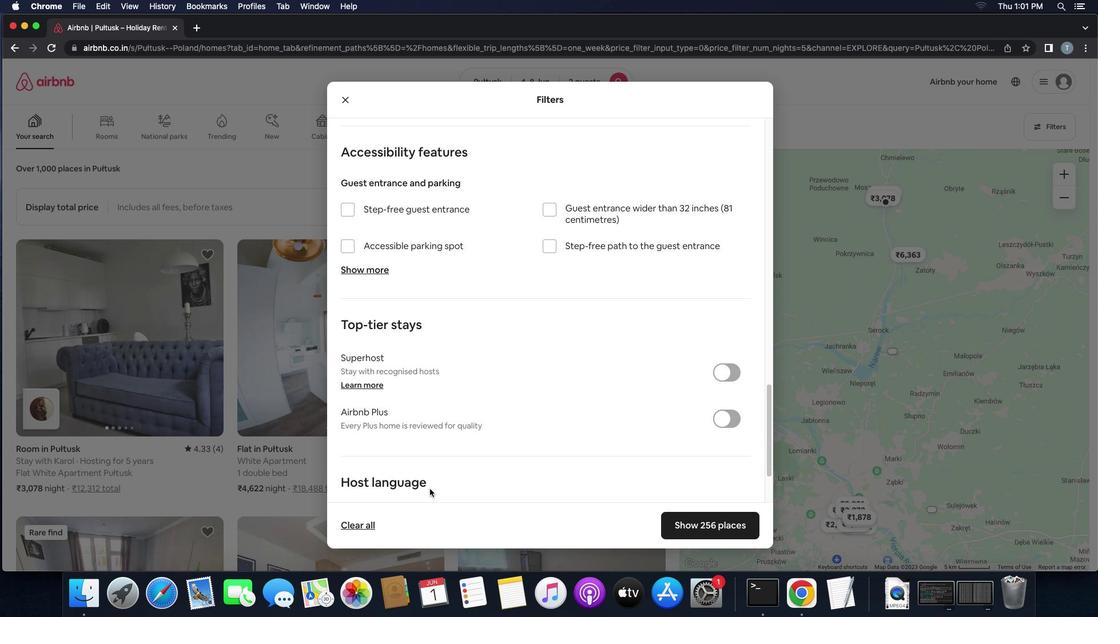 
Action: Mouse scrolled (429, 489) with delta (0, 0)
Screenshot: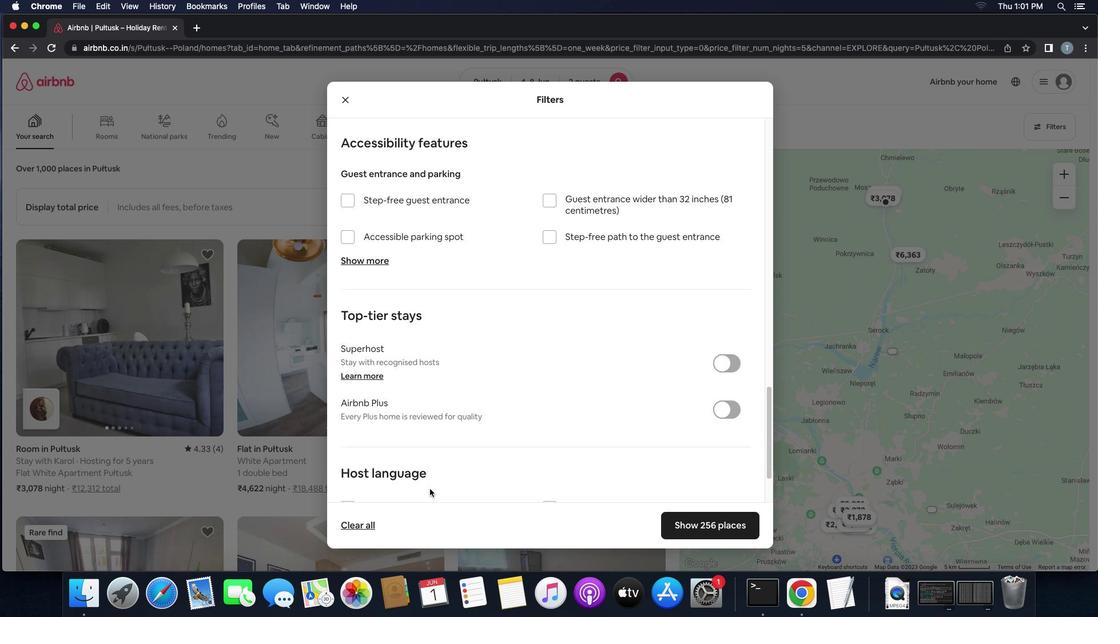 
Action: Mouse scrolled (429, 489) with delta (0, -1)
Screenshot: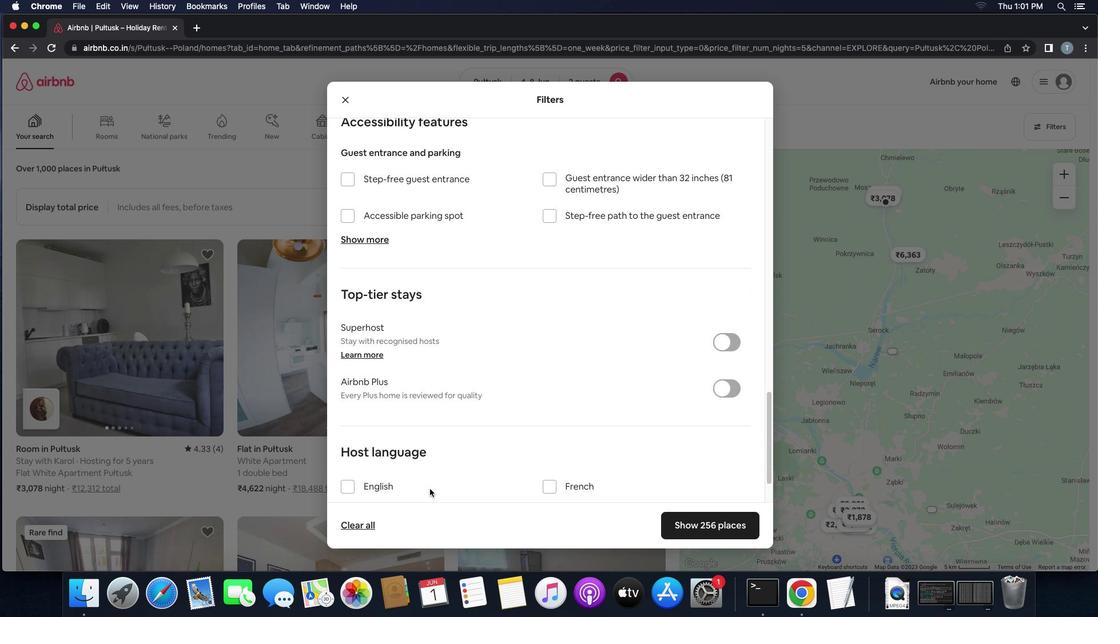 
Action: Mouse moved to (350, 423)
Screenshot: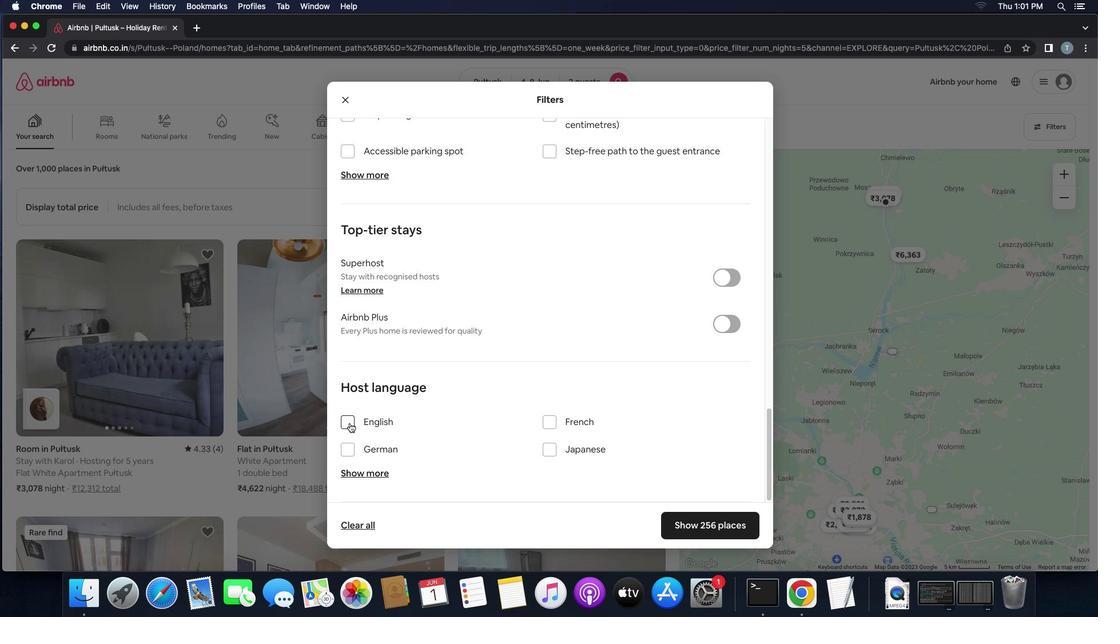 
Action: Mouse pressed left at (350, 423)
Screenshot: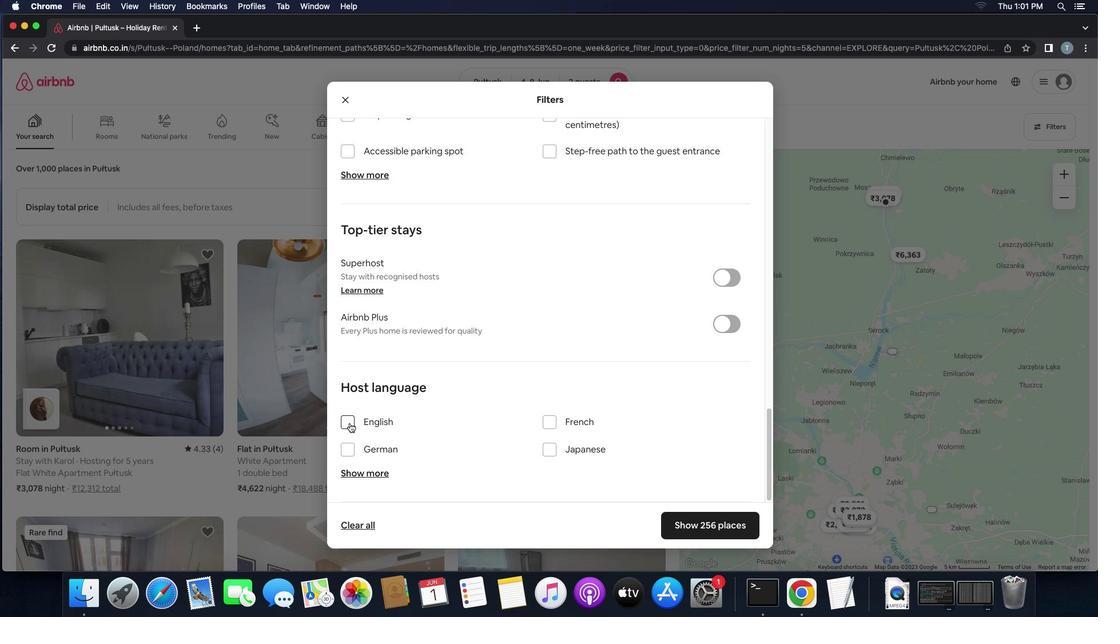 
Action: Mouse moved to (728, 518)
Screenshot: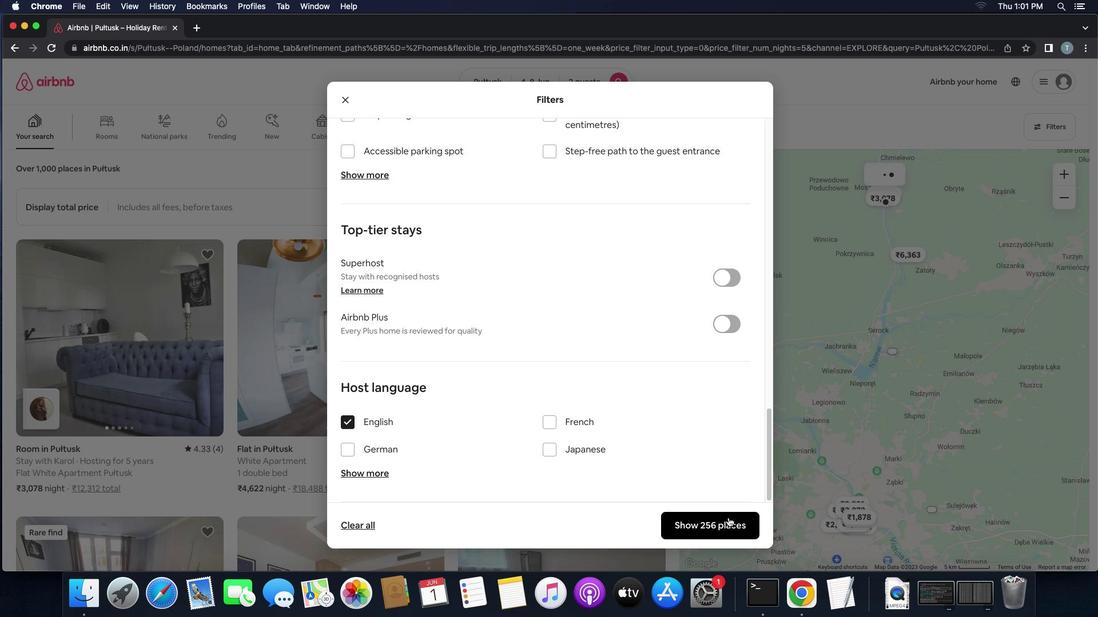 
Action: Mouse pressed left at (728, 518)
Screenshot: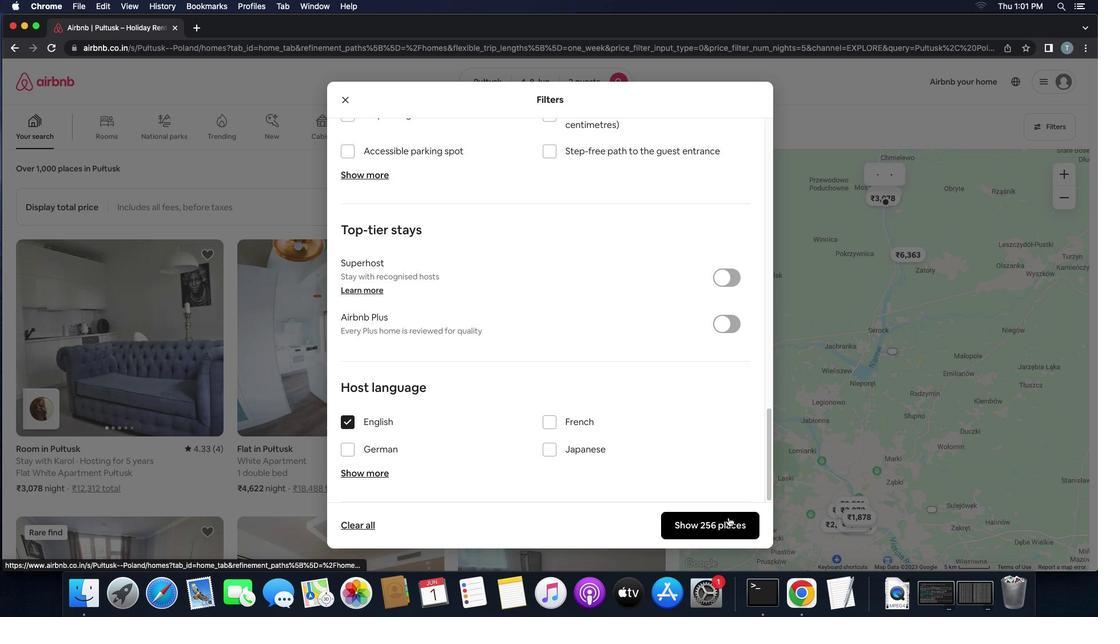 
Action: Mouse moved to (728, 518)
Screenshot: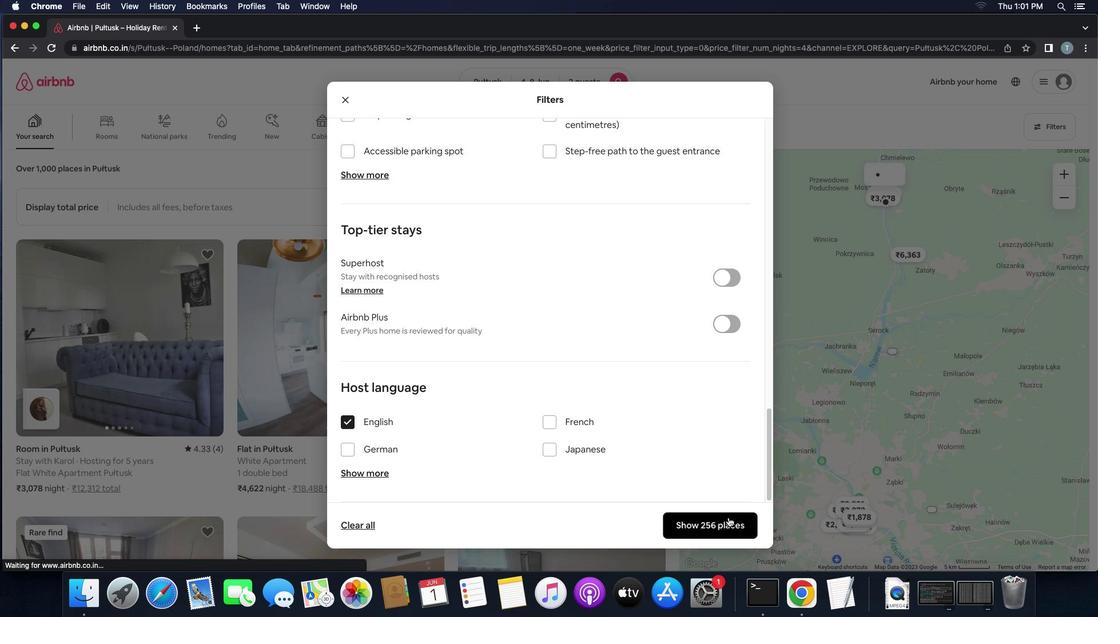 
